 Task: Add a timeline in the project AgileFlow for the epic 'IT Change Management Process Improvement' from 2023/04/19 to 2024/12/02. Add a timeline in the project AgileFlow for the epic 'IT Release Management Process Improvement' from 2023/04/26 to 2024/11/15. Add a timeline in the project AgileFlow for the epic 'IT Configuration Management Process Improvement' from 2024/06/10 to 2024/08/07
Action: Mouse moved to (207, 282)
Screenshot: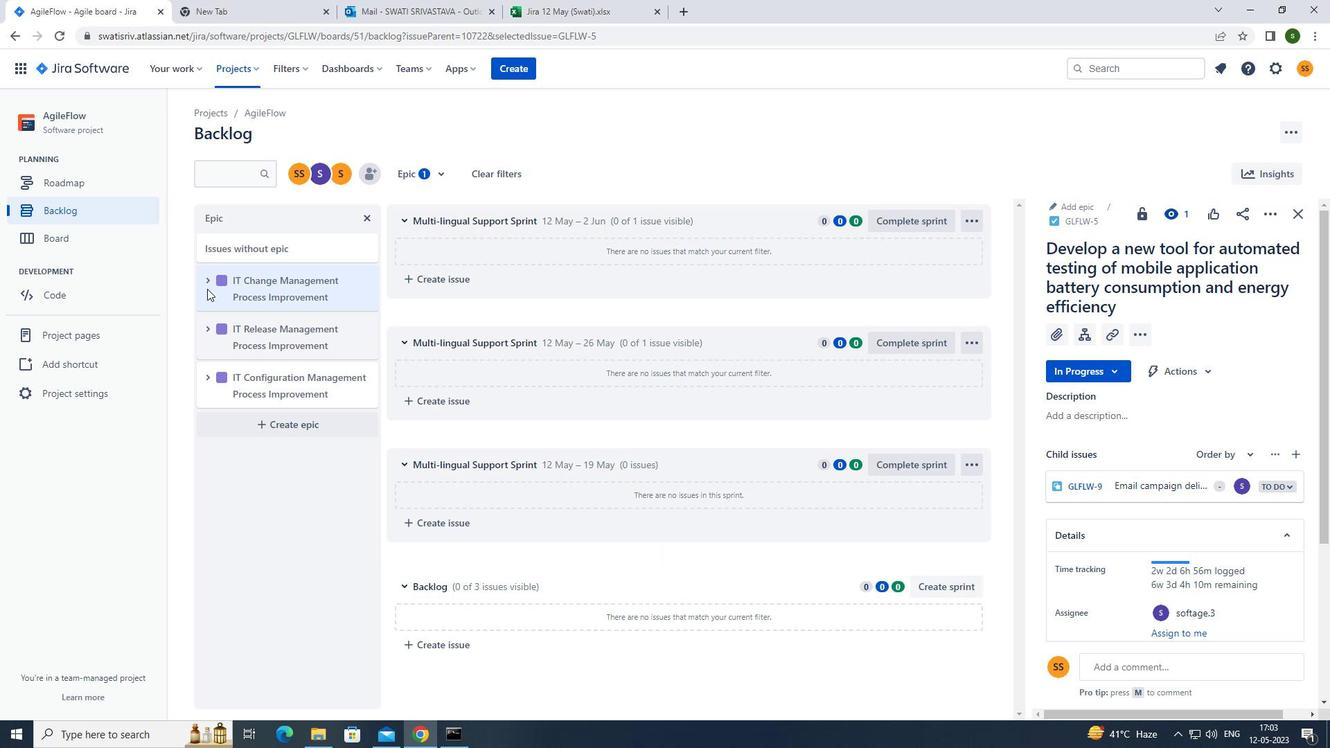 
Action: Mouse pressed left at (207, 282)
Screenshot: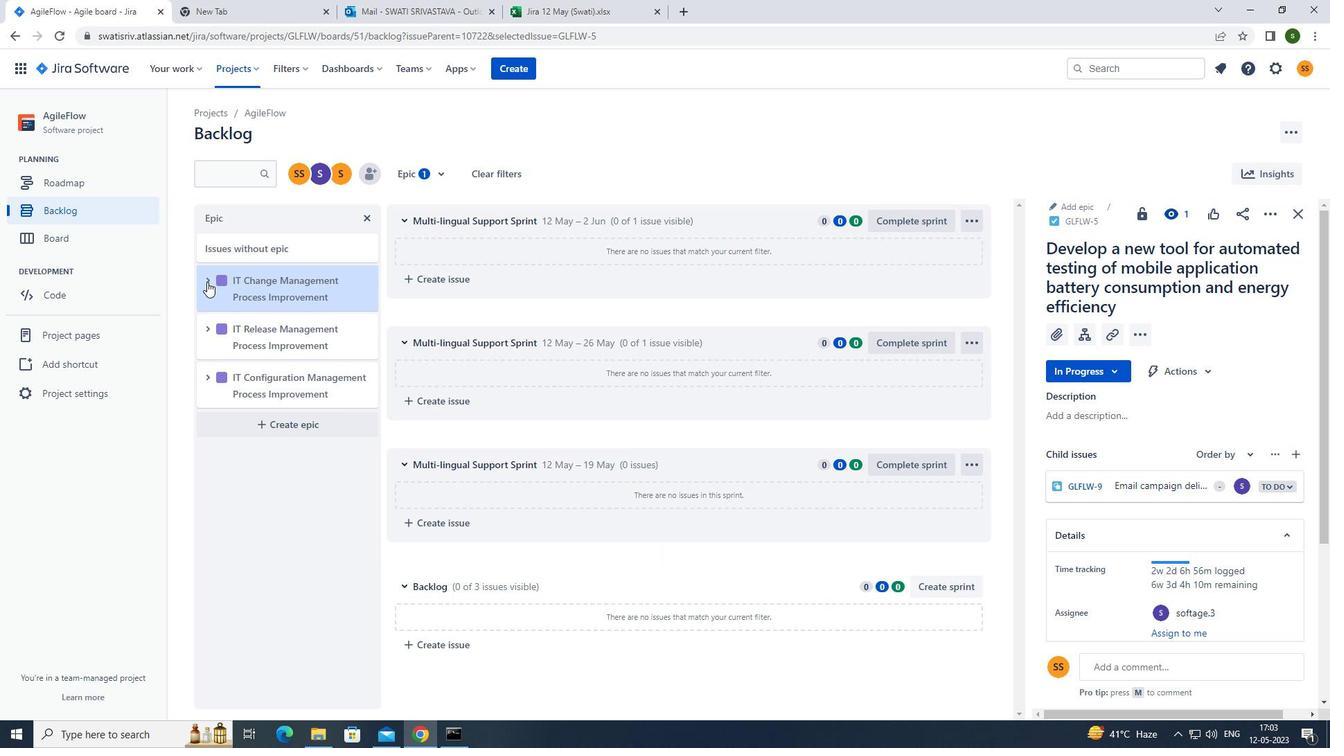 
Action: Mouse moved to (278, 411)
Screenshot: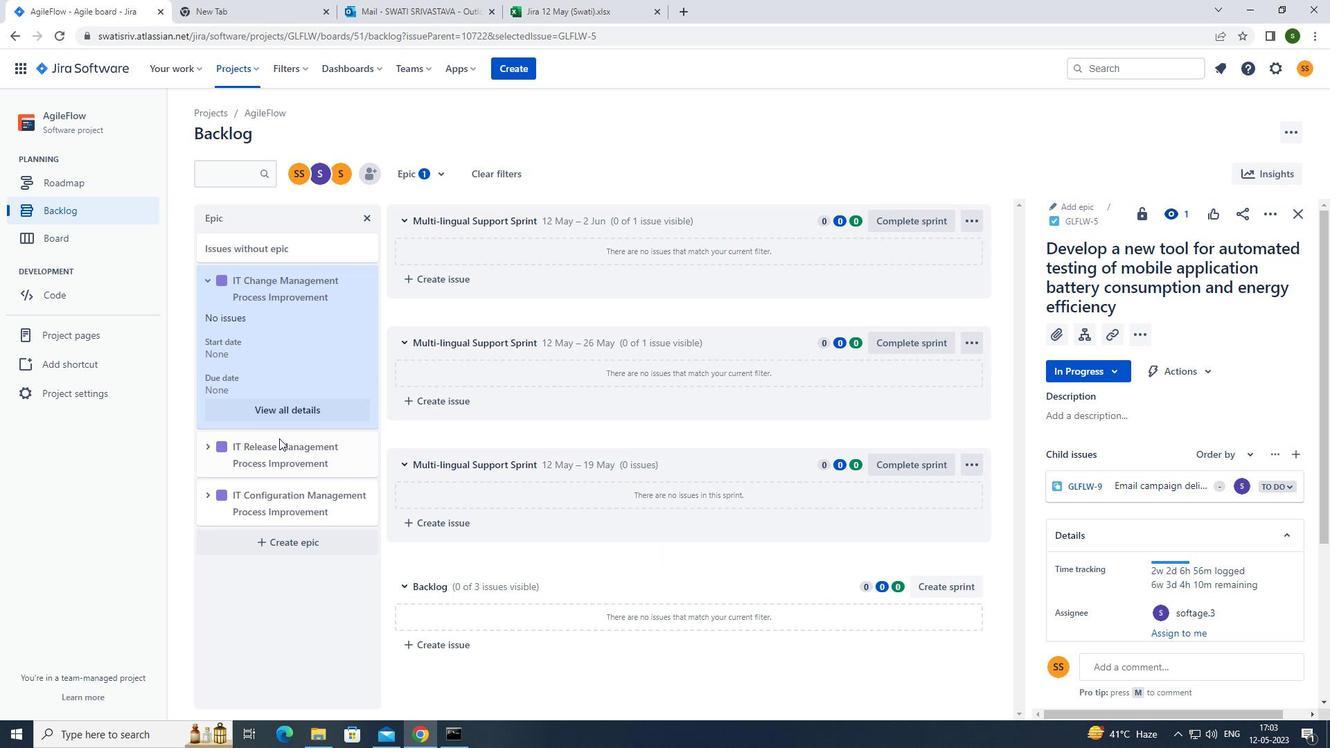 
Action: Mouse pressed left at (278, 411)
Screenshot: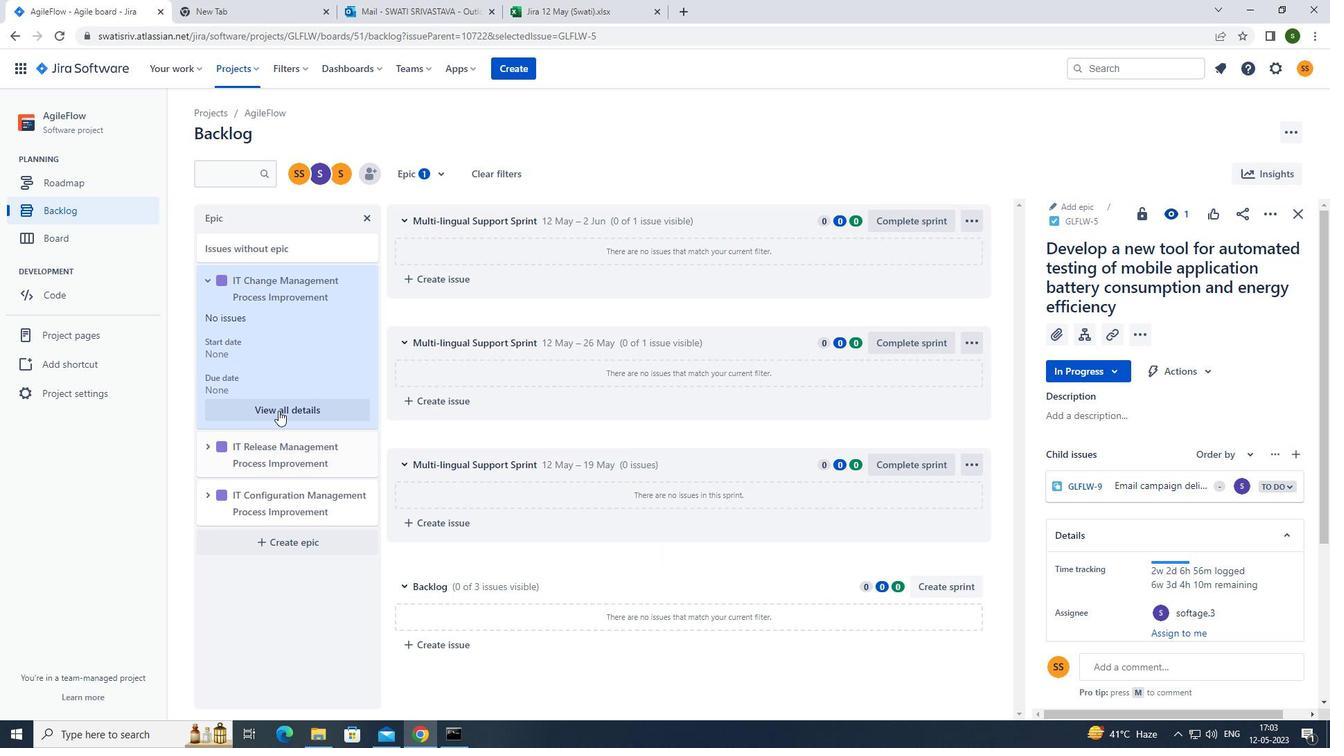 
Action: Mouse moved to (1163, 521)
Screenshot: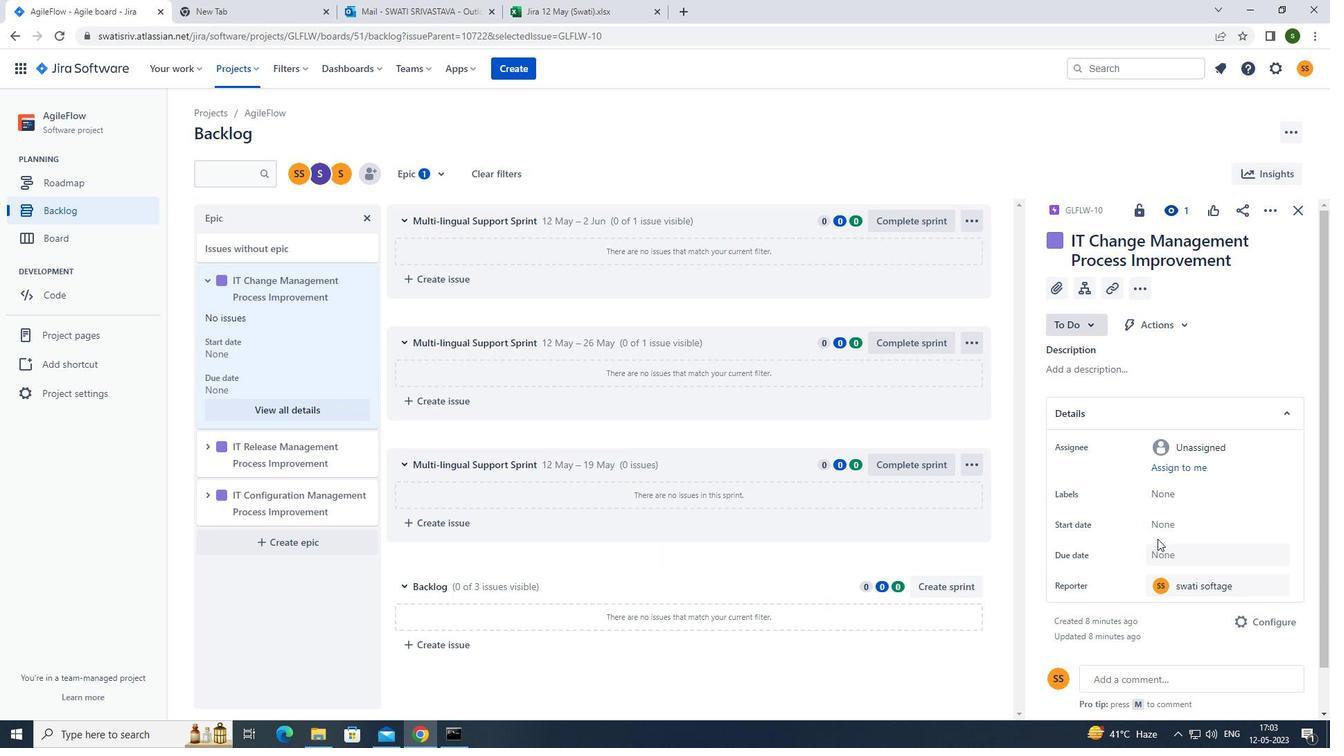
Action: Mouse pressed left at (1163, 521)
Screenshot: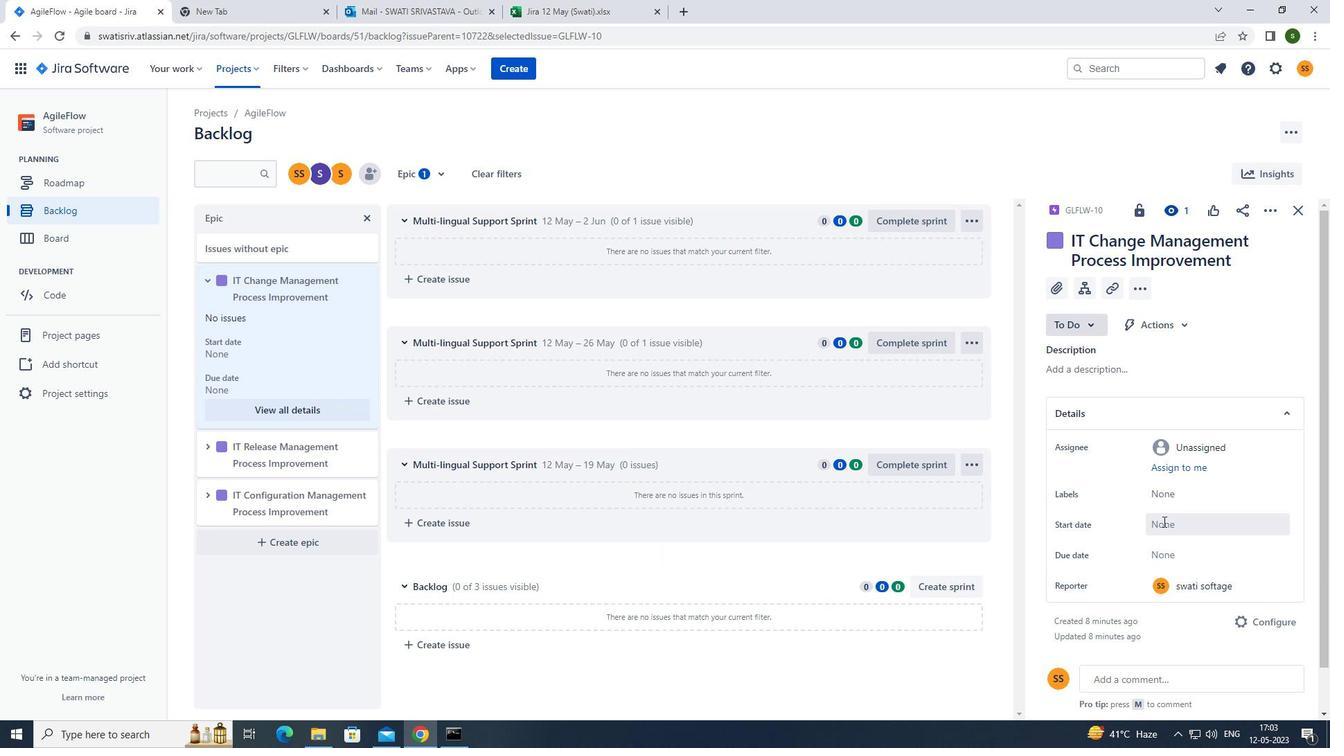 
Action: Mouse moved to (1113, 320)
Screenshot: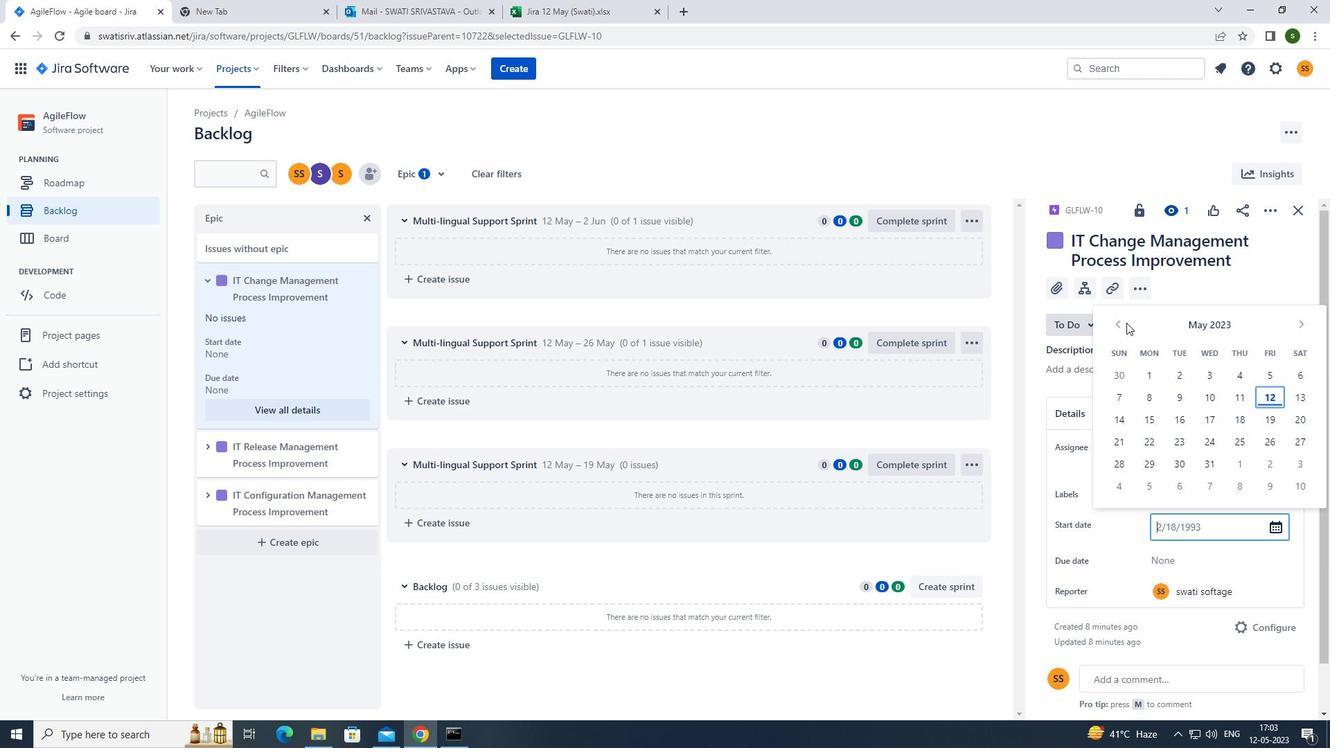 
Action: Mouse pressed left at (1113, 320)
Screenshot: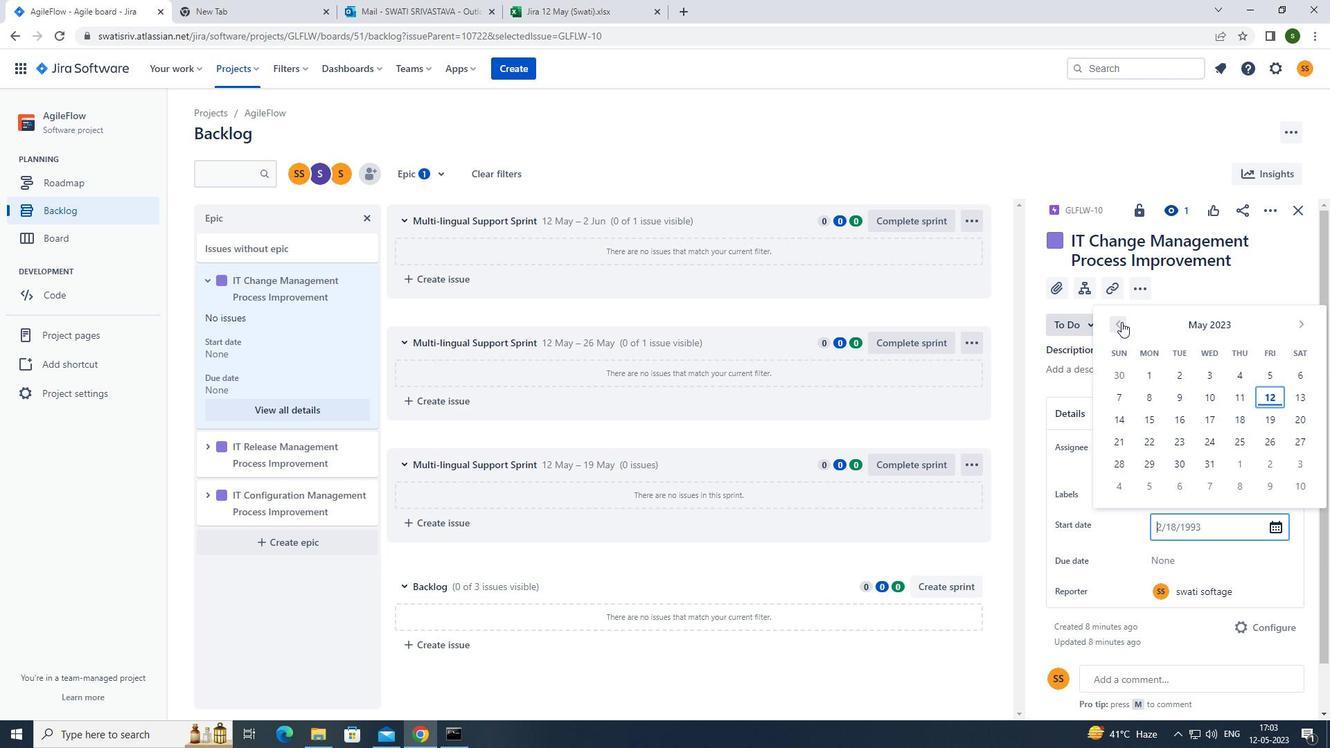 
Action: Mouse moved to (1217, 440)
Screenshot: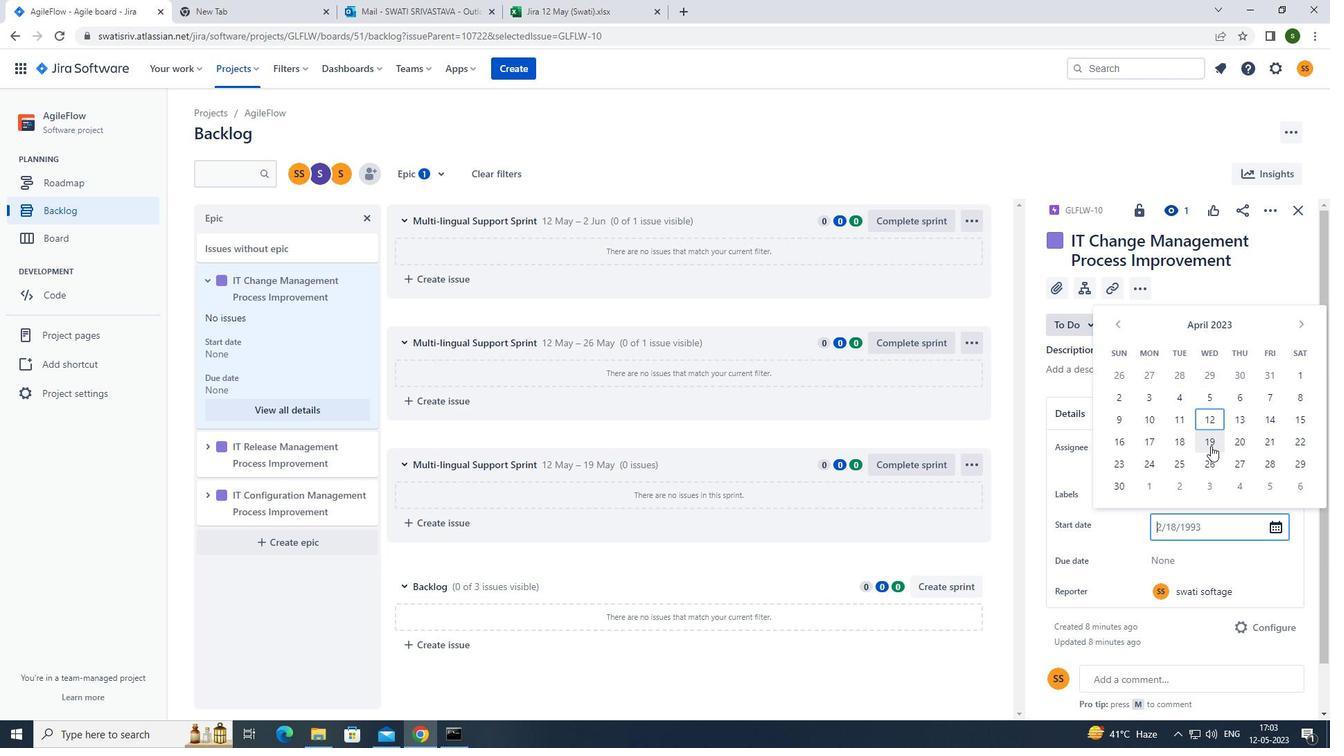 
Action: Mouse pressed left at (1217, 440)
Screenshot: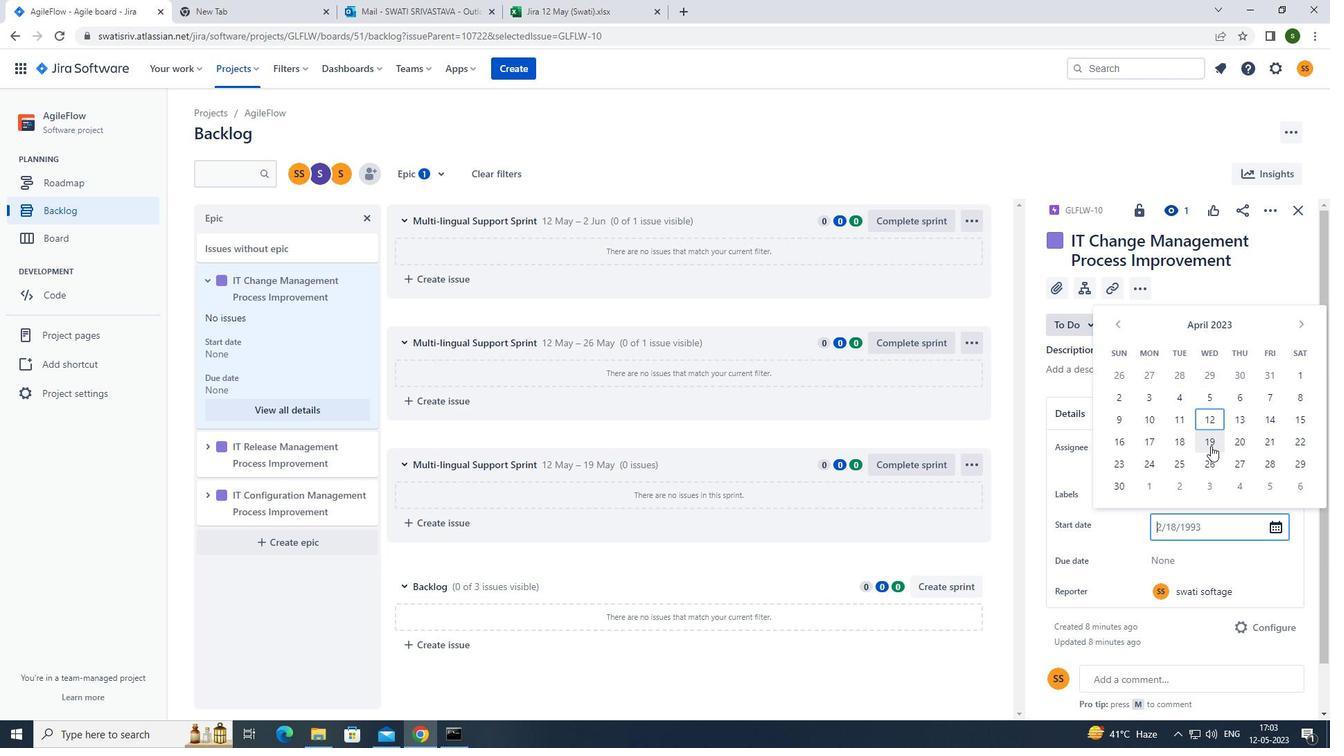 
Action: Mouse moved to (1172, 556)
Screenshot: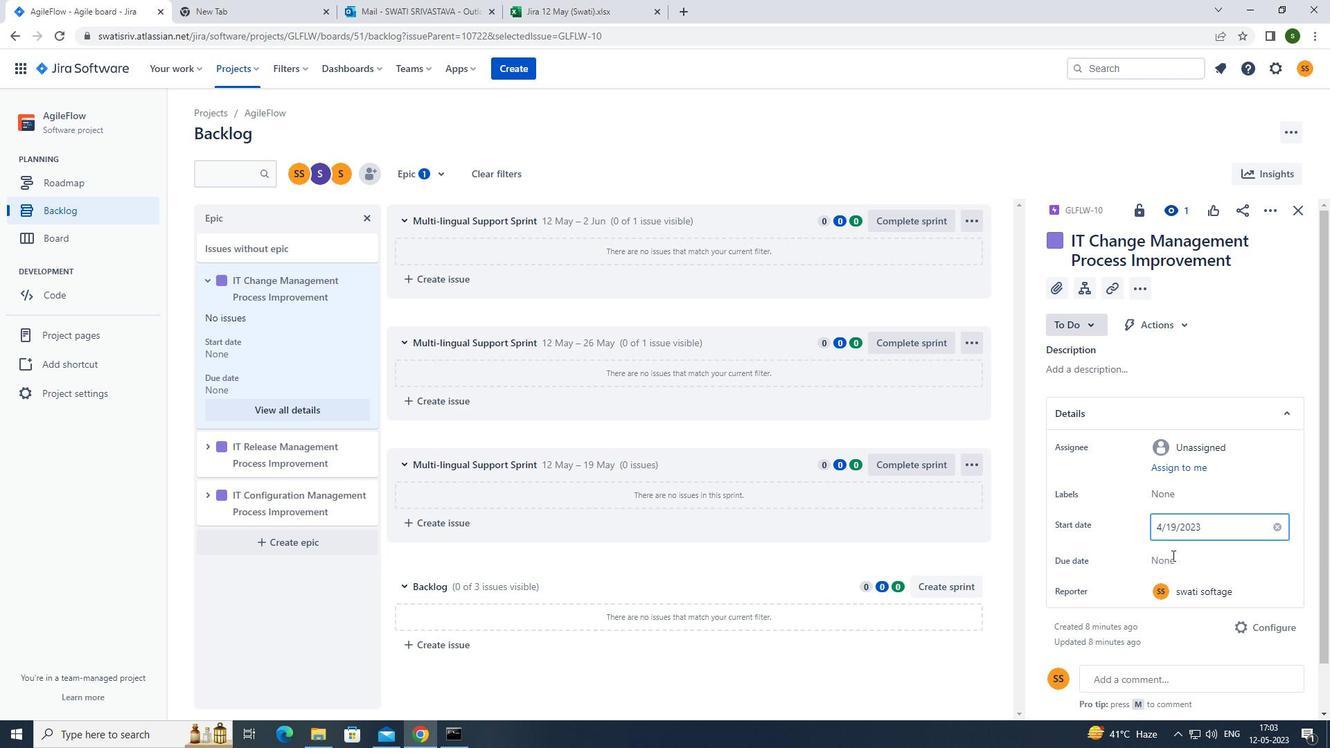 
Action: Mouse pressed left at (1172, 556)
Screenshot: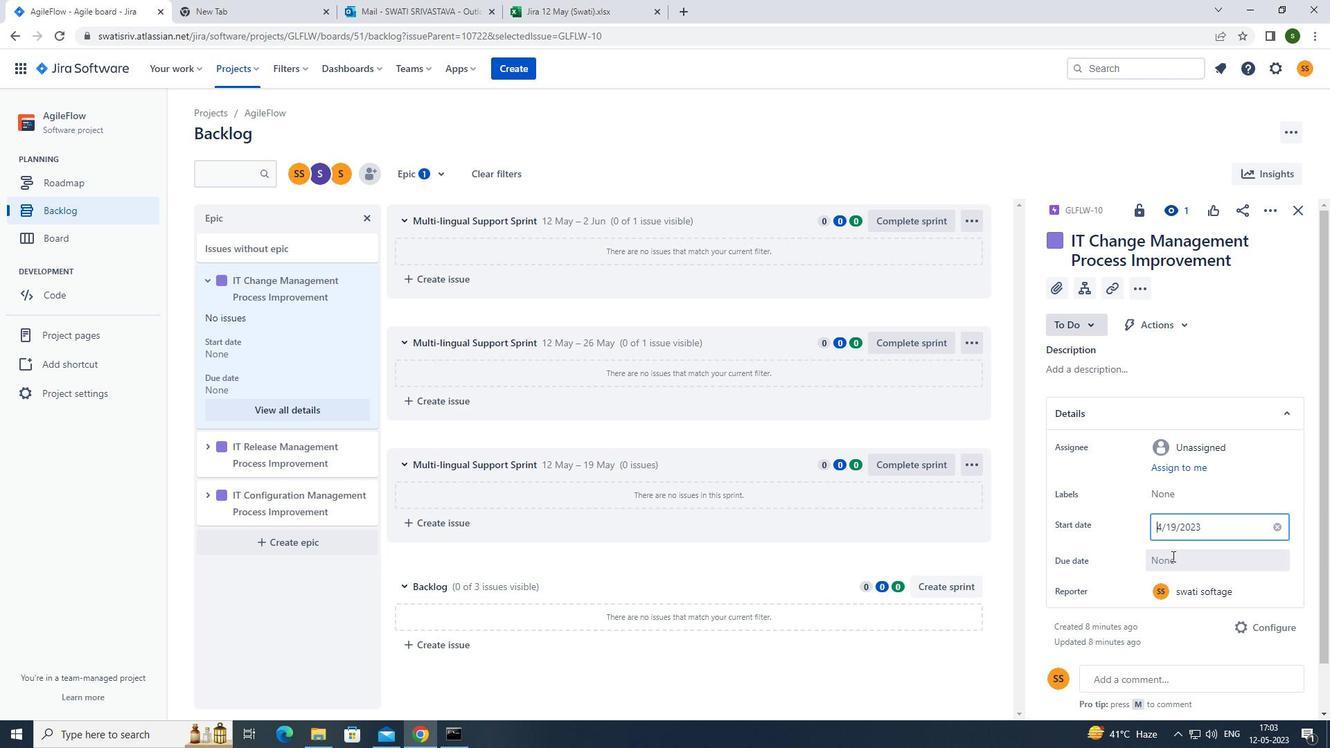
Action: Mouse moved to (1301, 359)
Screenshot: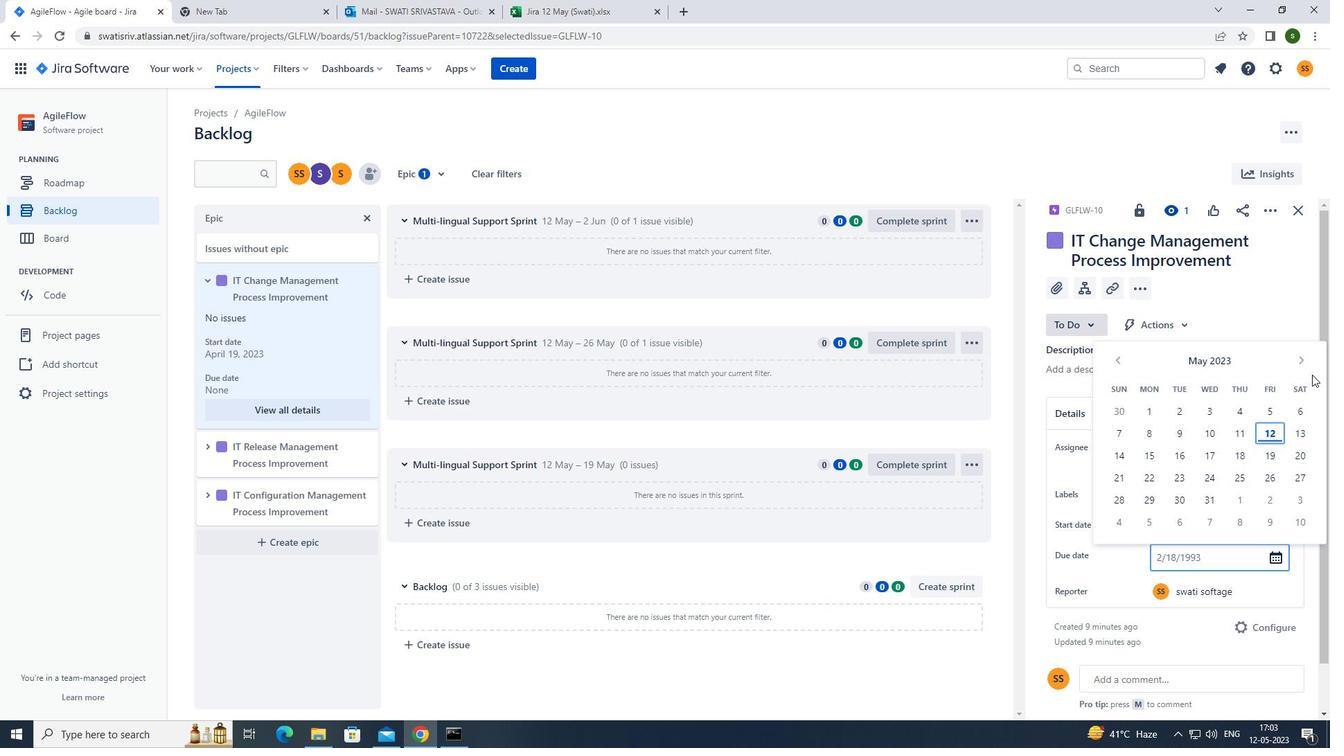 
Action: Mouse pressed left at (1301, 359)
Screenshot: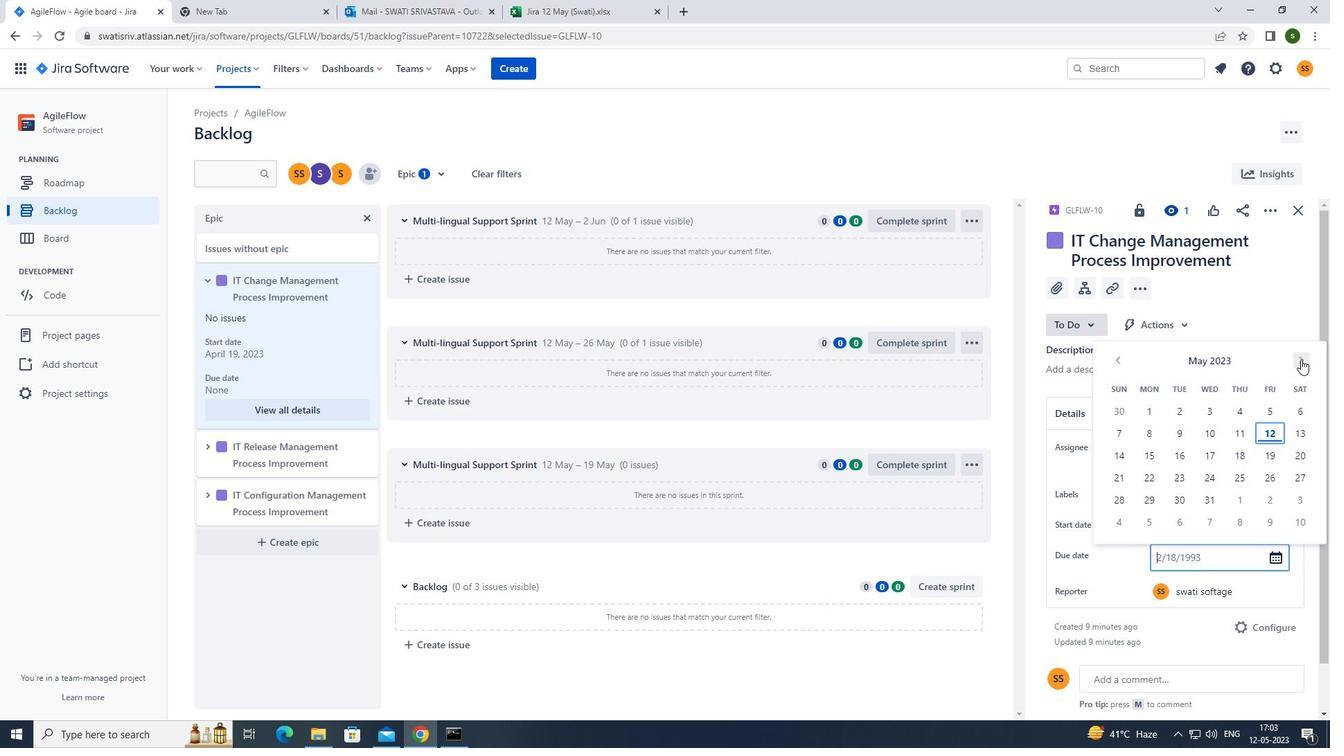 
Action: Mouse pressed left at (1301, 359)
Screenshot: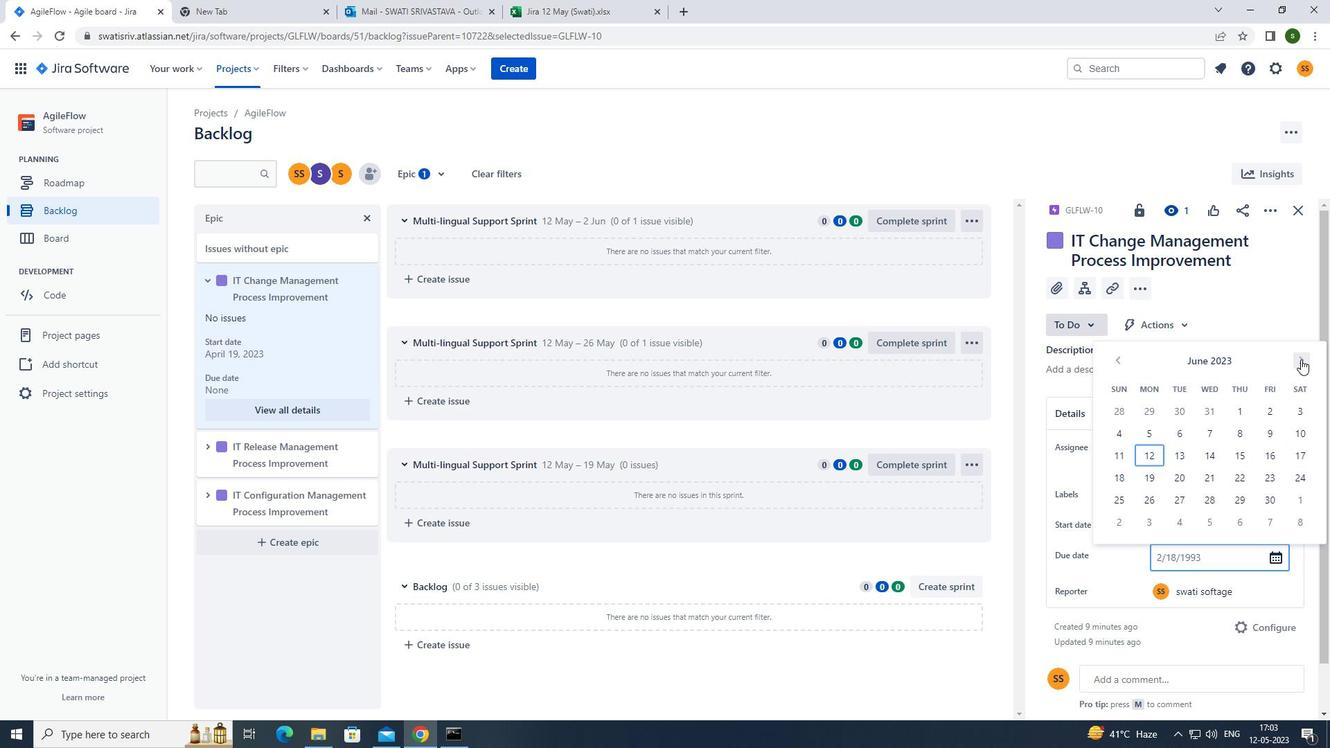 
Action: Mouse pressed left at (1301, 359)
Screenshot: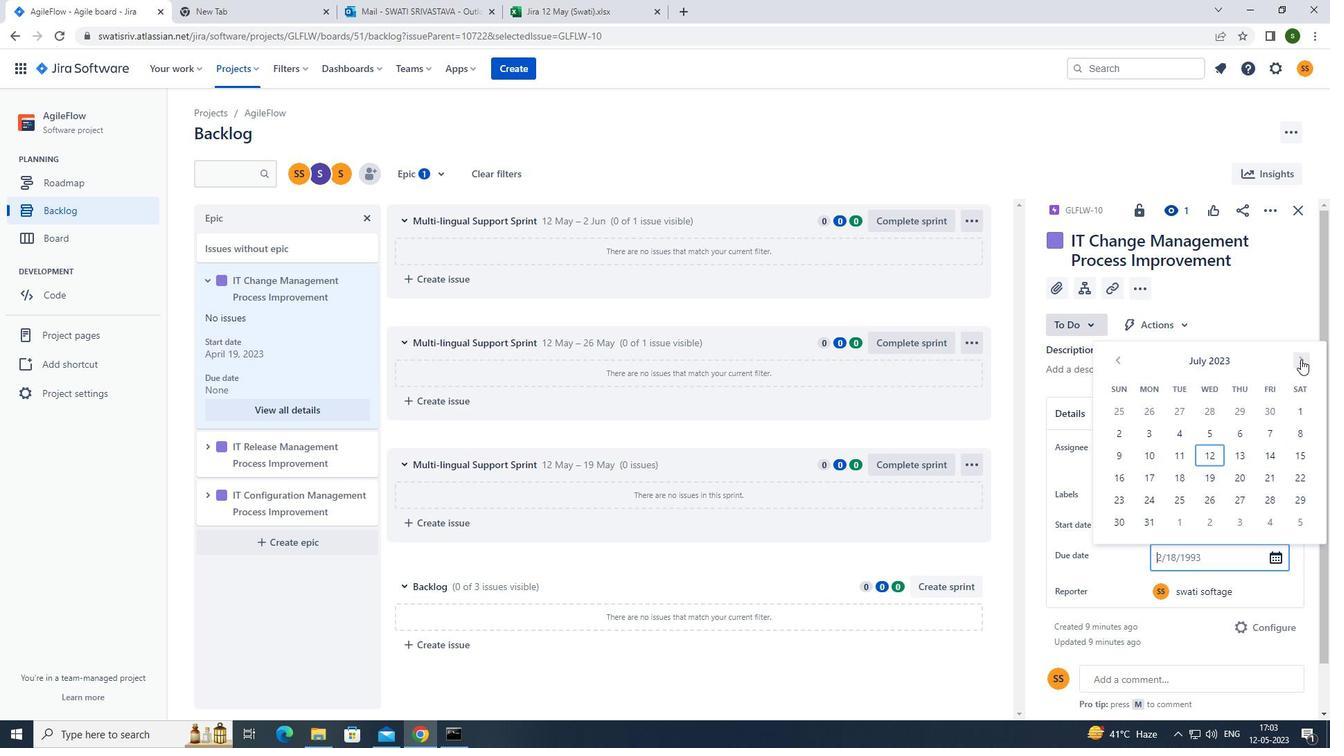 
Action: Mouse pressed left at (1301, 359)
Screenshot: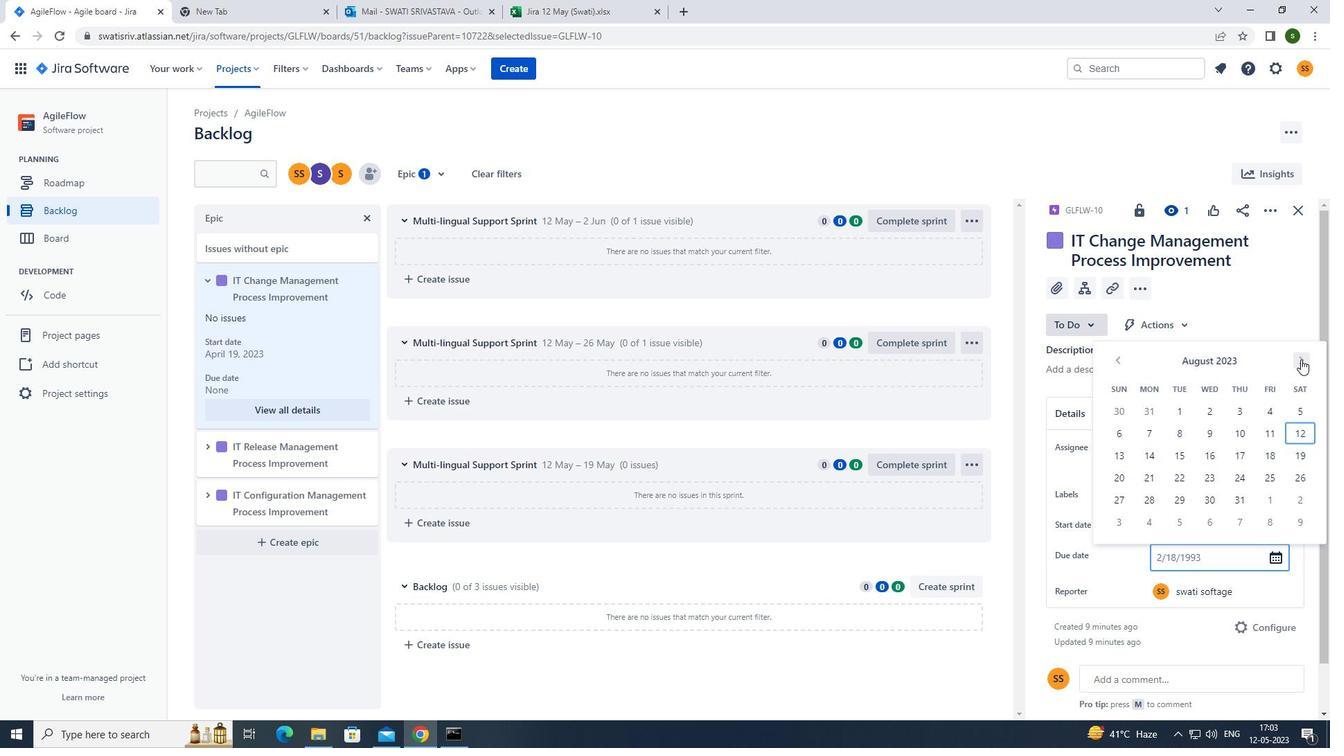 
Action: Mouse pressed left at (1301, 359)
Screenshot: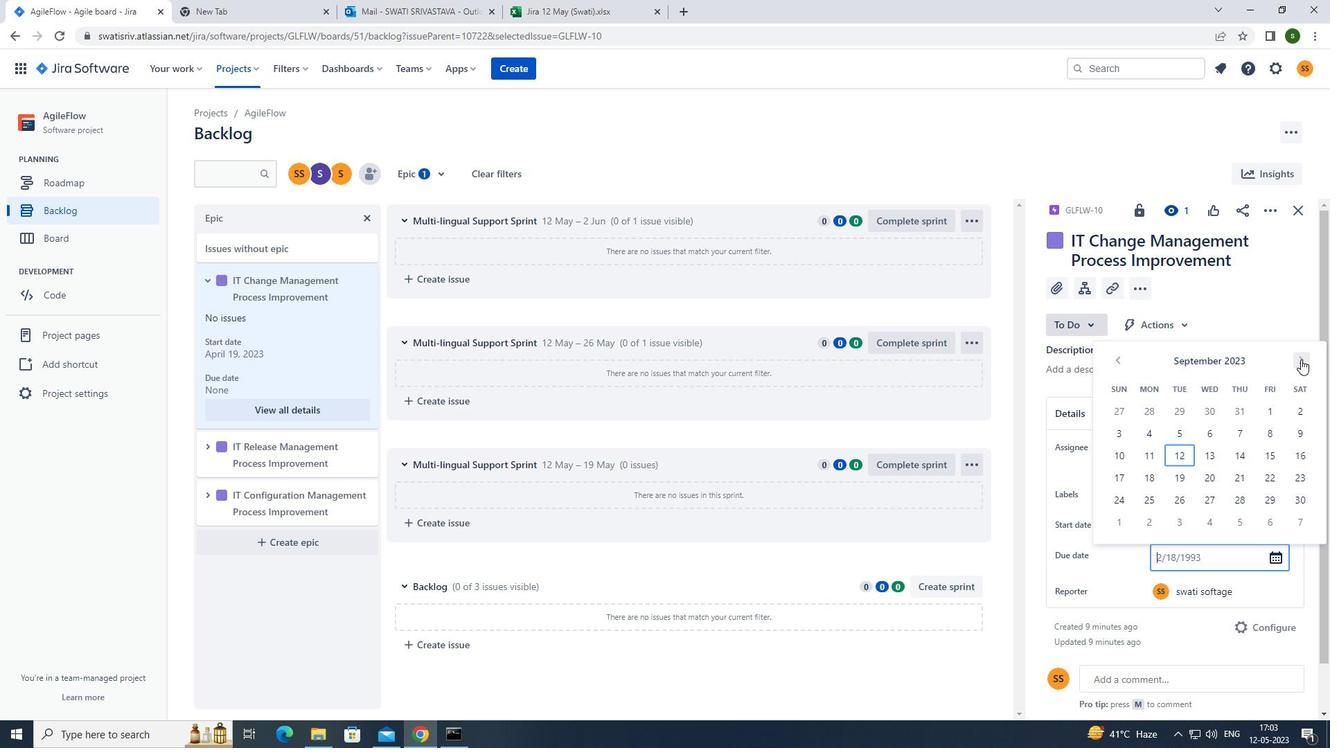 
Action: Mouse pressed left at (1301, 359)
Screenshot: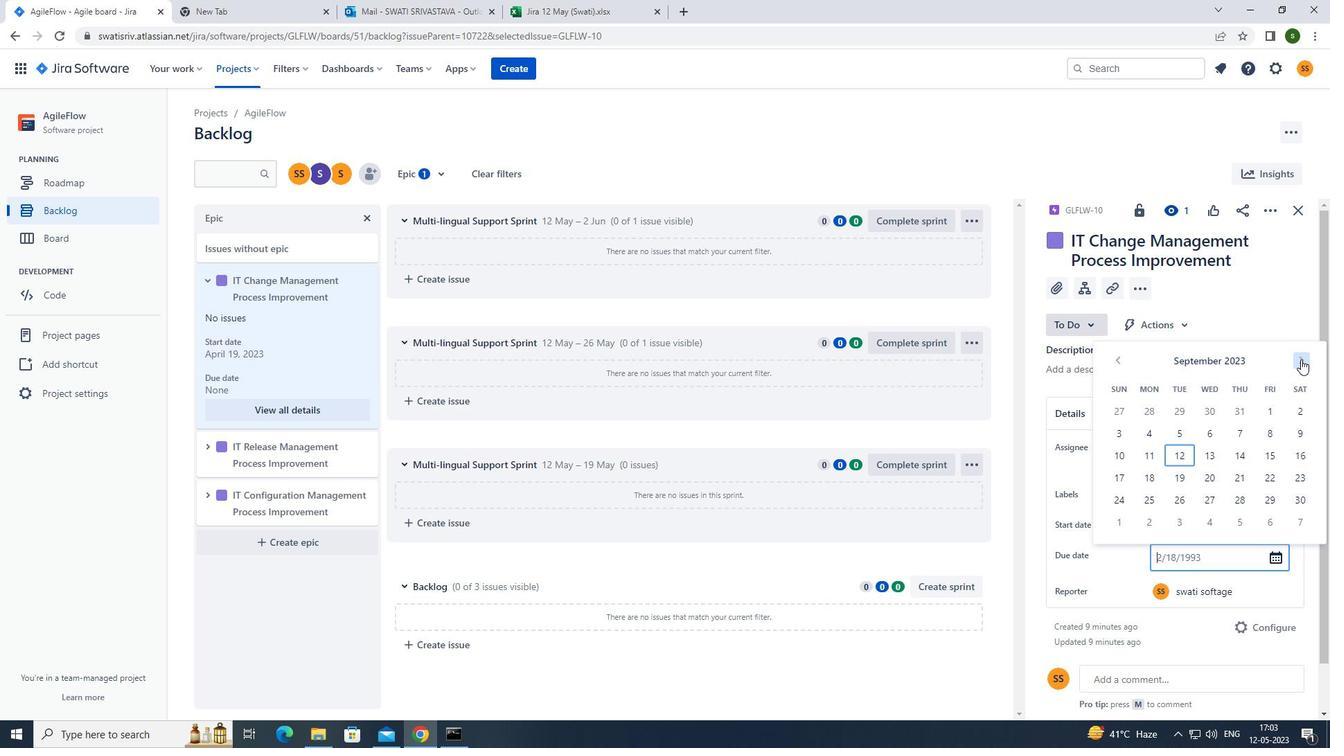 
Action: Mouse pressed left at (1301, 359)
Screenshot: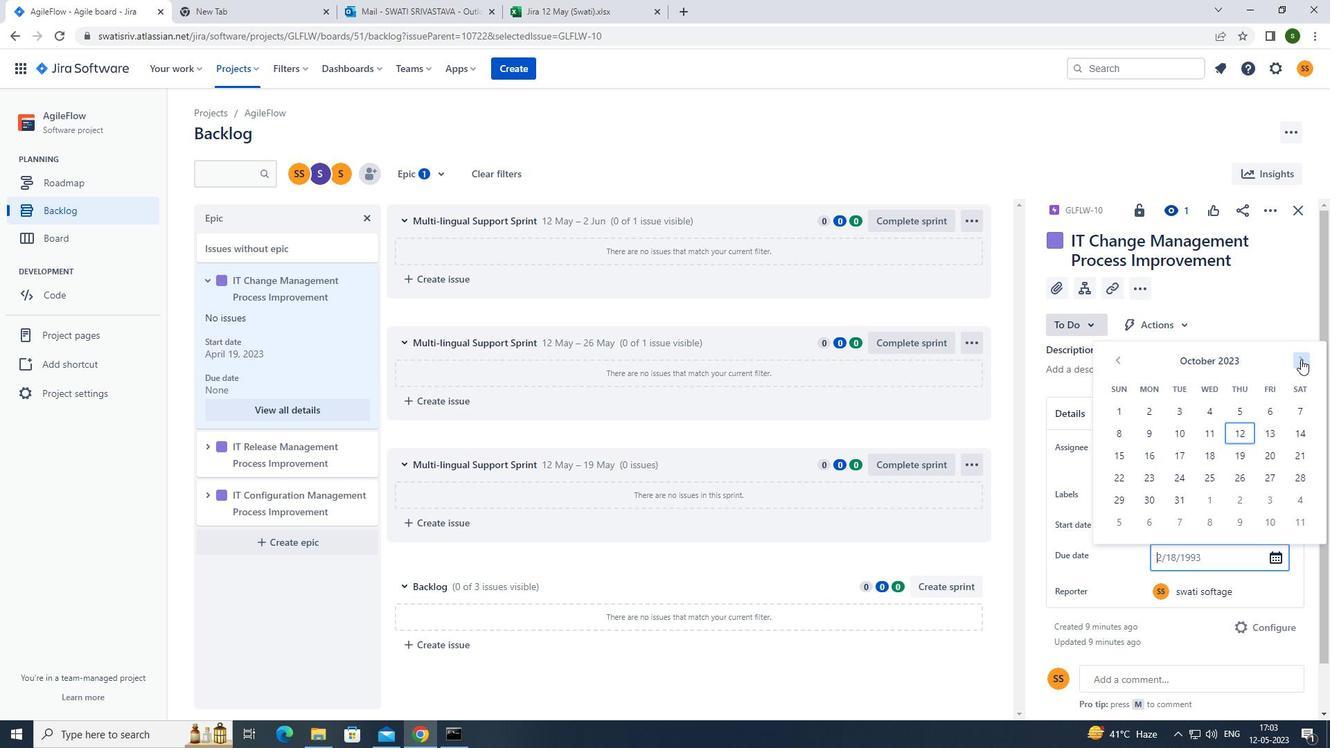 
Action: Mouse pressed left at (1301, 359)
Screenshot: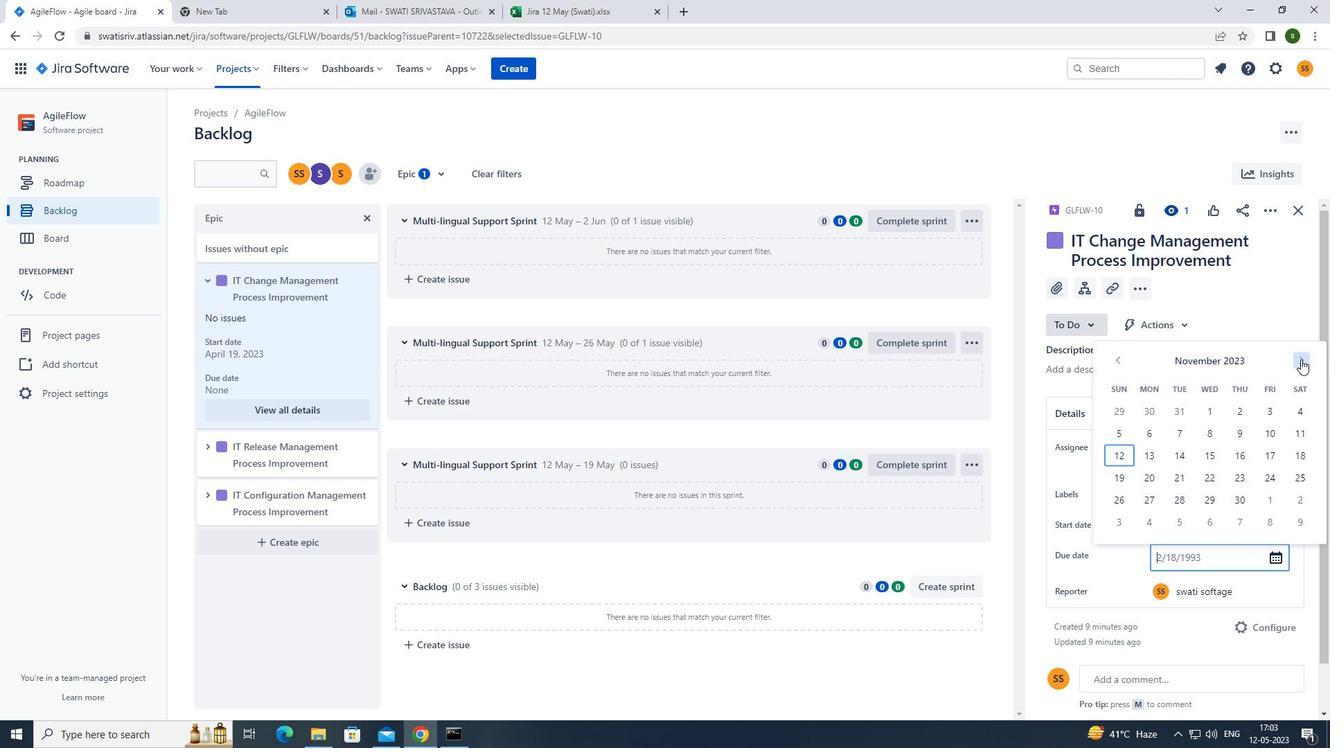 
Action: Mouse pressed left at (1301, 359)
Screenshot: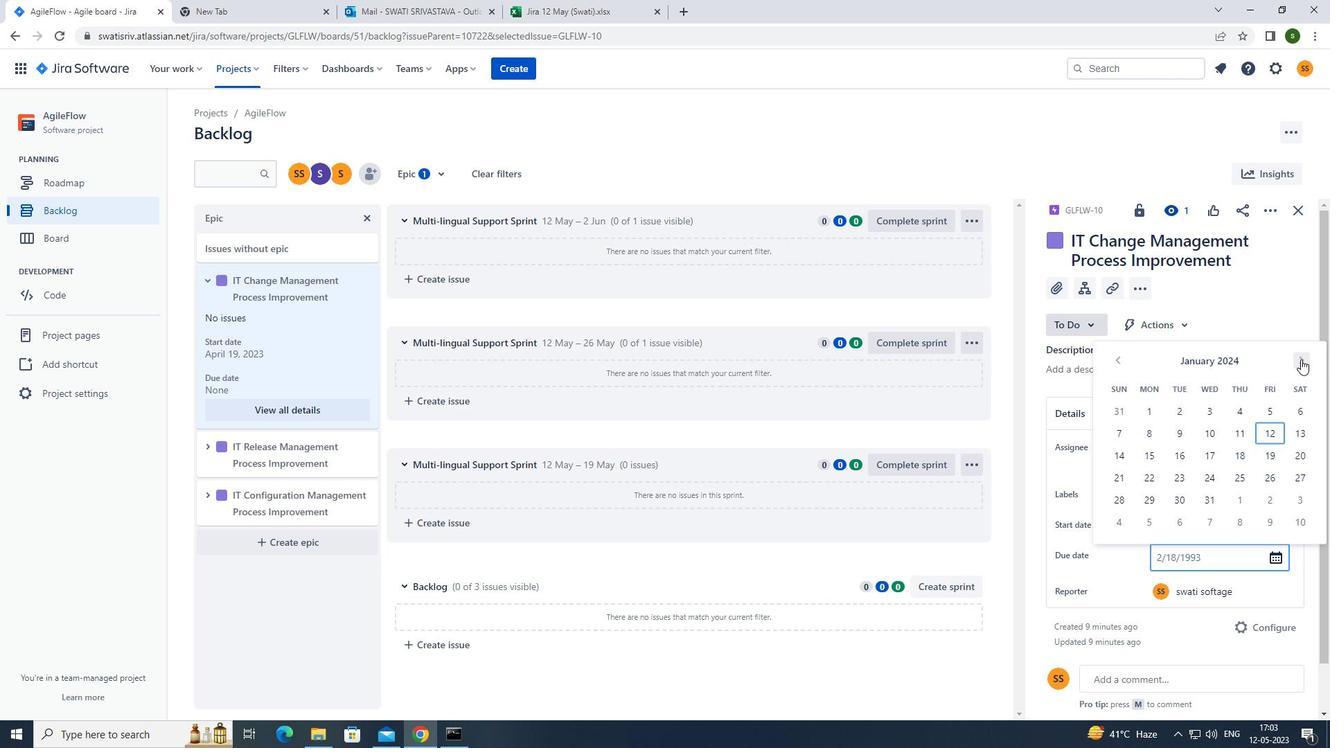 
Action: Mouse pressed left at (1301, 359)
Screenshot: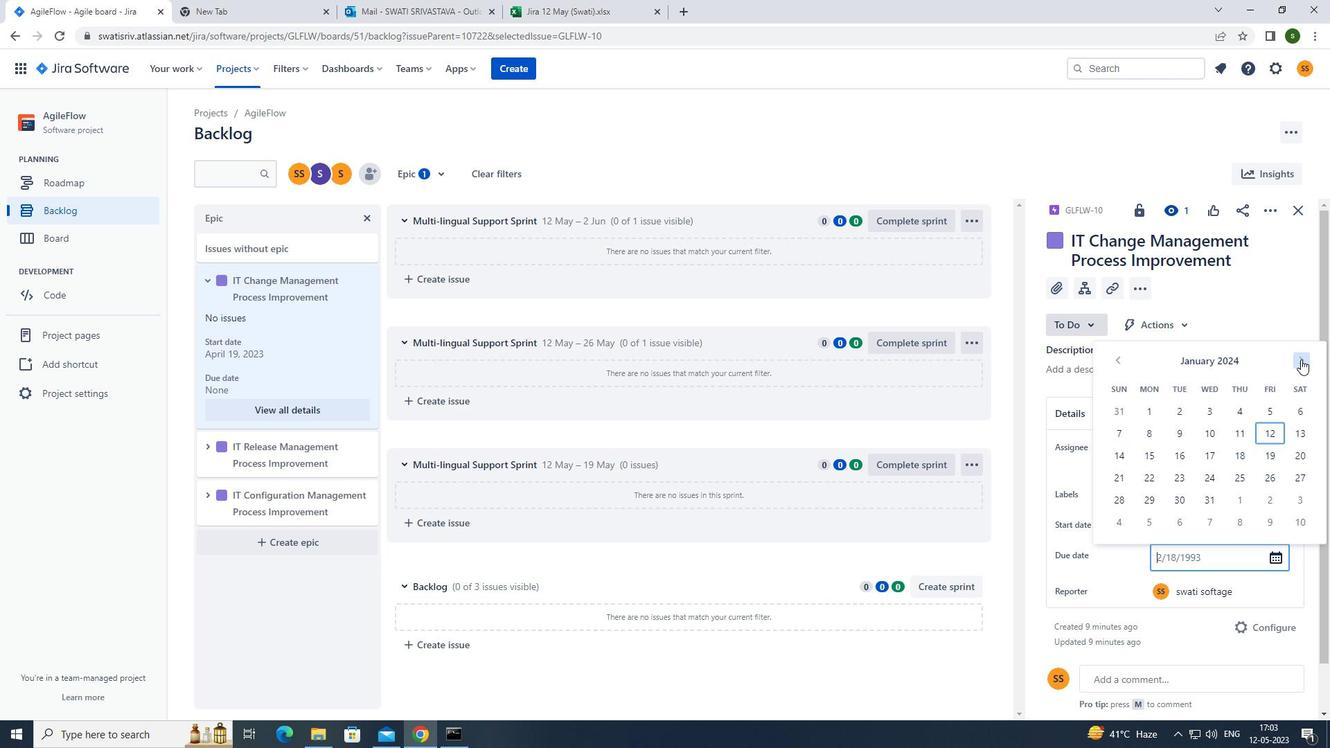 
Action: Mouse pressed left at (1301, 359)
Screenshot: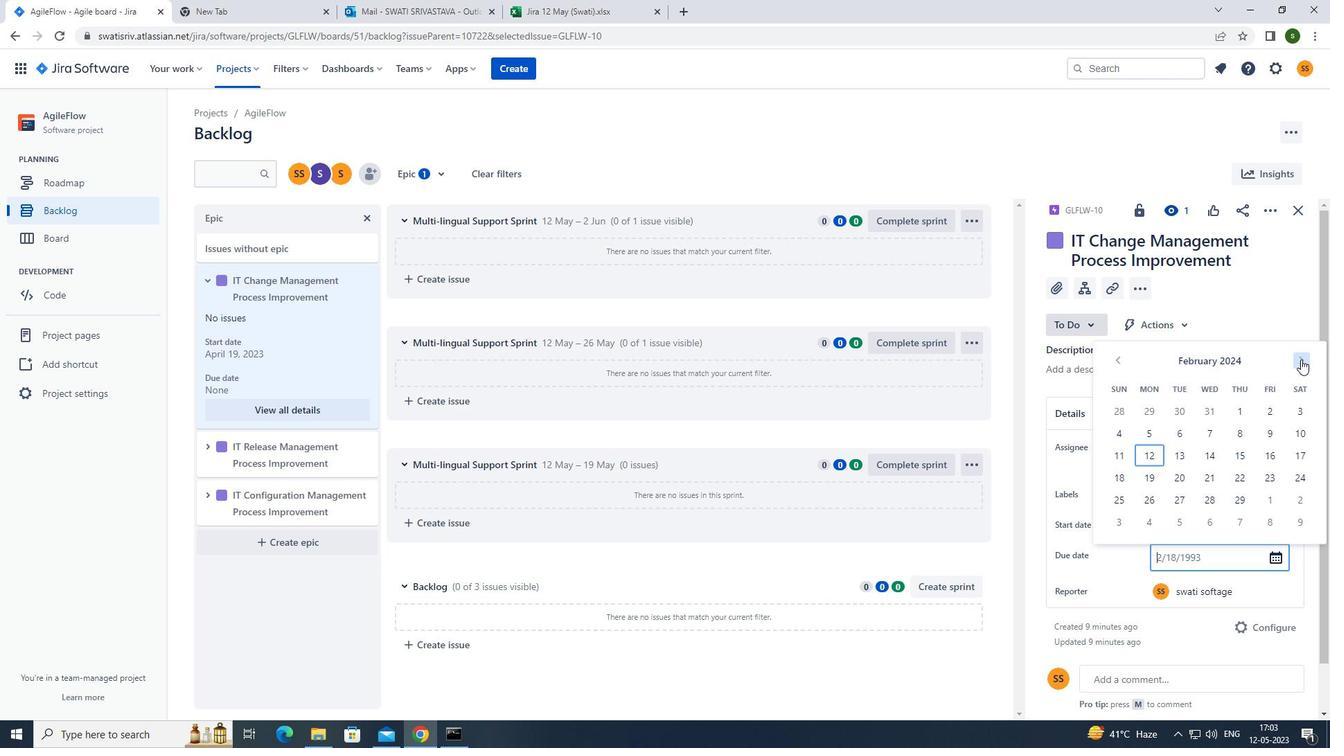 
Action: Mouse pressed left at (1301, 359)
Screenshot: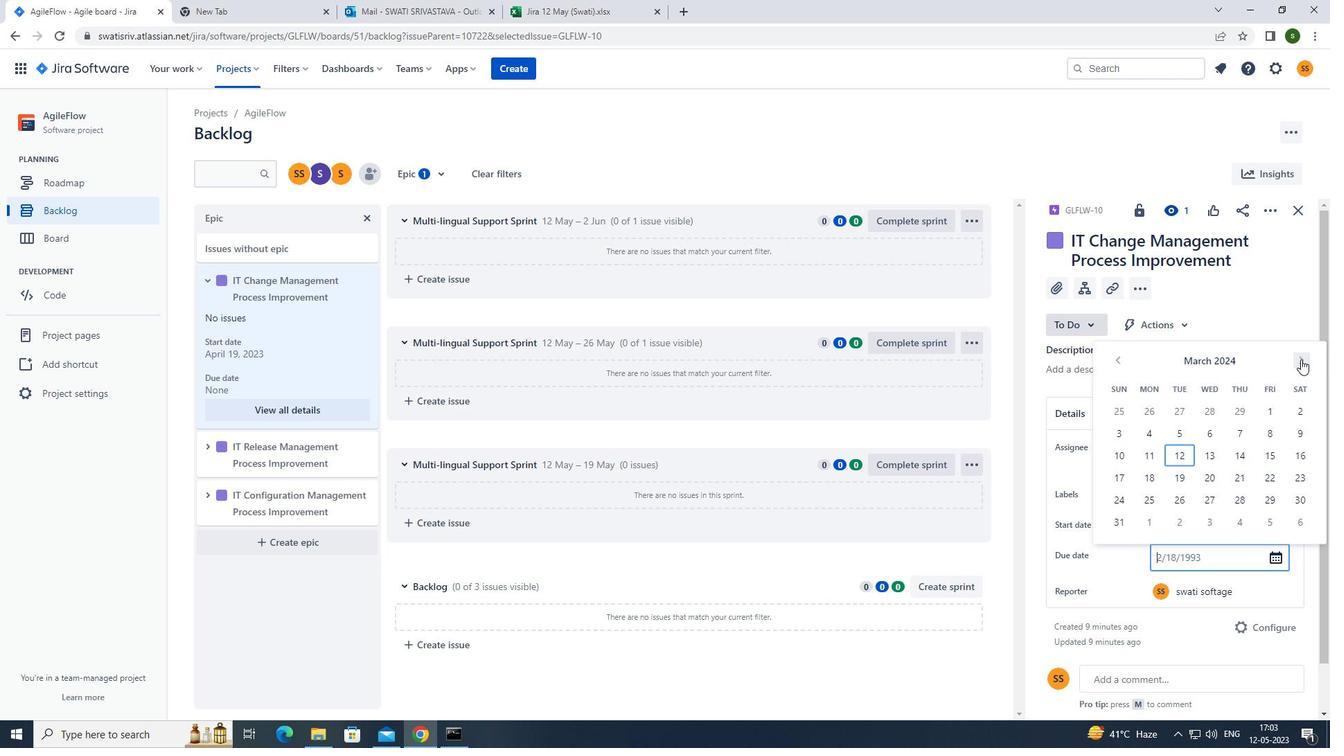 
Action: Mouse pressed left at (1301, 359)
Screenshot: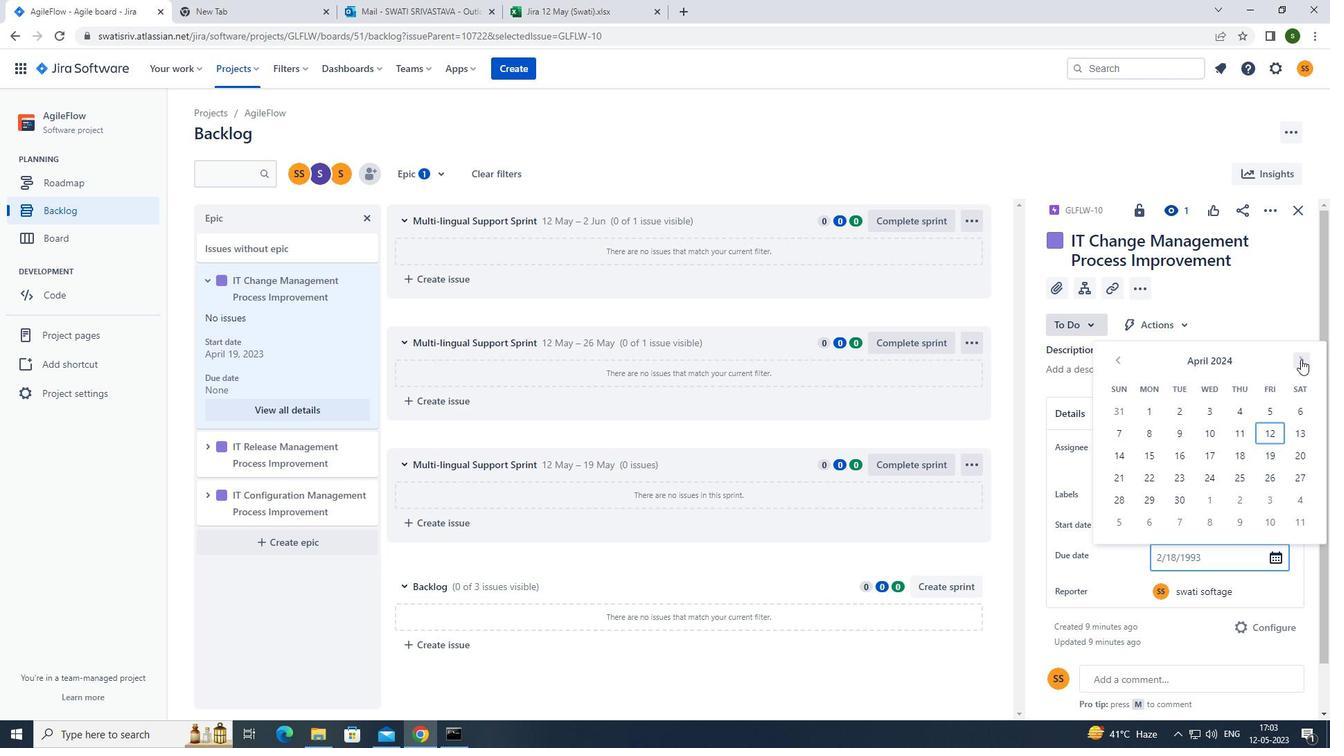 
Action: Mouse pressed left at (1301, 359)
Screenshot: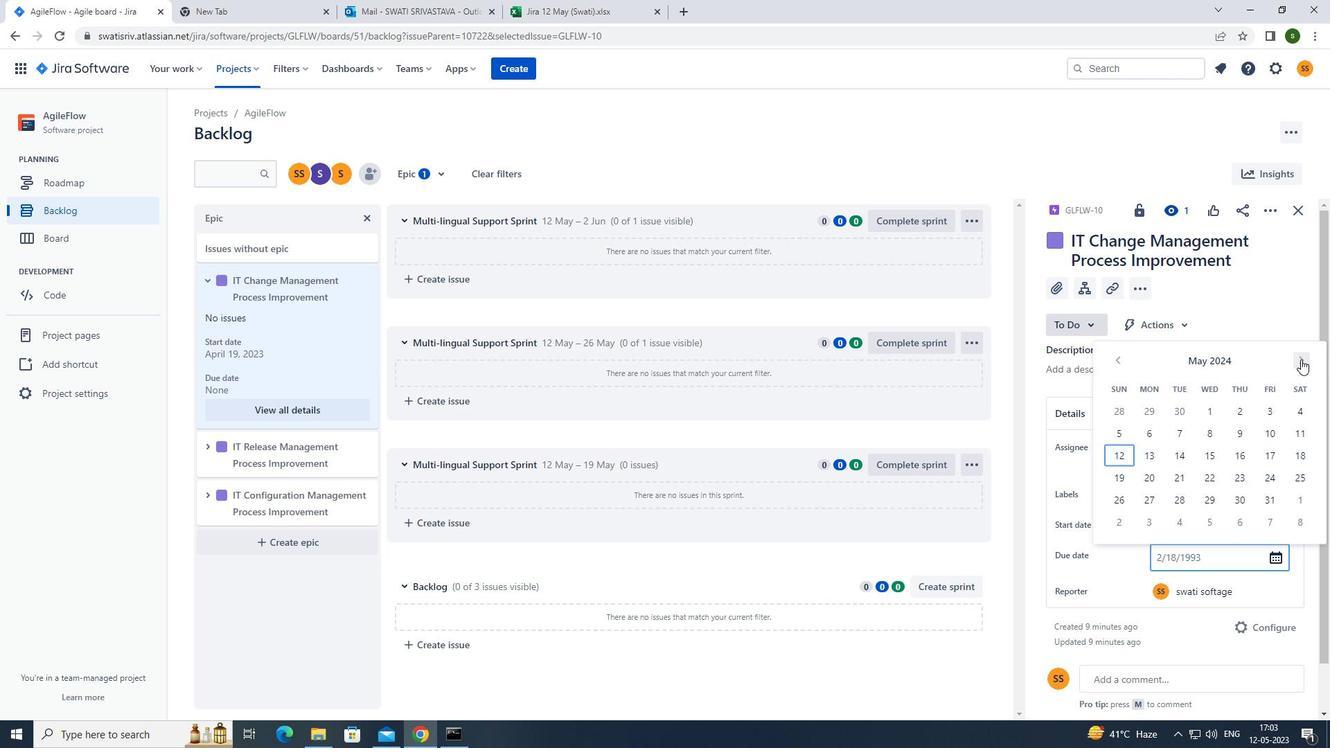 
Action: Mouse pressed left at (1301, 359)
Screenshot: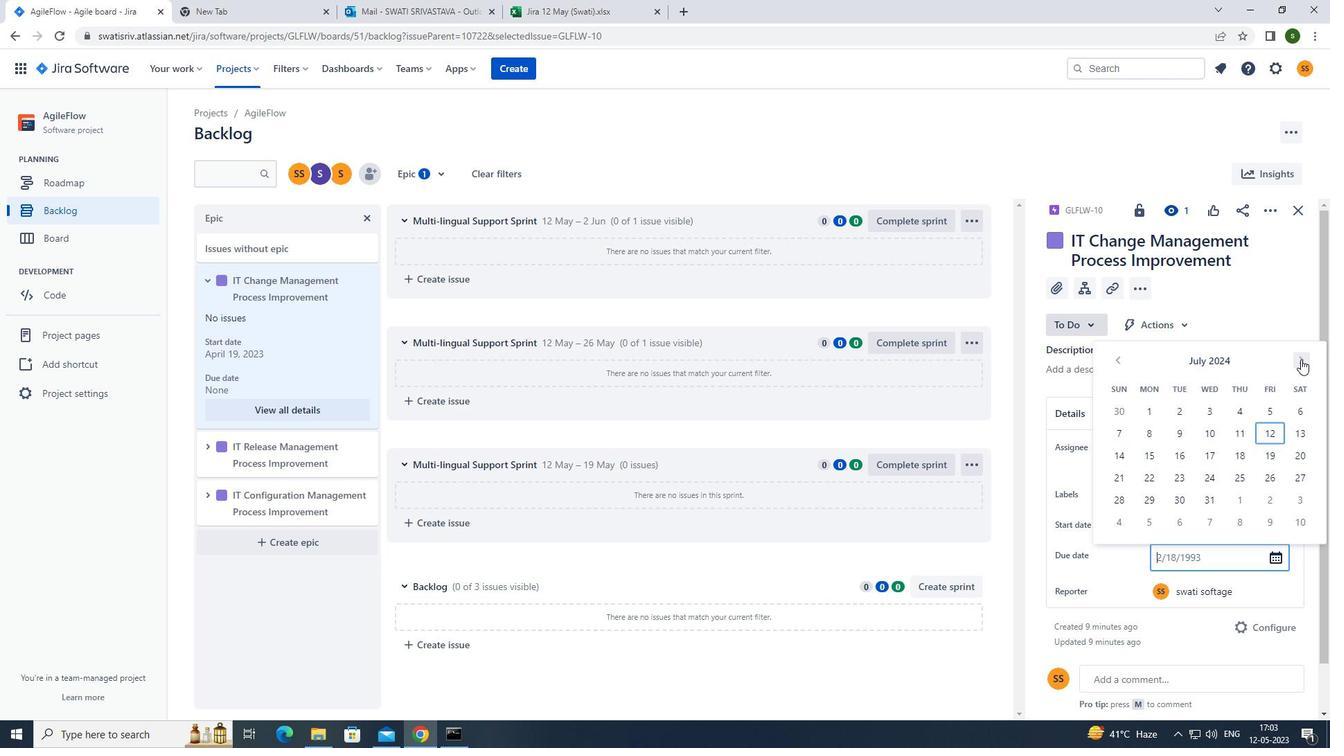 
Action: Mouse pressed left at (1301, 359)
Screenshot: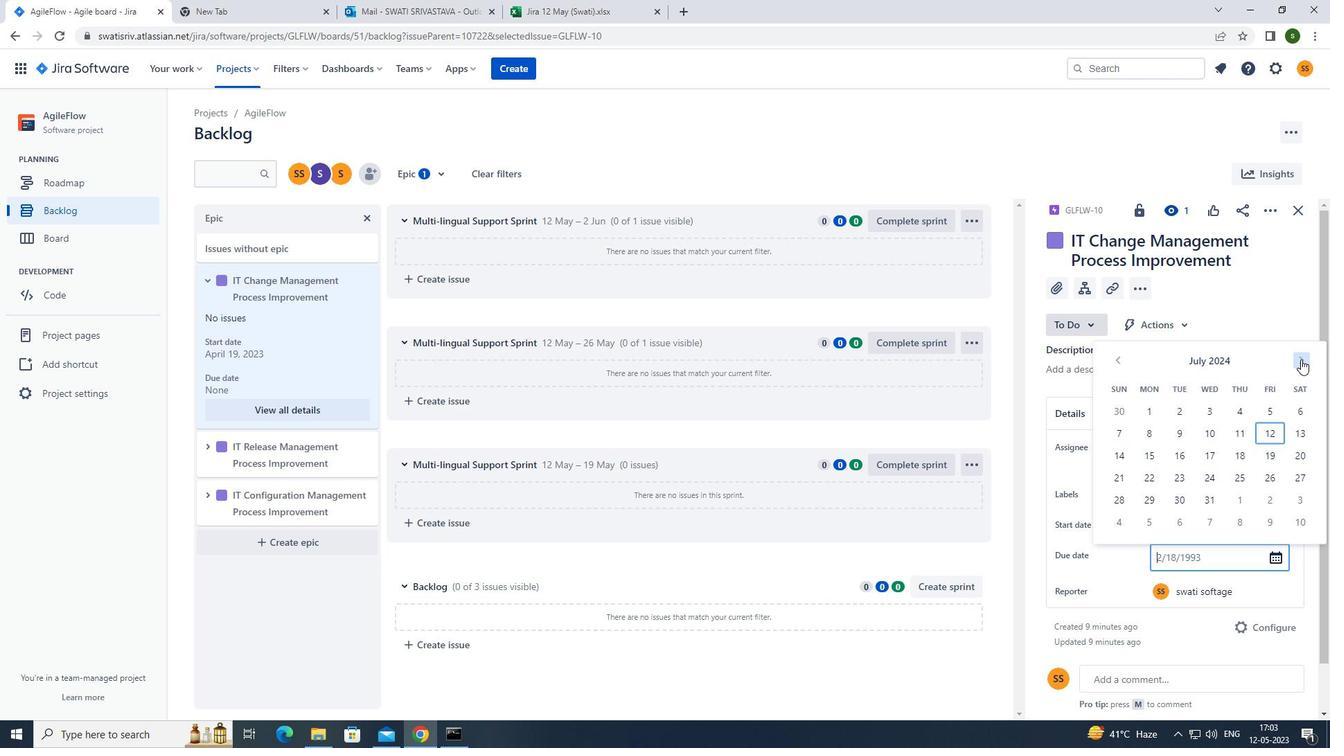 
Action: Mouse pressed left at (1301, 359)
Screenshot: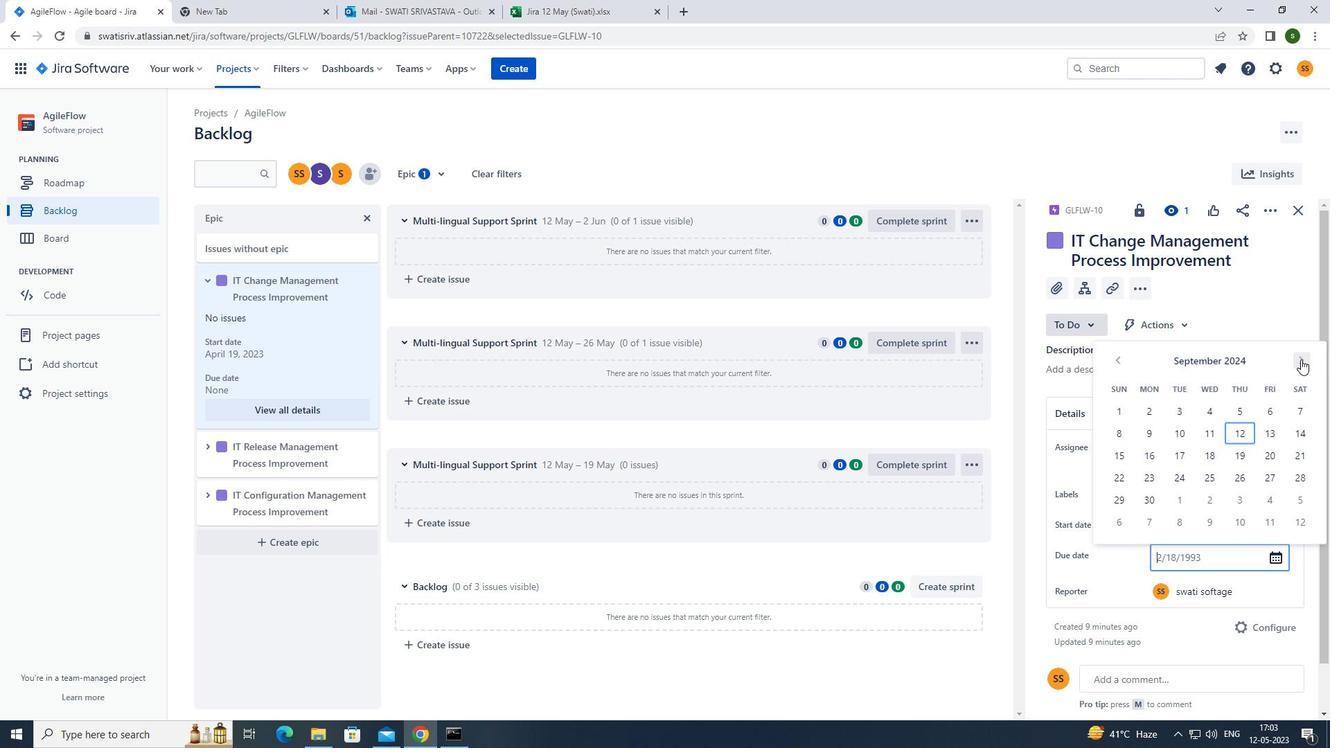 
Action: Mouse pressed left at (1301, 359)
Screenshot: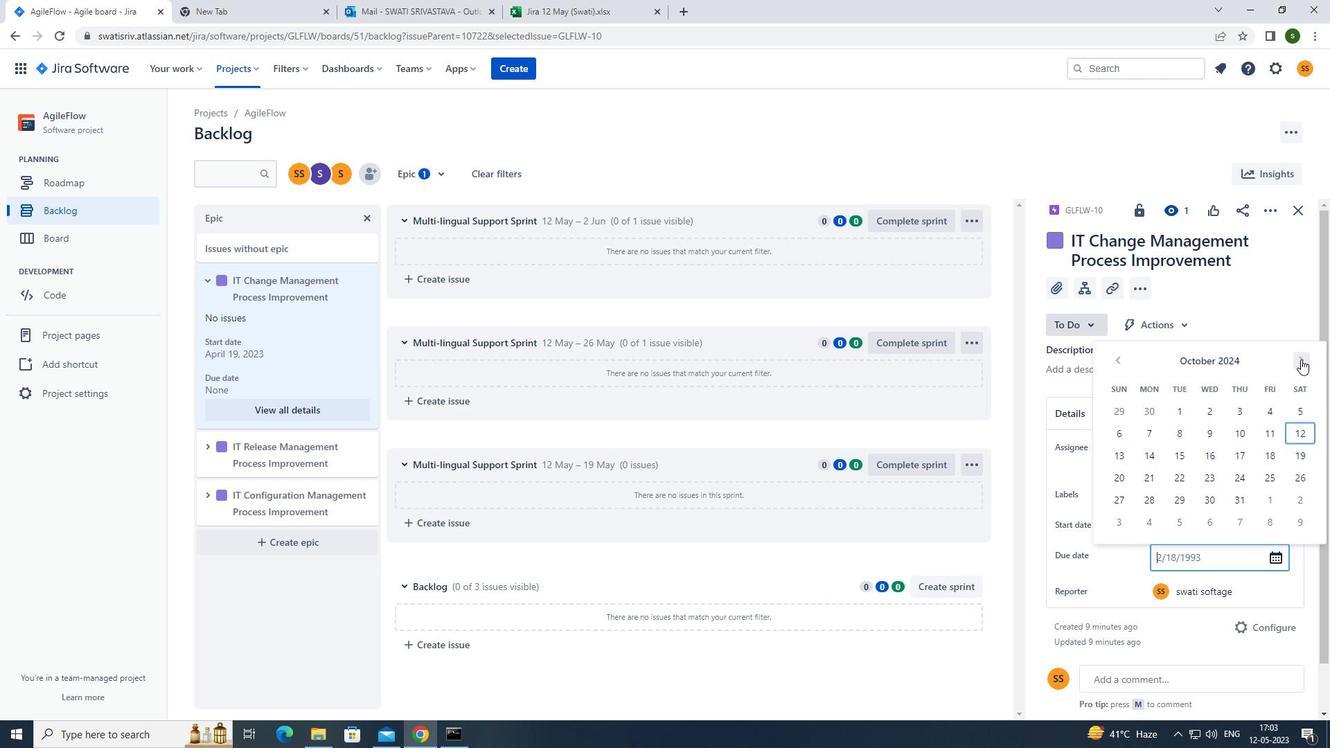 
Action: Mouse pressed left at (1301, 359)
Screenshot: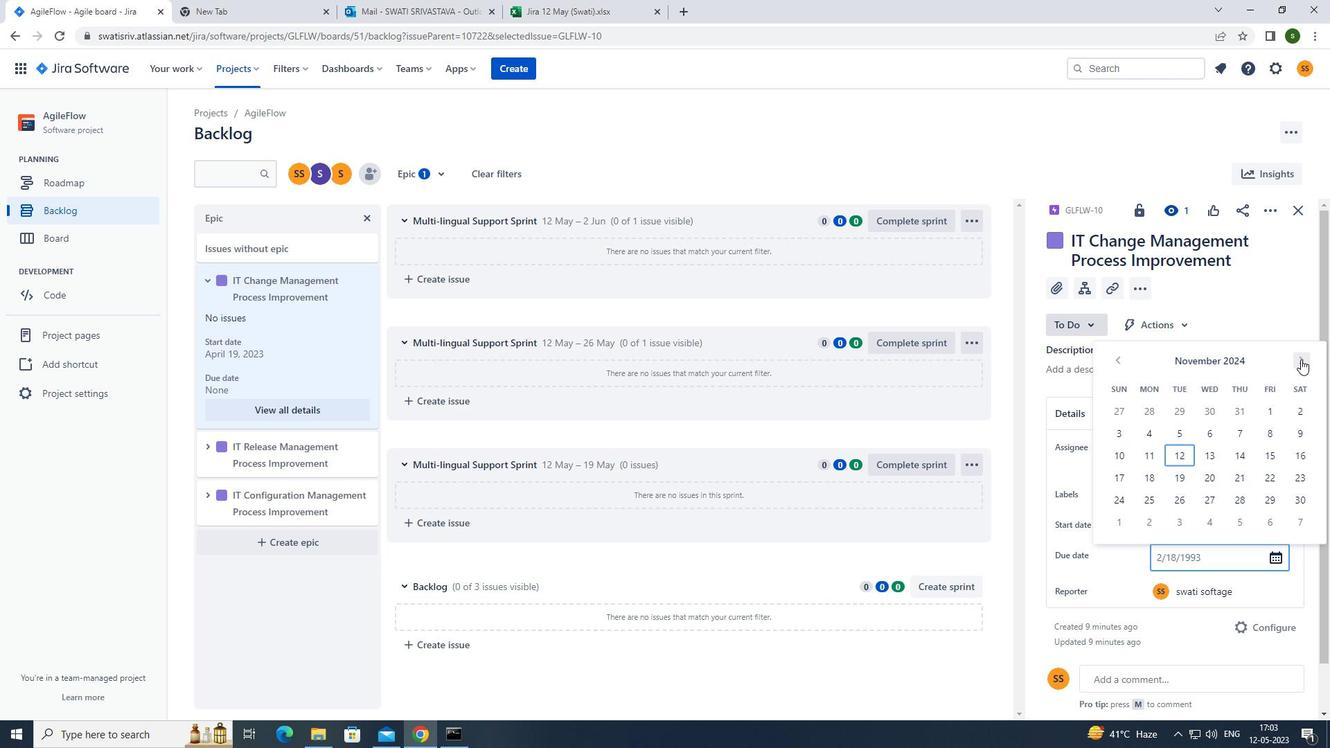 
Action: Mouse moved to (1158, 413)
Screenshot: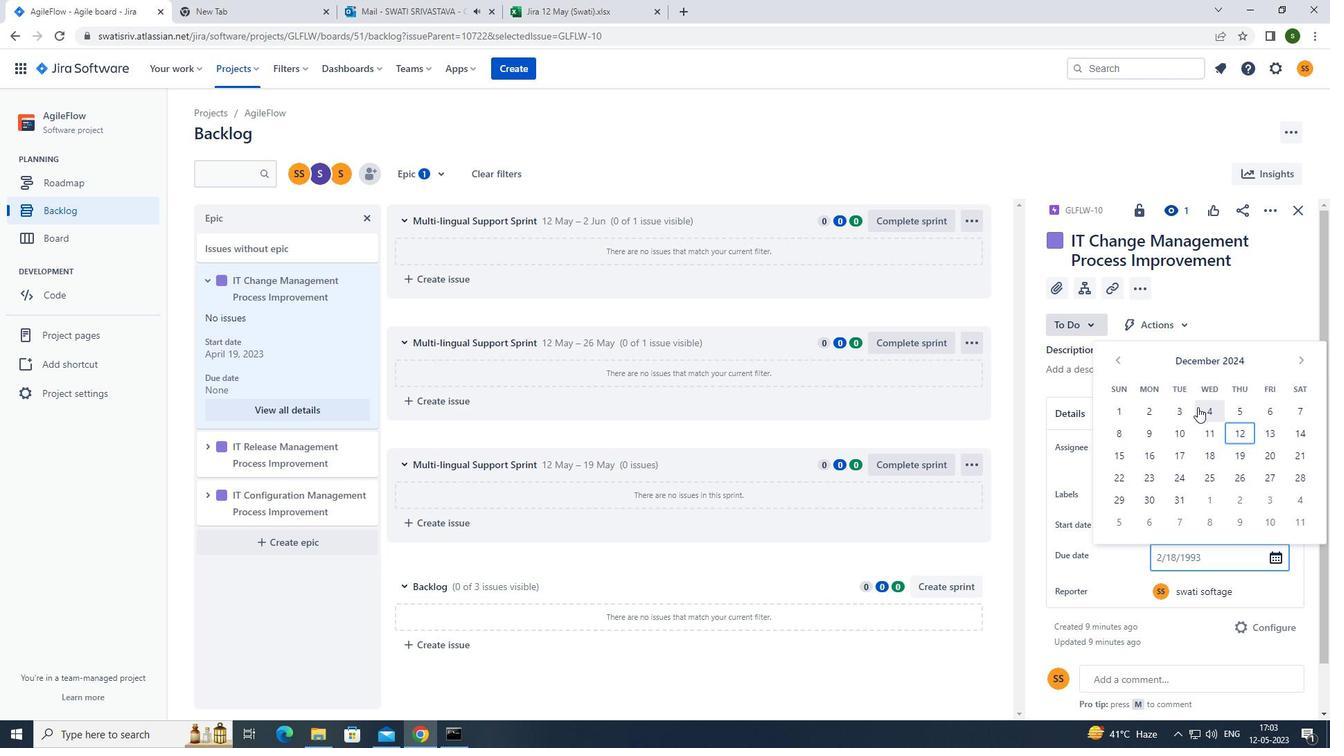 
Action: Mouse pressed left at (1158, 413)
Screenshot: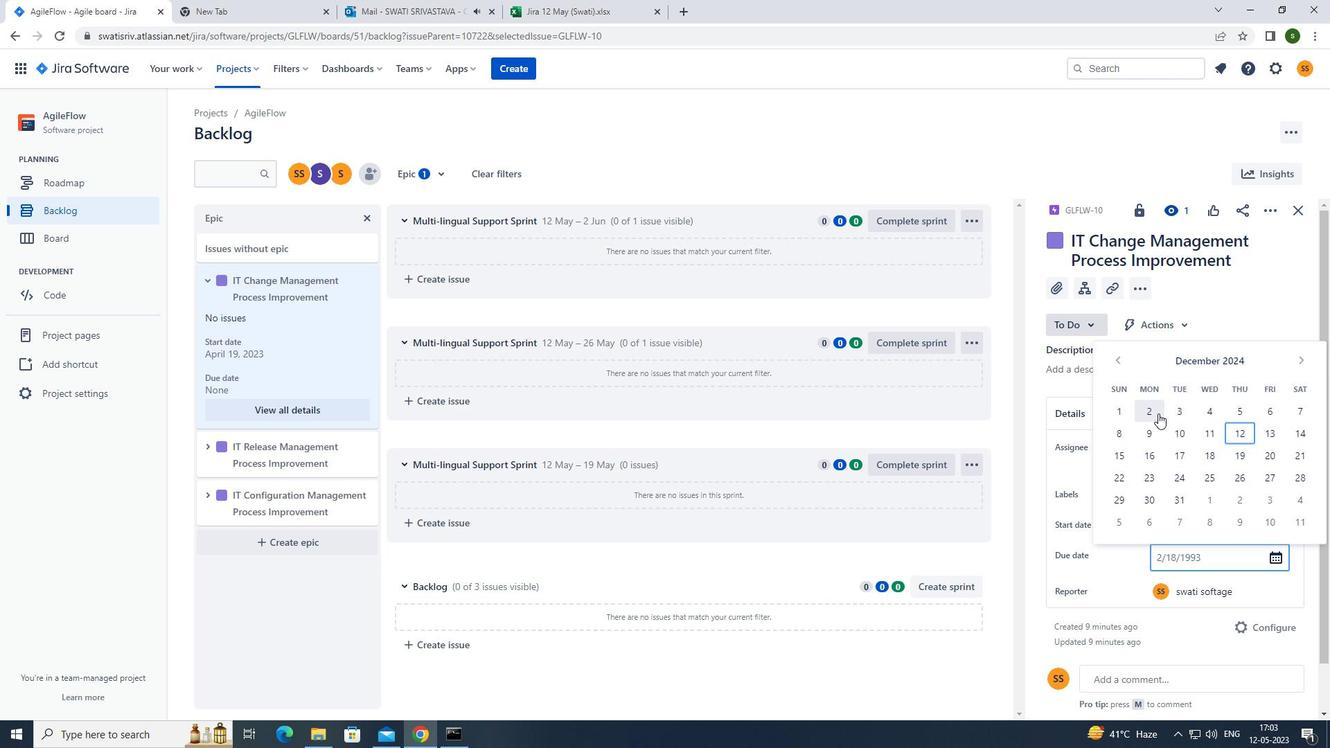 
Action: Mouse moved to (209, 446)
Screenshot: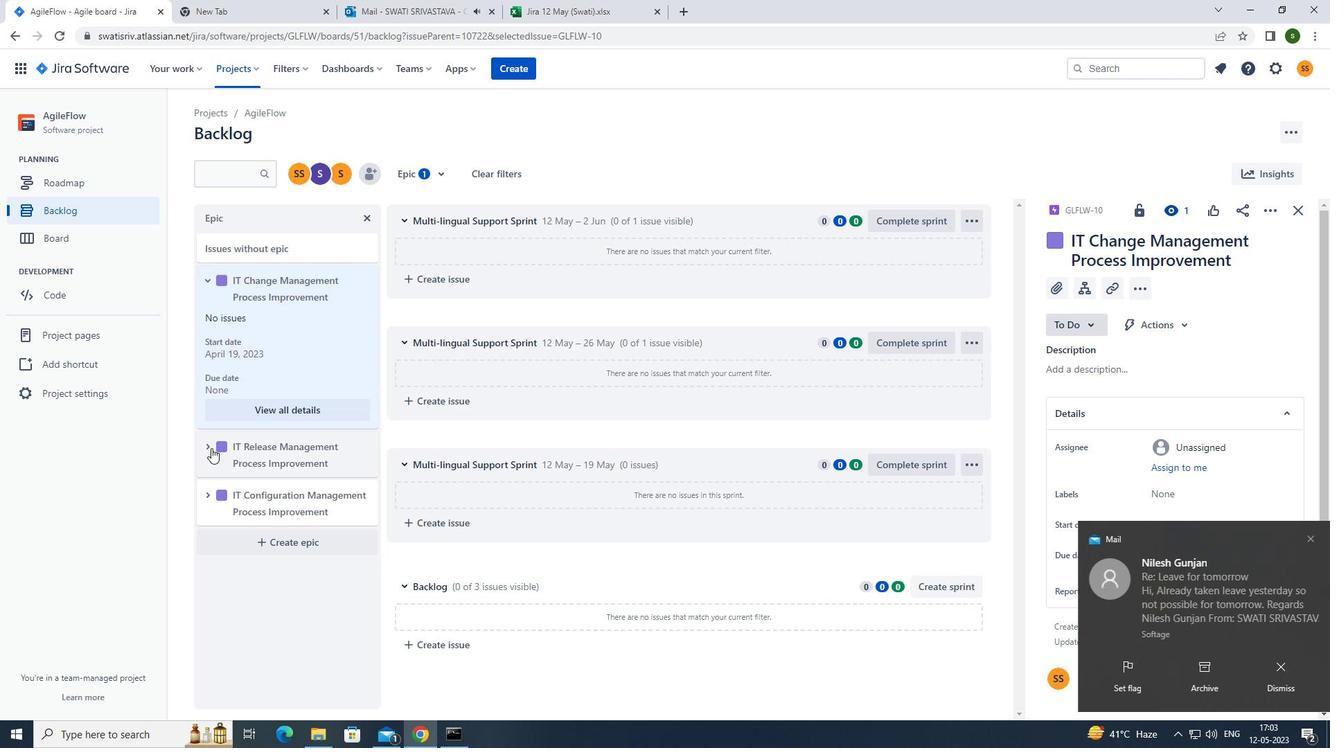 
Action: Mouse pressed left at (209, 446)
Screenshot: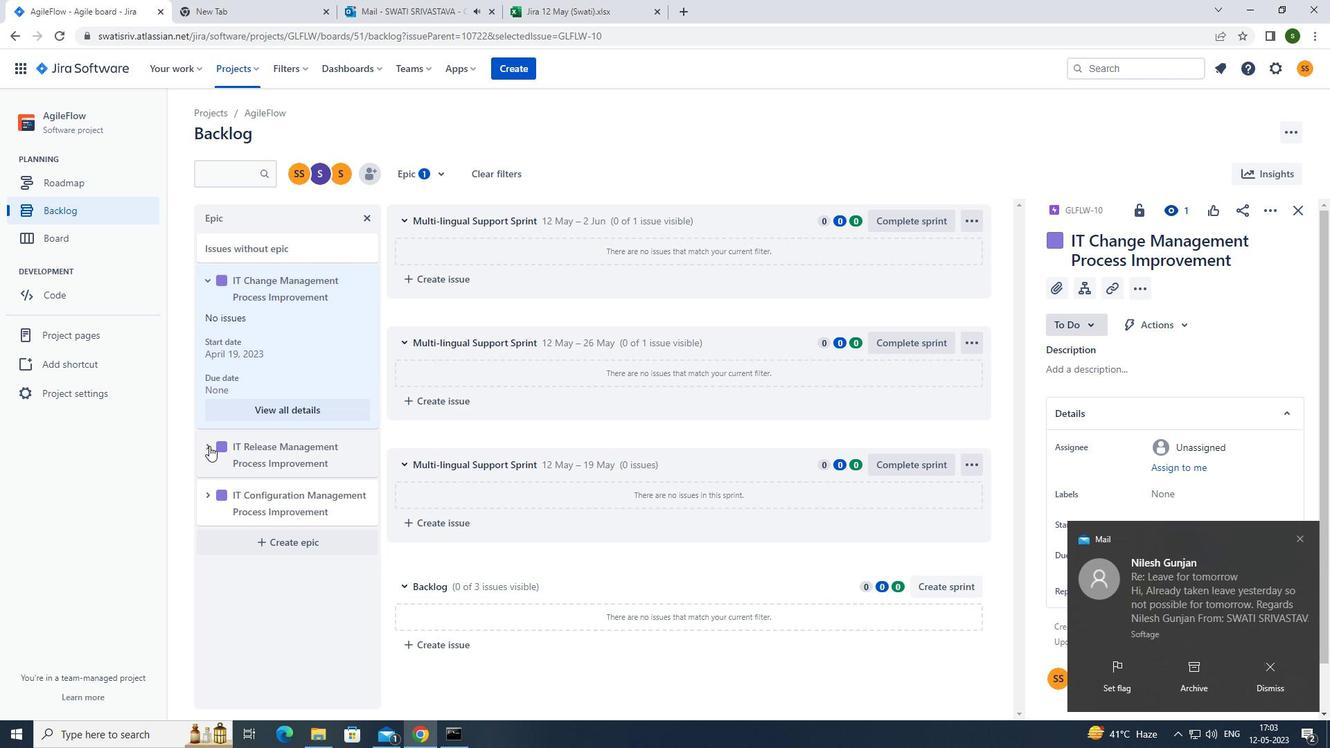 
Action: Mouse moved to (262, 575)
Screenshot: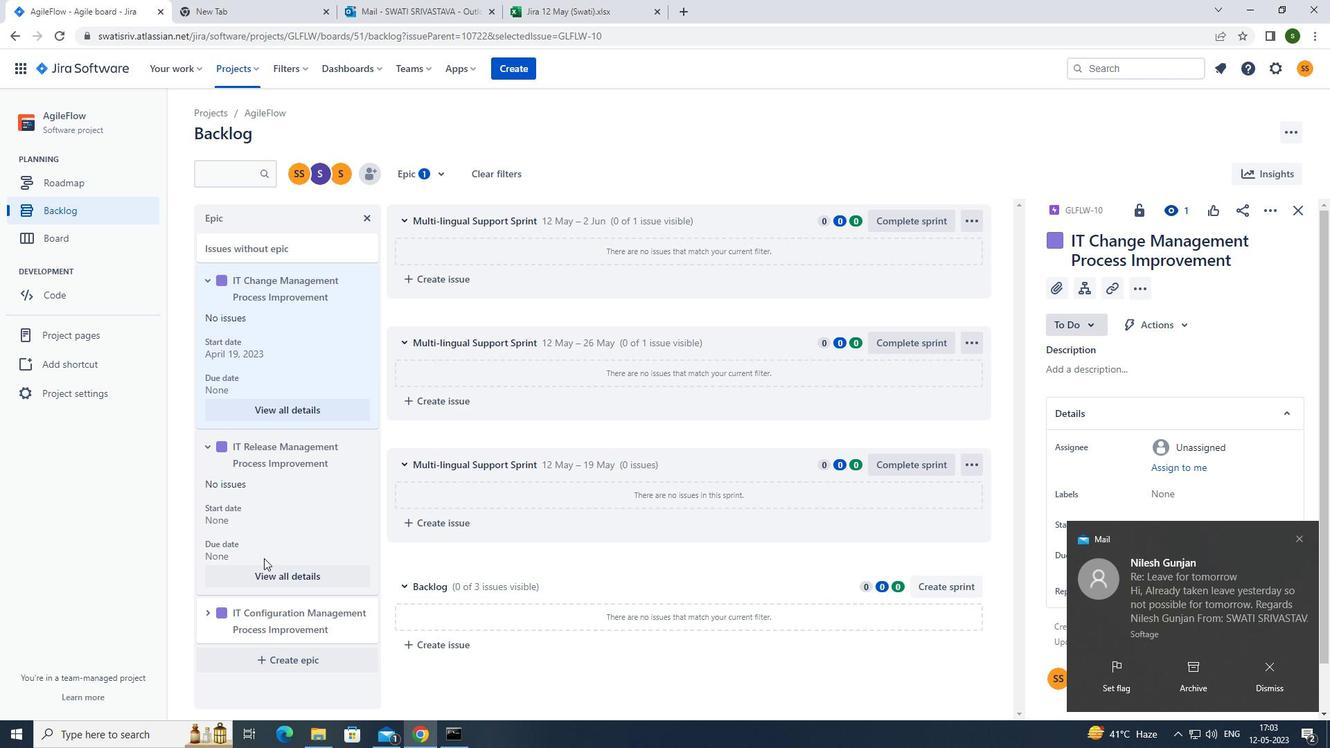
Action: Mouse pressed left at (262, 575)
Screenshot: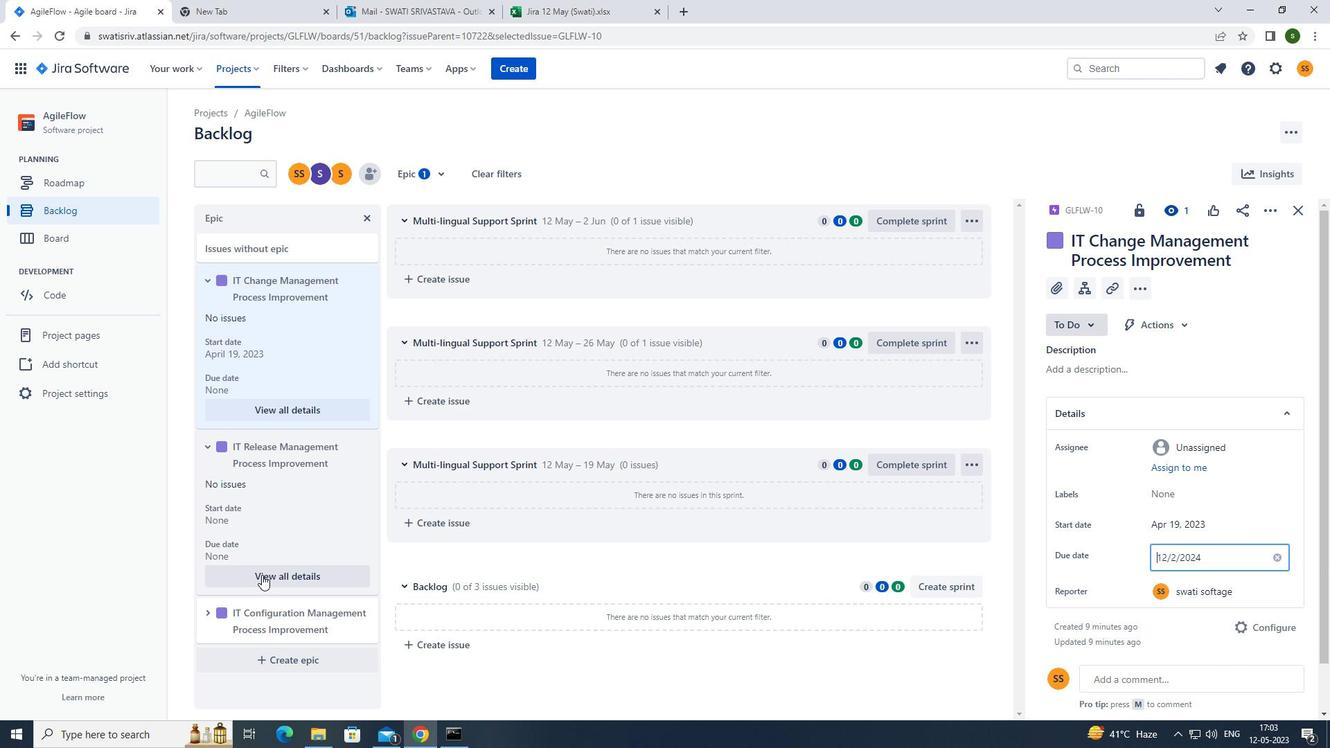 
Action: Mouse moved to (1180, 523)
Screenshot: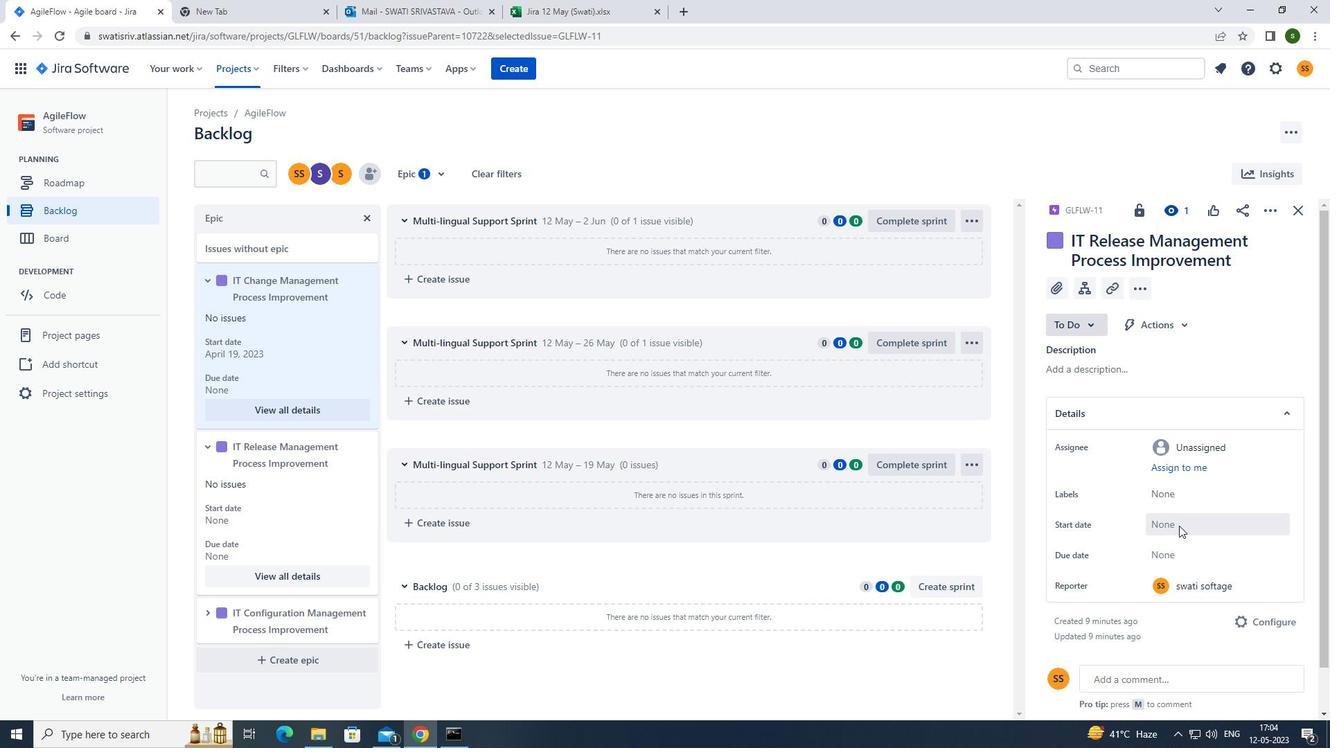 
Action: Mouse pressed left at (1180, 523)
Screenshot: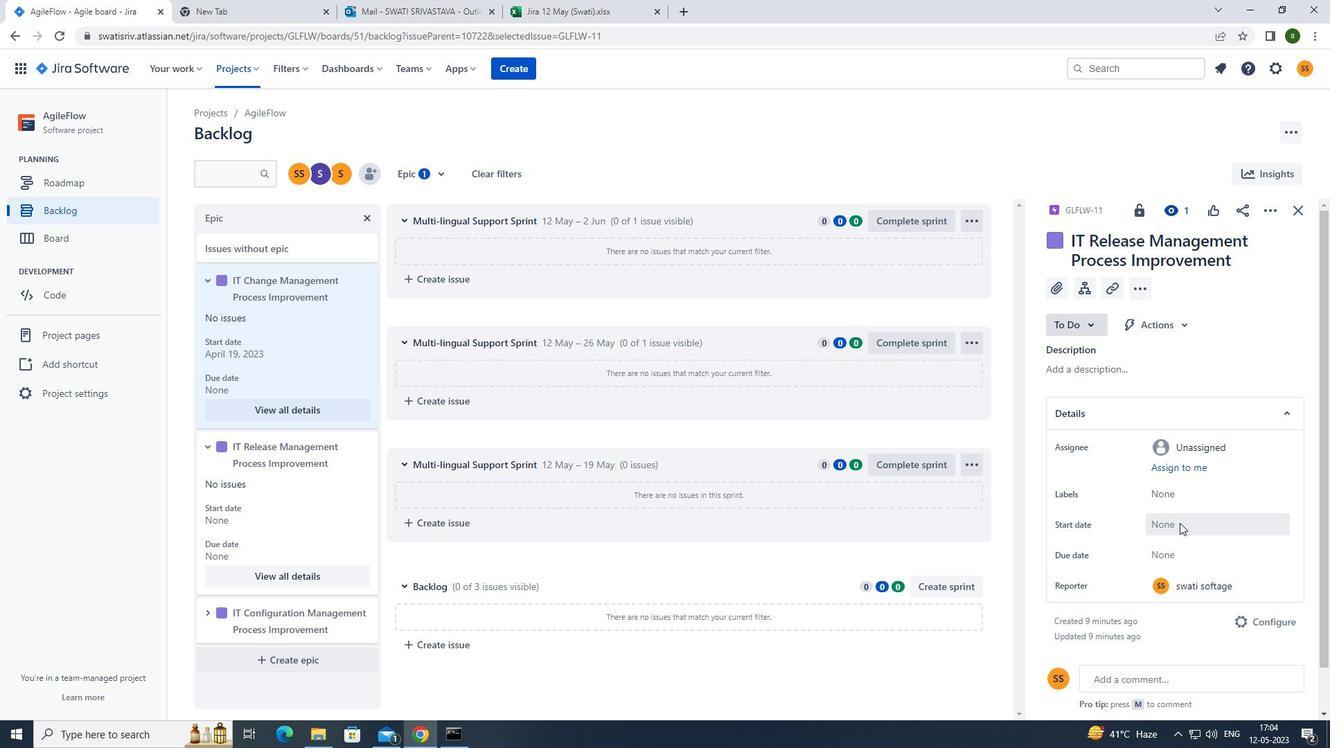 
Action: Mouse moved to (1116, 322)
Screenshot: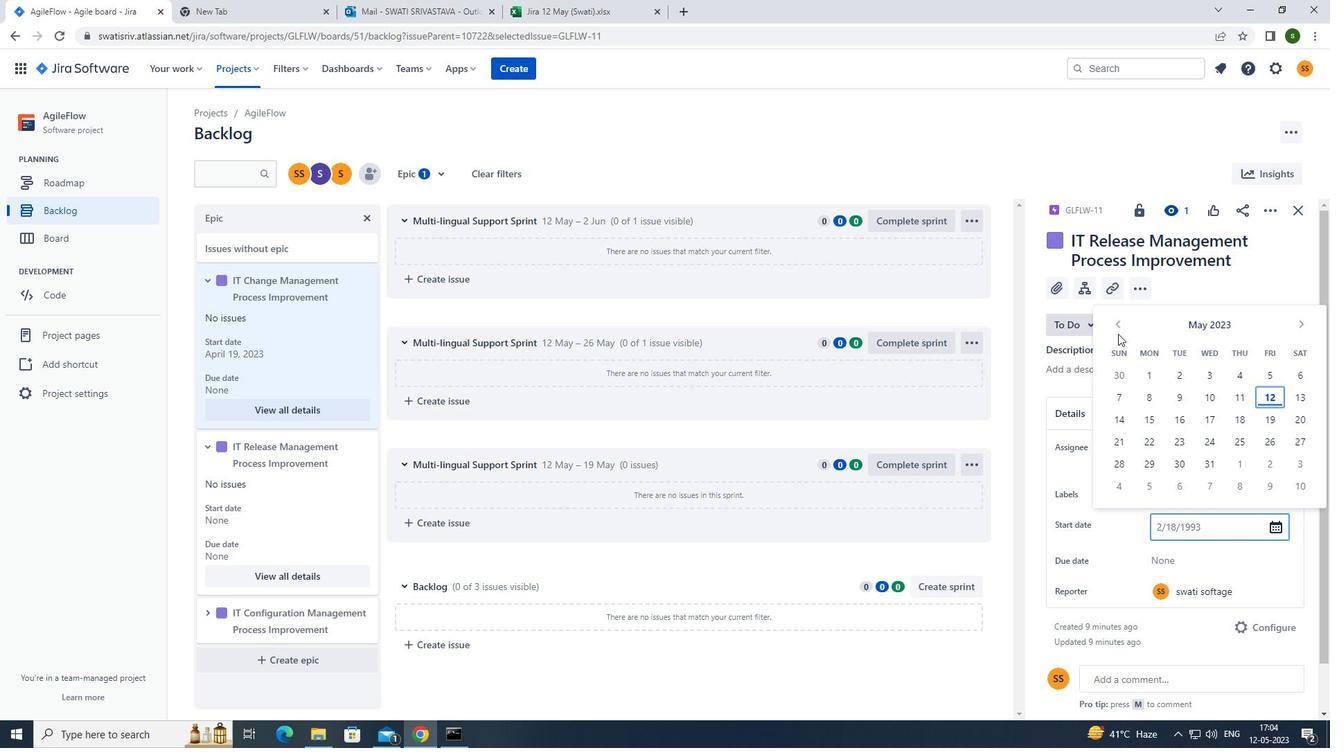 
Action: Mouse pressed left at (1116, 322)
Screenshot: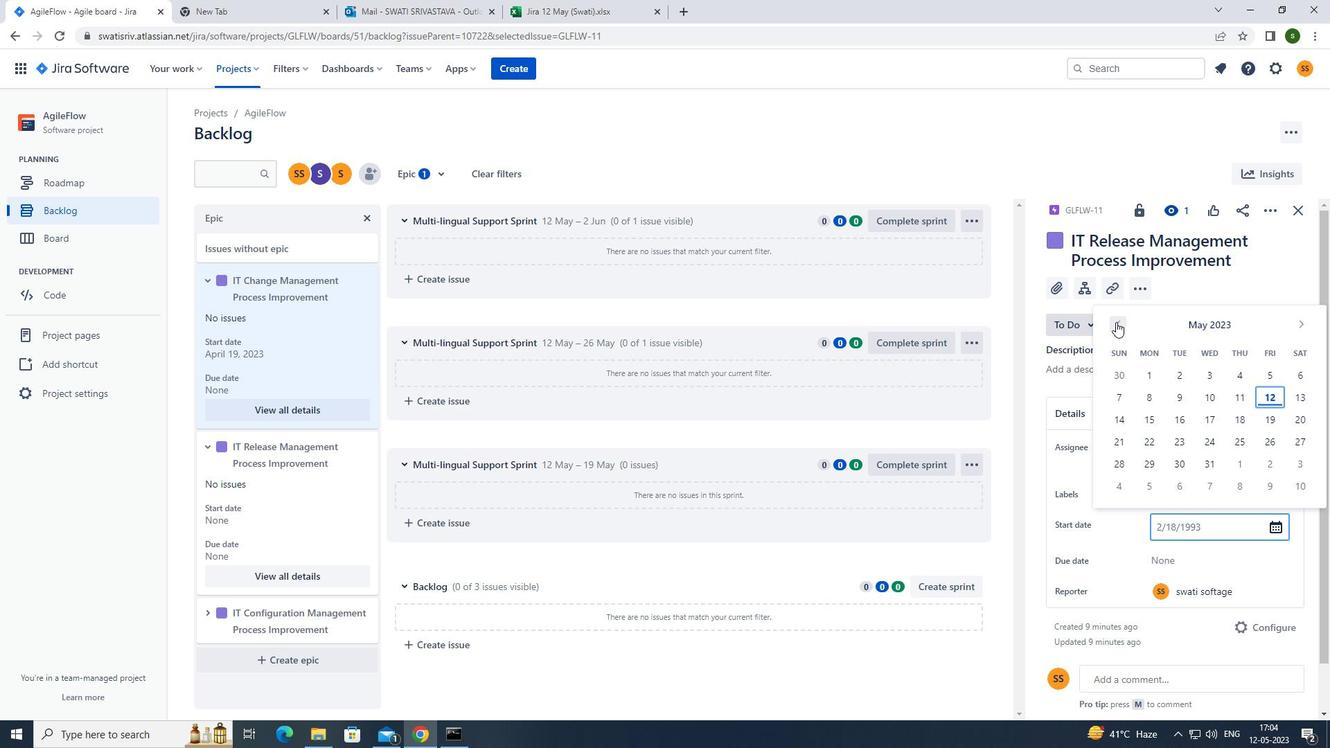
Action: Mouse moved to (1212, 458)
Screenshot: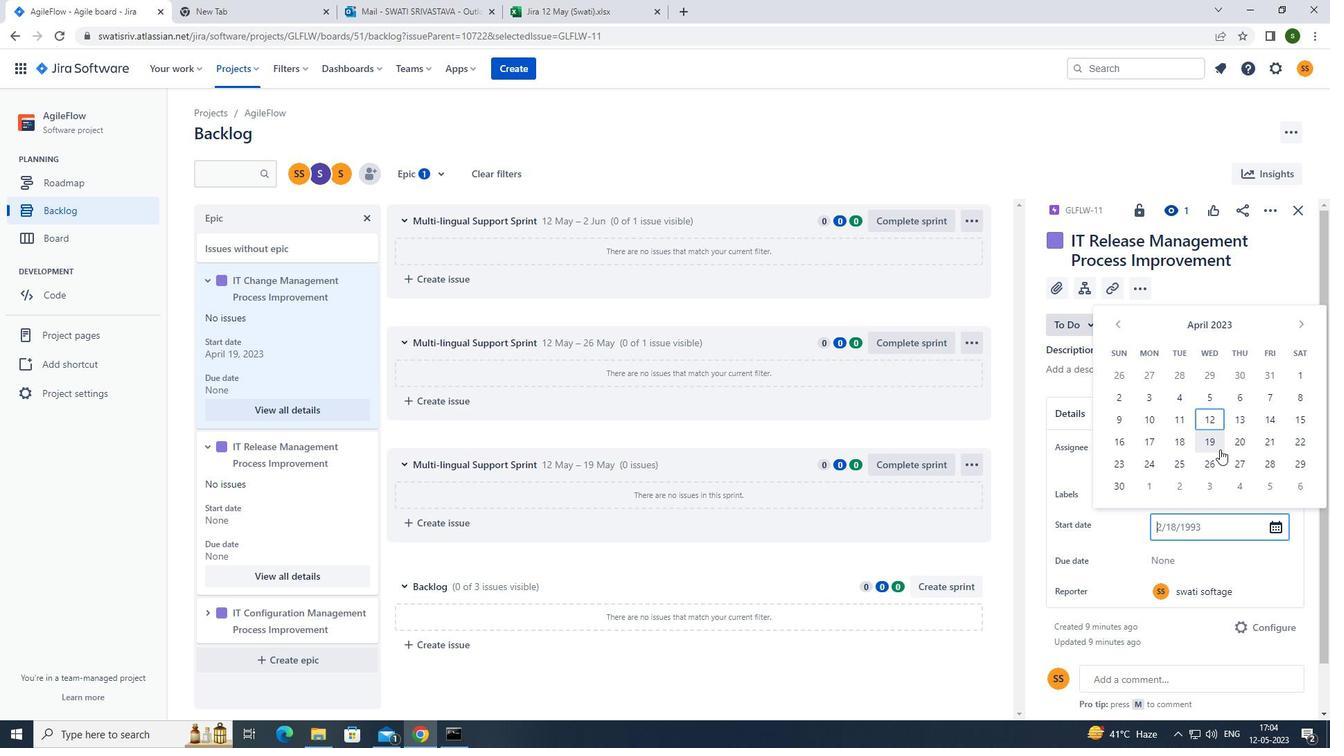 
Action: Mouse pressed left at (1212, 458)
Screenshot: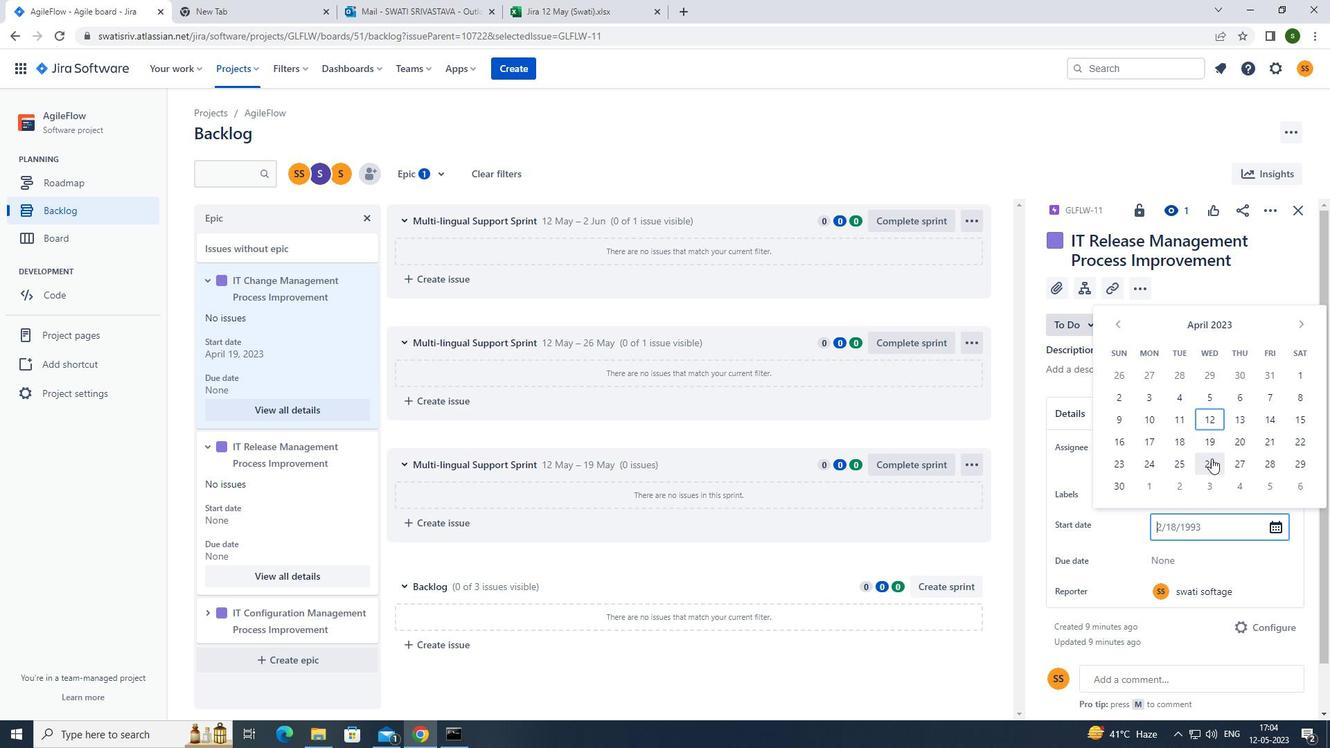 
Action: Mouse moved to (1184, 562)
Screenshot: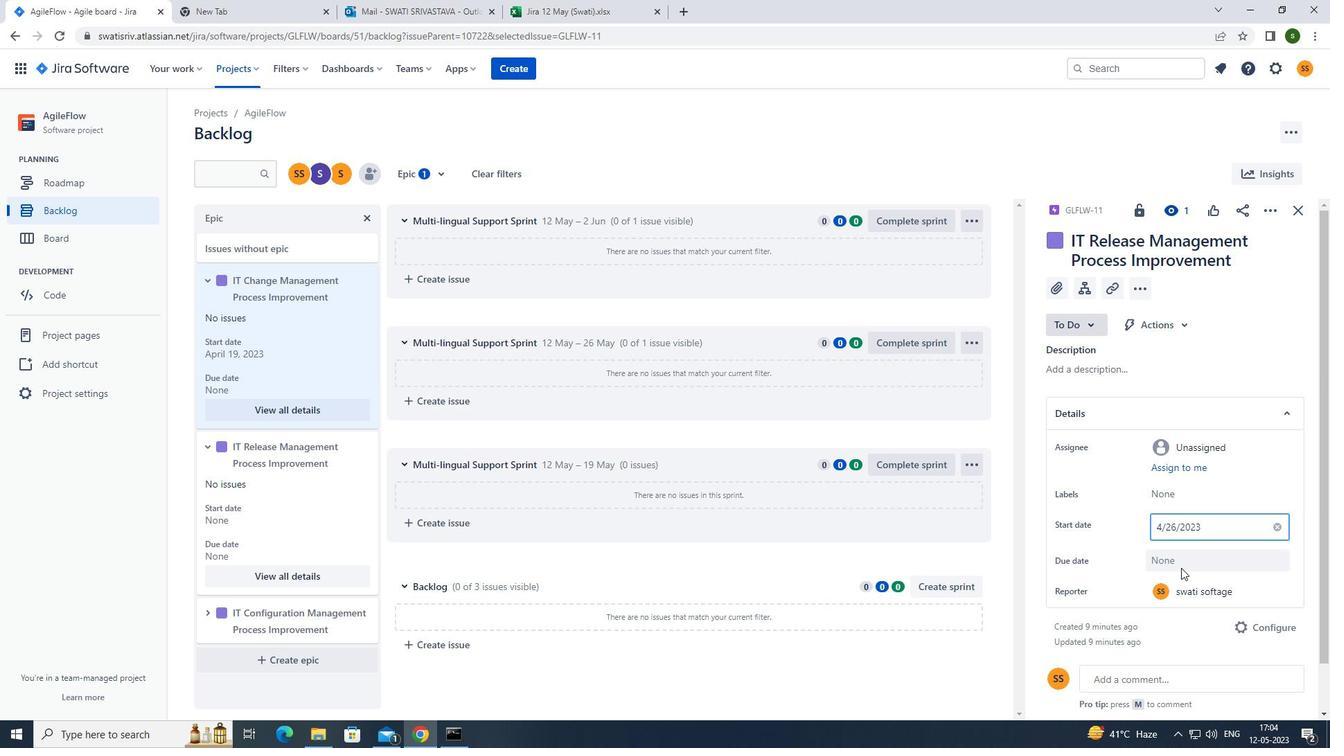 
Action: Mouse pressed left at (1184, 562)
Screenshot: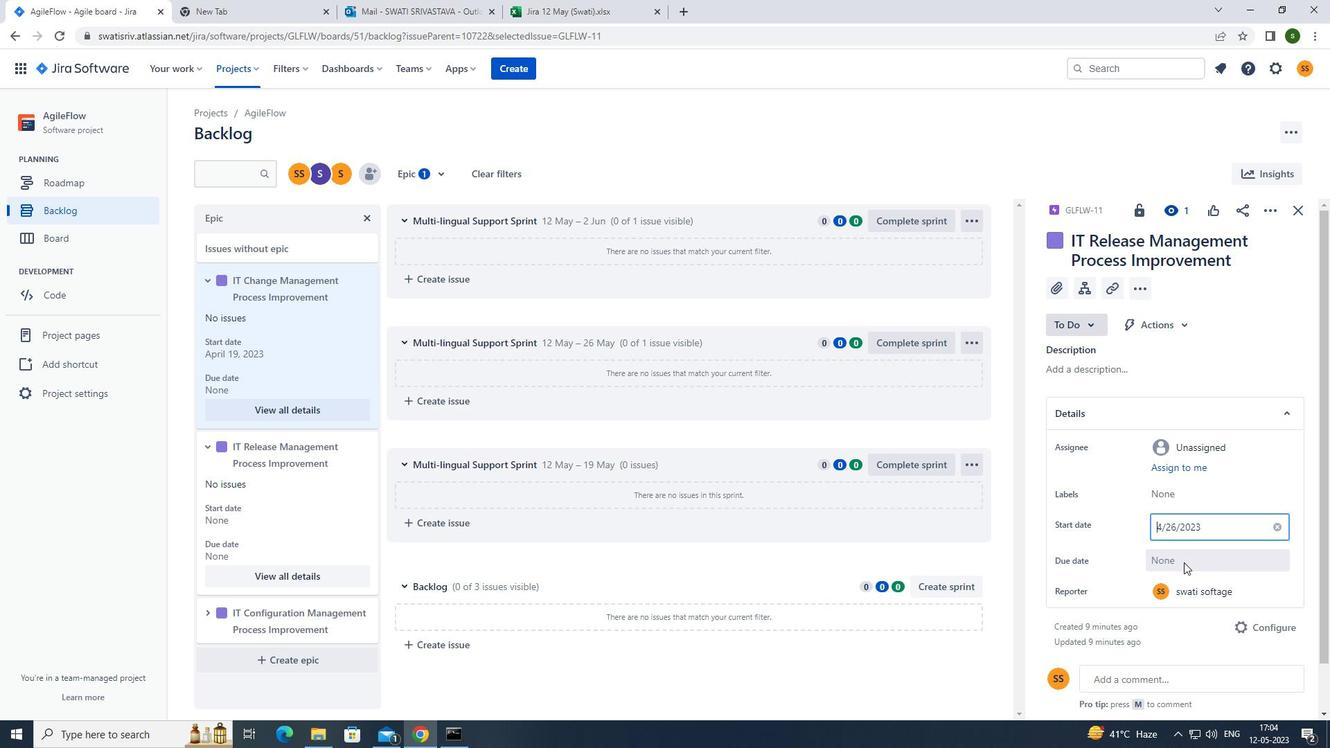 
Action: Mouse moved to (1308, 359)
Screenshot: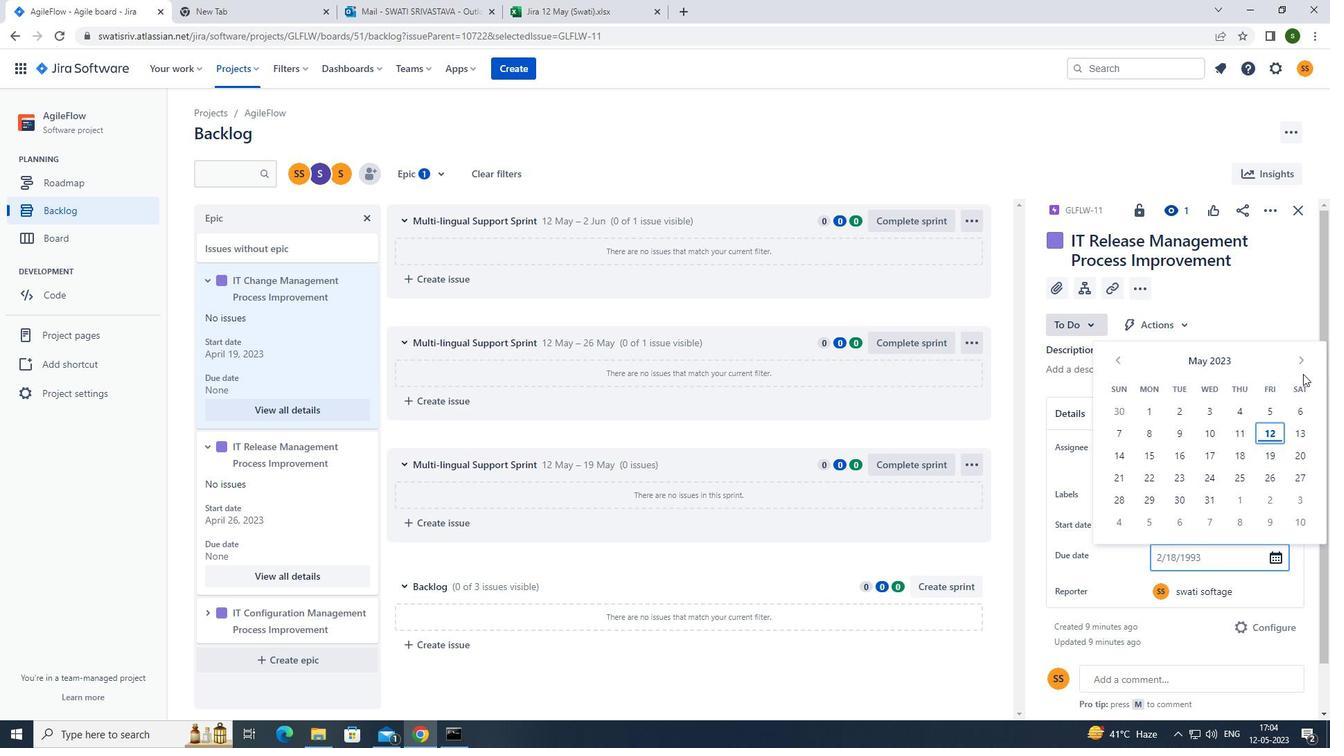 
Action: Mouse pressed left at (1308, 359)
Screenshot: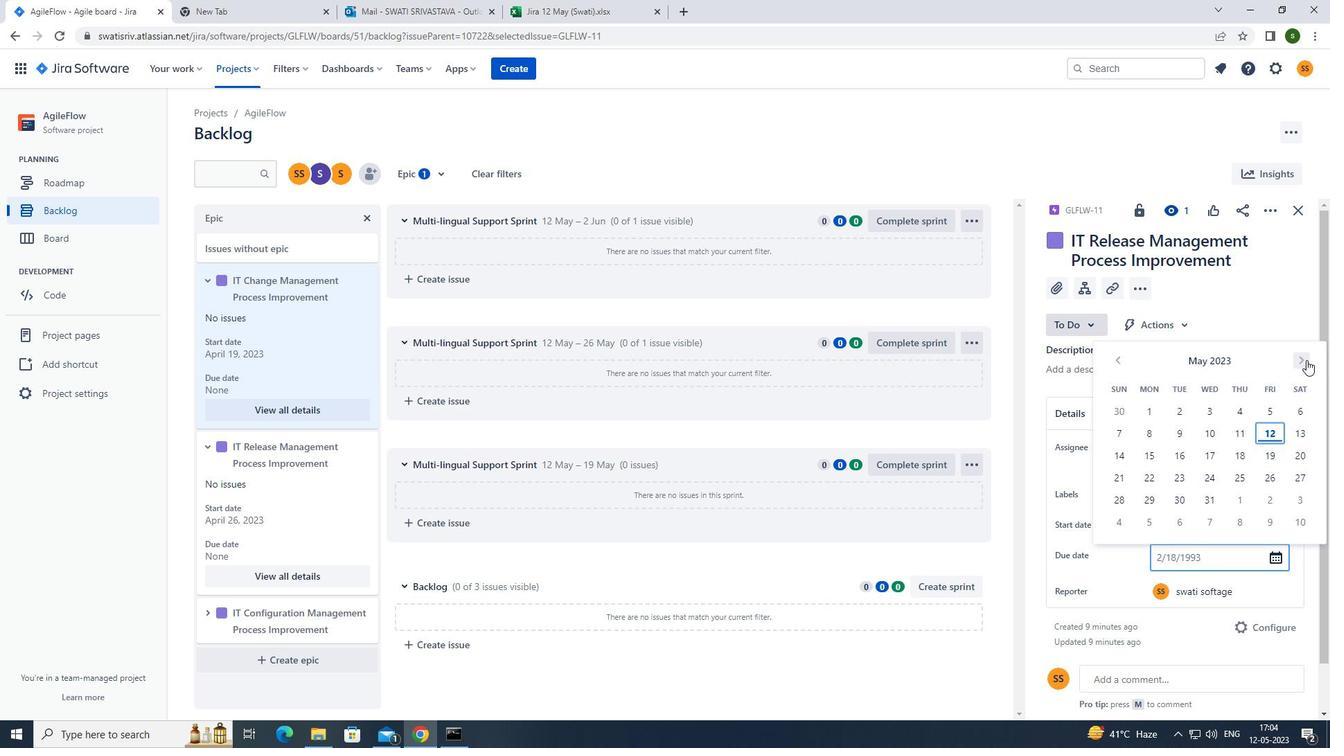 
Action: Mouse pressed left at (1308, 359)
Screenshot: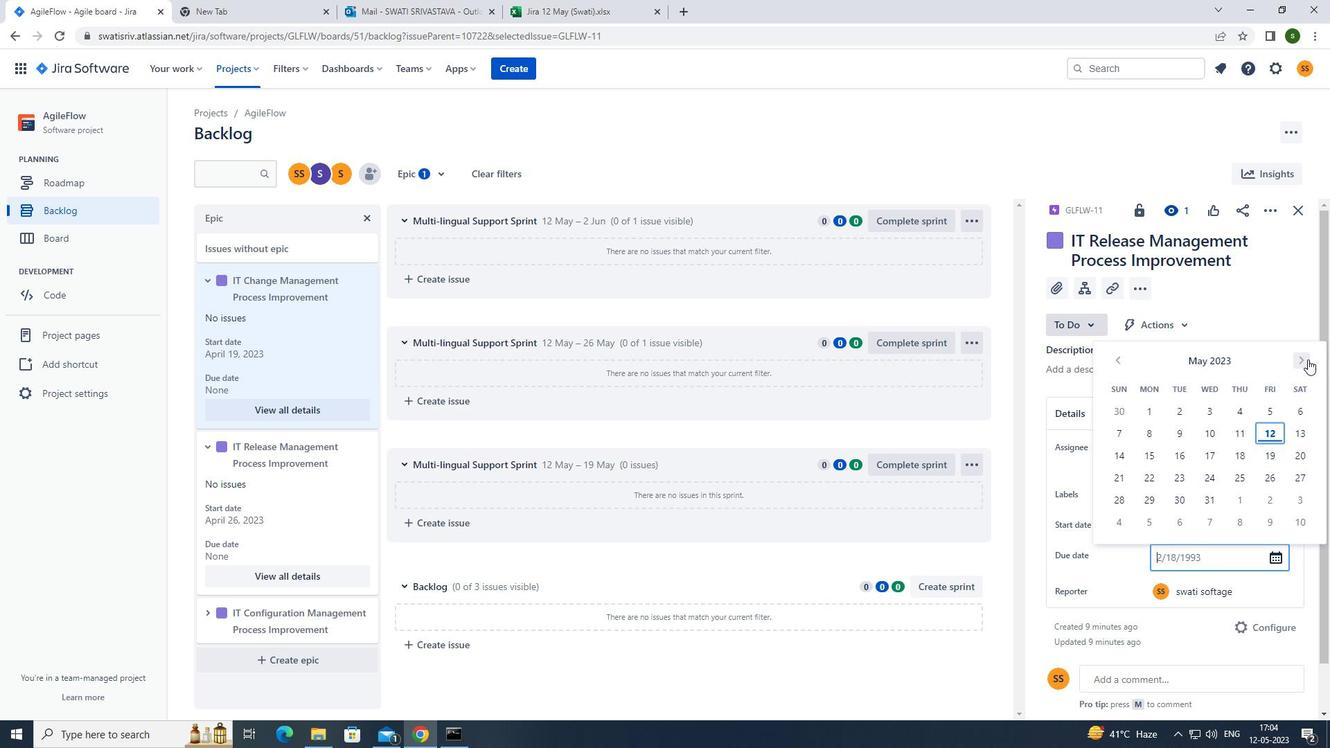 
Action: Mouse pressed left at (1308, 359)
Screenshot: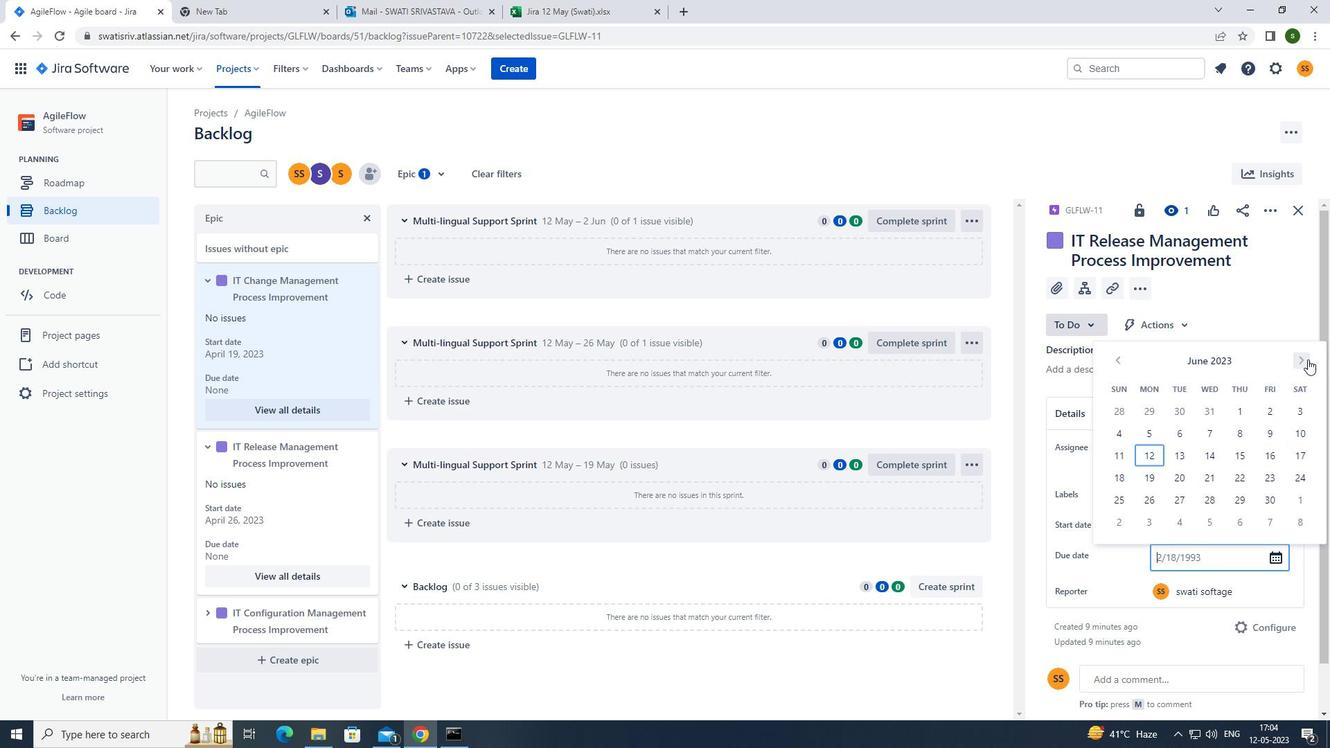 
Action: Mouse pressed left at (1308, 359)
Screenshot: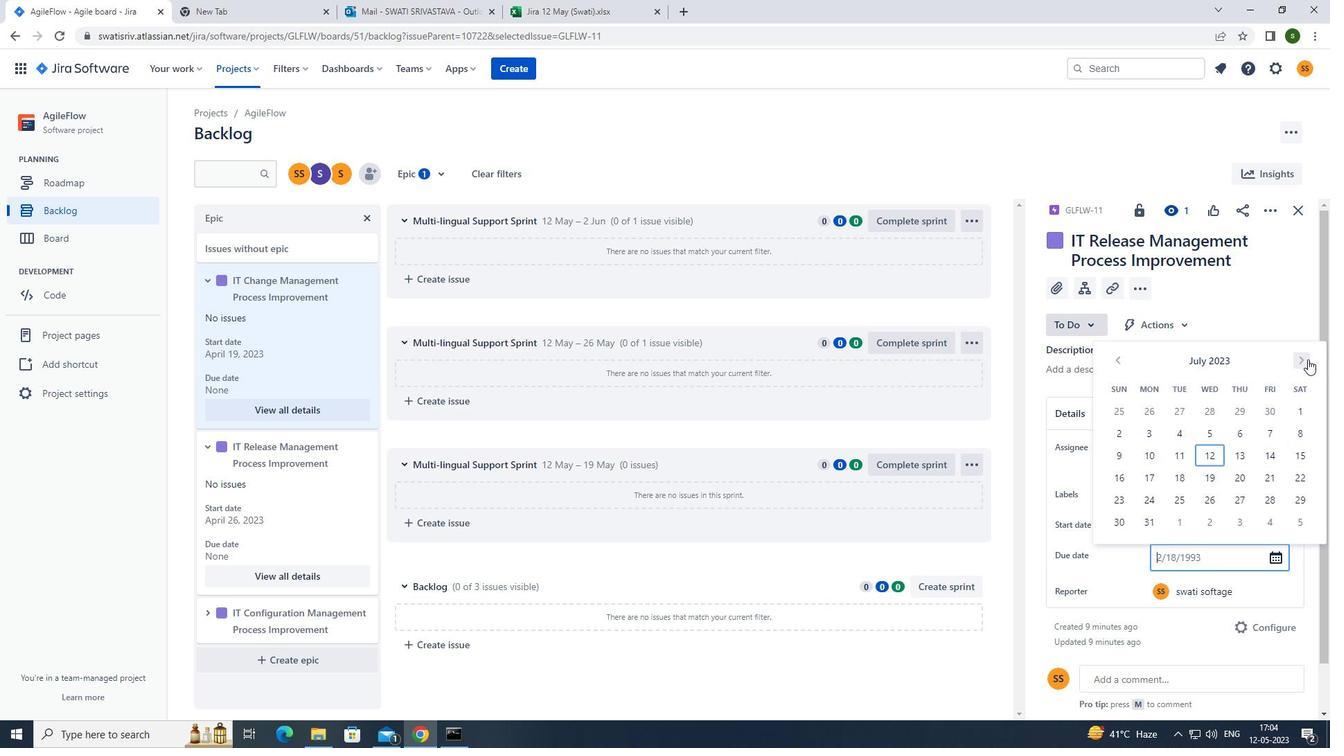 
Action: Mouse pressed left at (1308, 359)
Screenshot: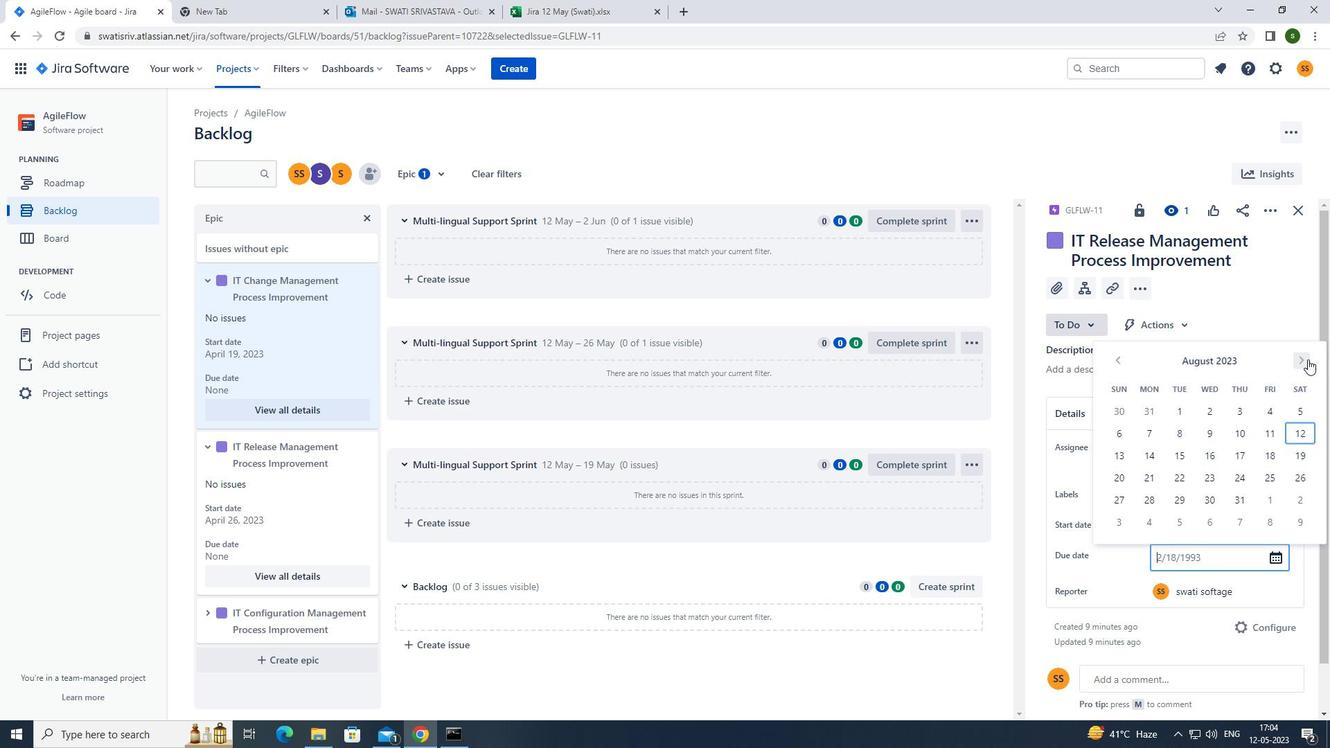 
Action: Mouse pressed left at (1308, 359)
Screenshot: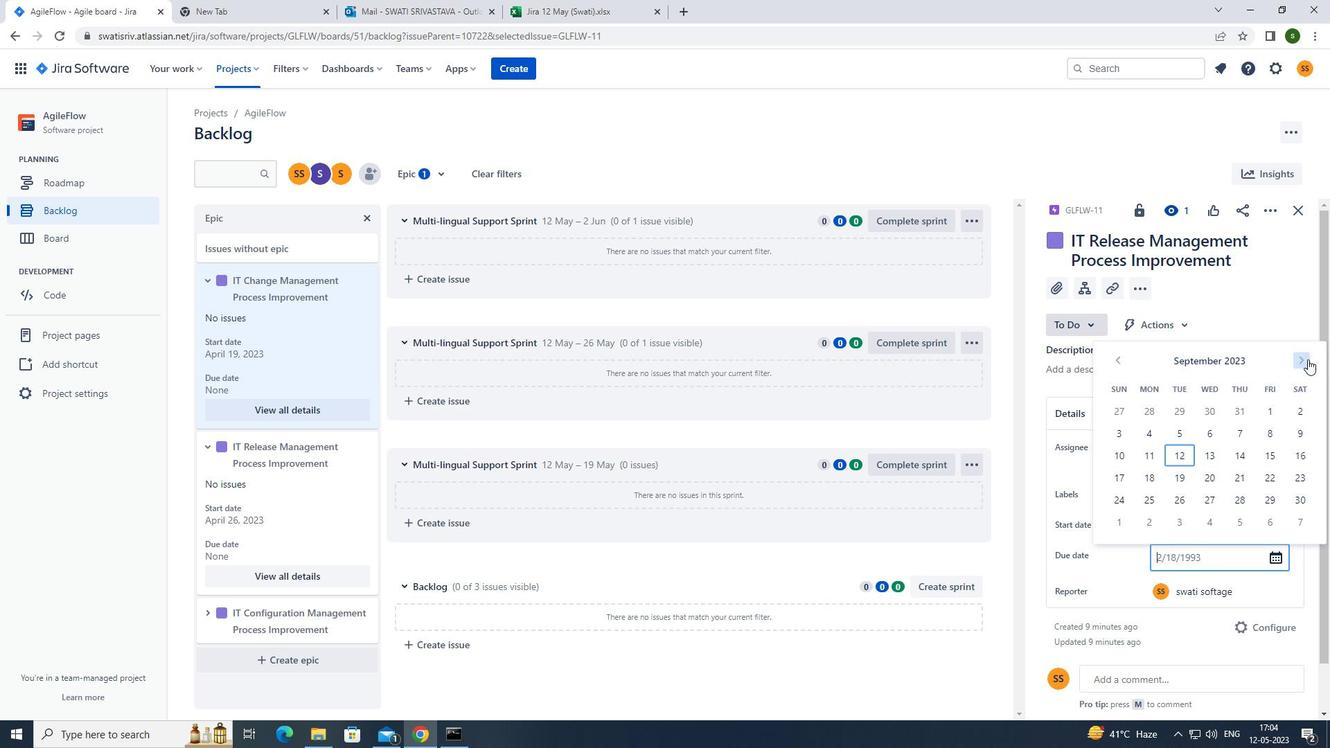 
Action: Mouse pressed left at (1308, 359)
Screenshot: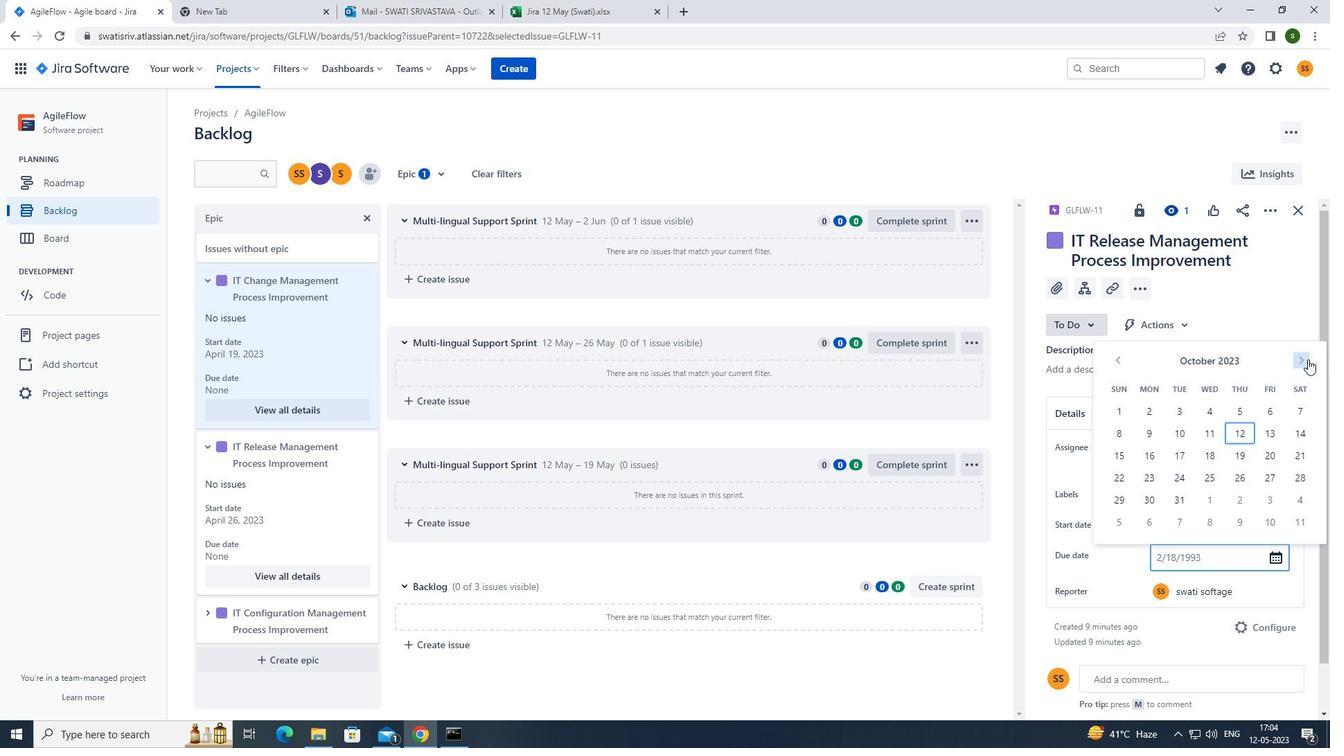 
Action: Mouse pressed left at (1308, 359)
Screenshot: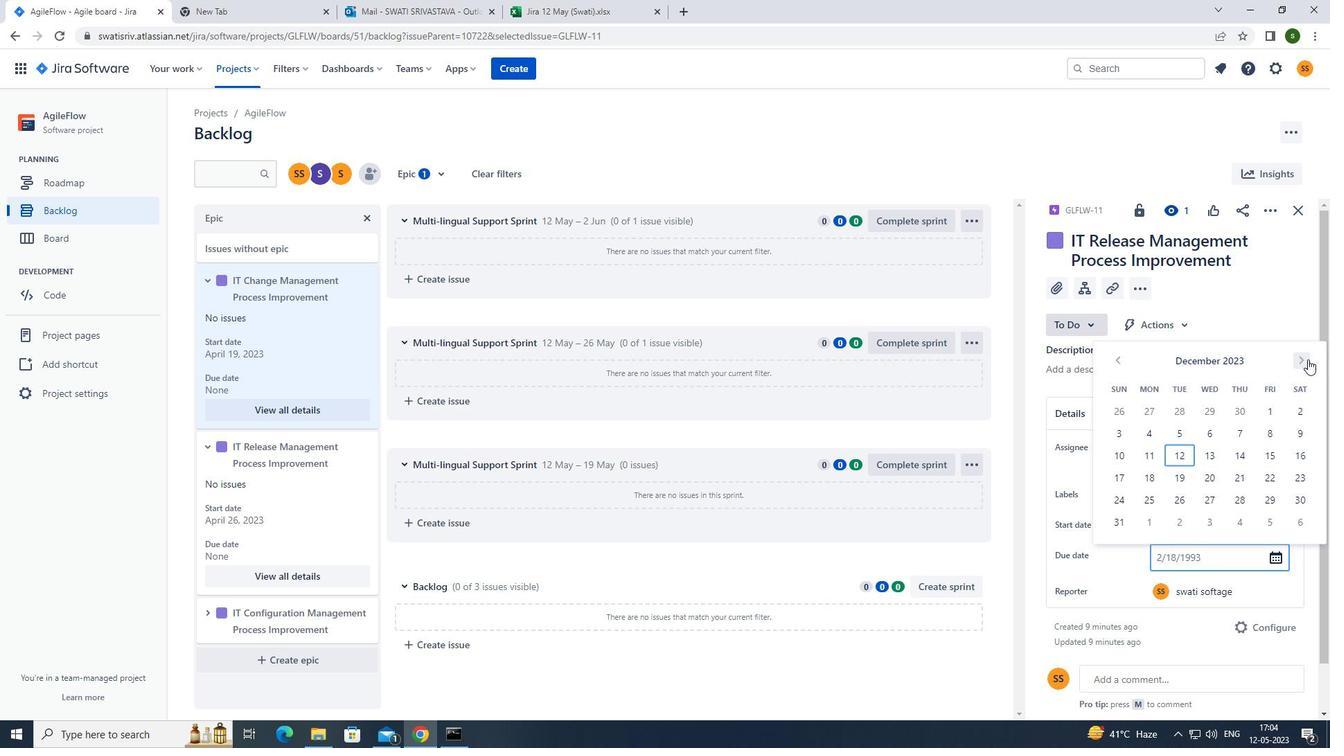 
Action: Mouse pressed left at (1308, 359)
Screenshot: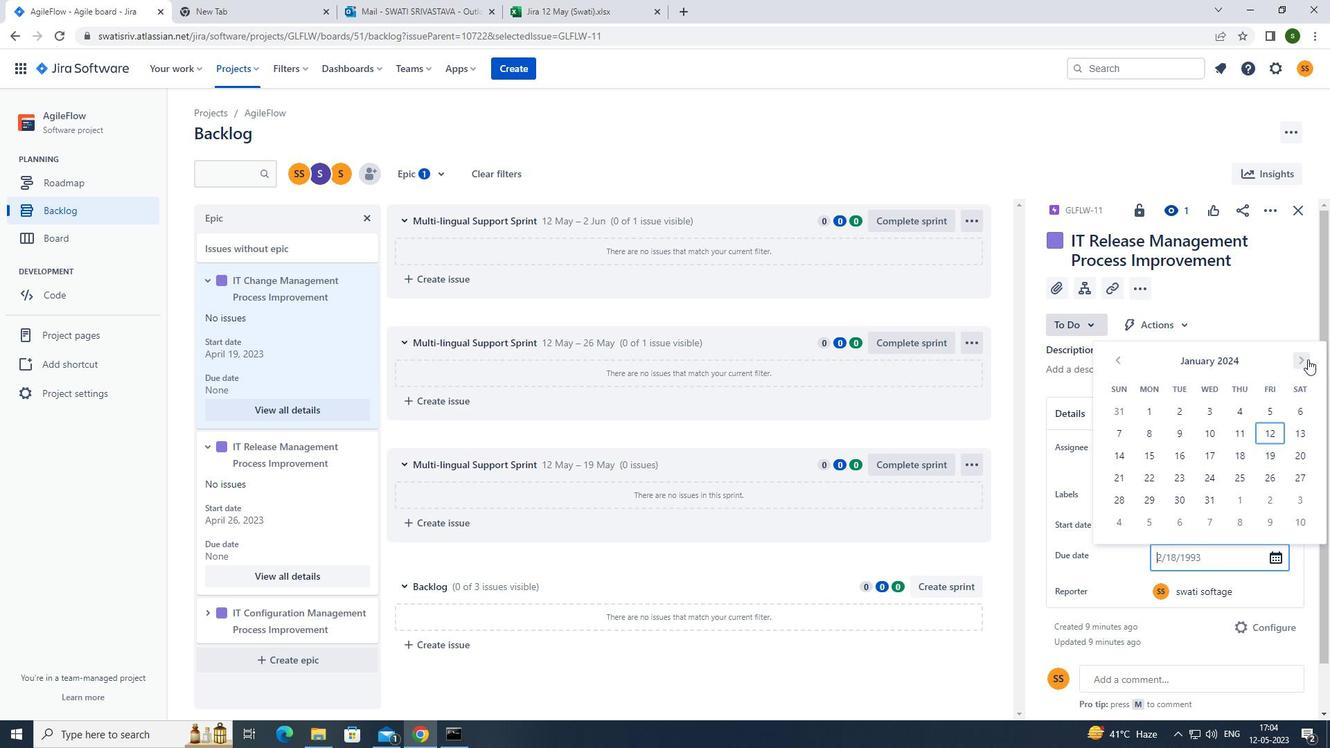
Action: Mouse pressed left at (1308, 359)
Screenshot: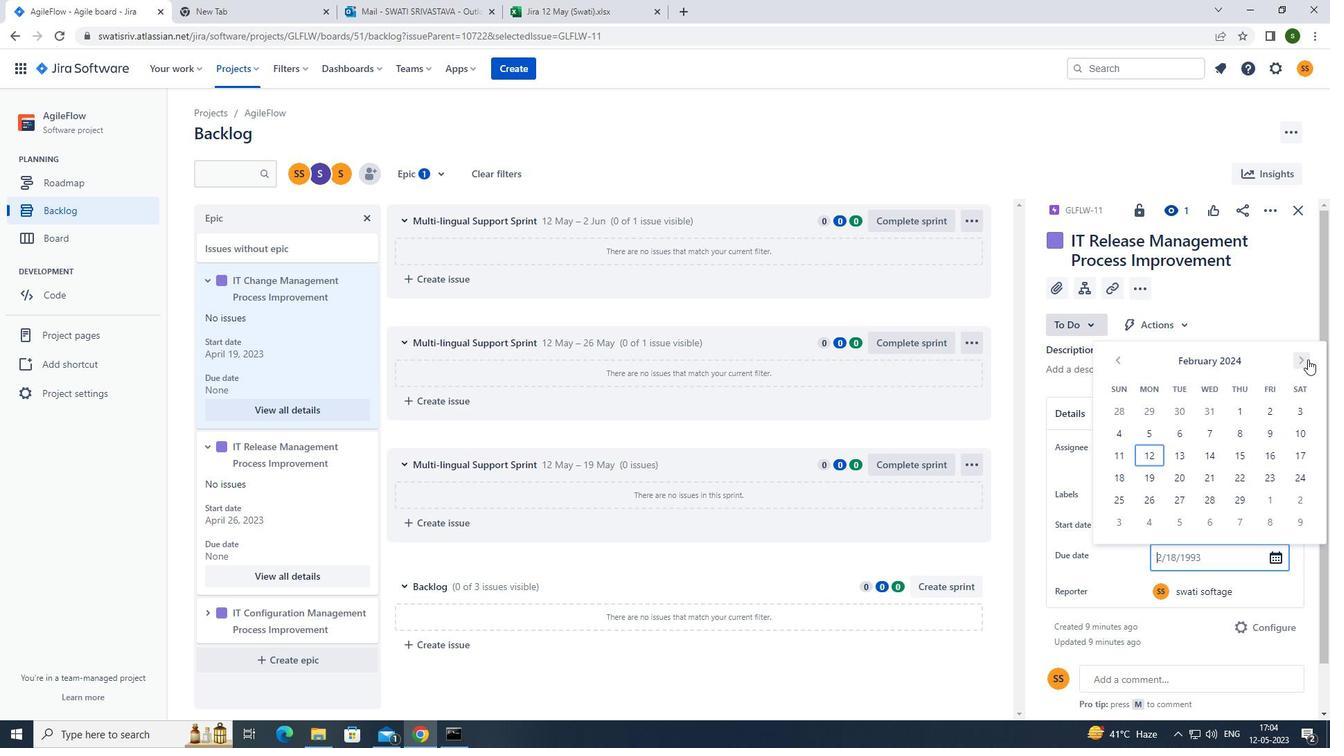 
Action: Mouse pressed left at (1308, 359)
Screenshot: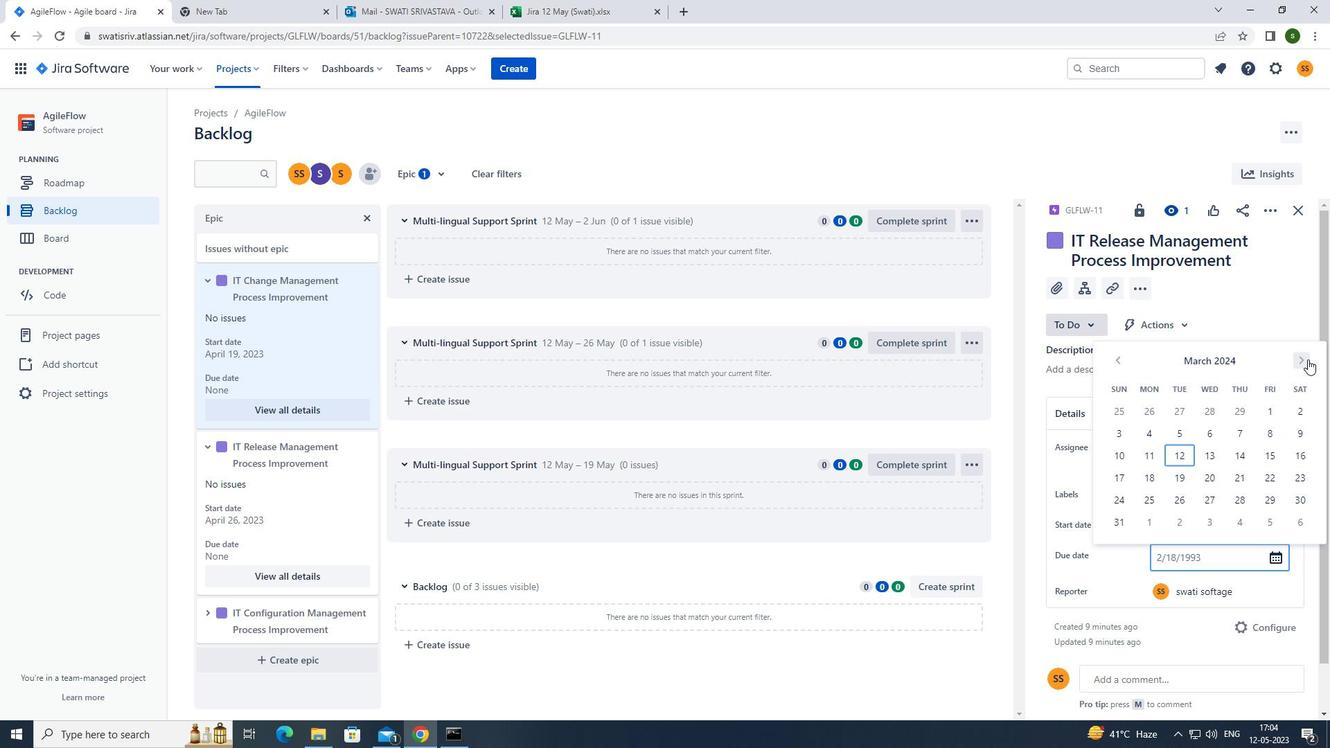 
Action: Mouse pressed left at (1308, 359)
Screenshot: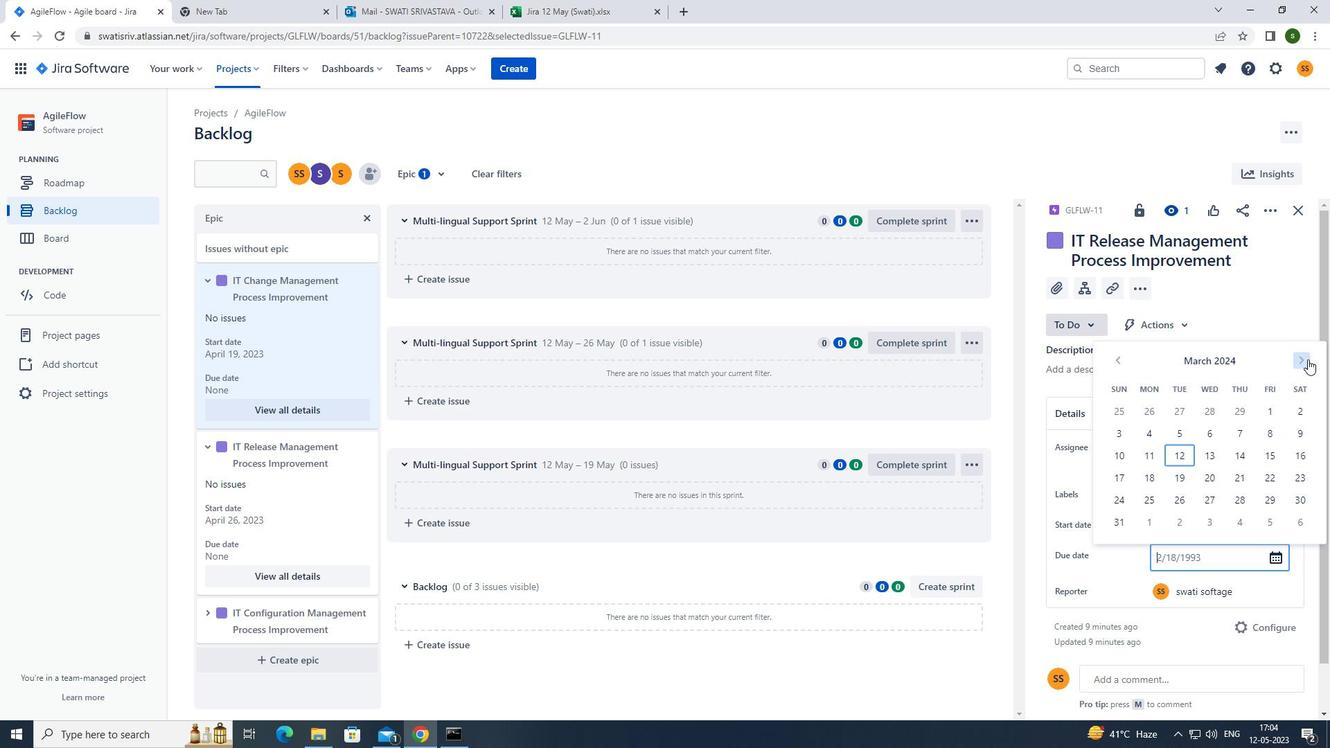 
Action: Mouse pressed left at (1308, 359)
Screenshot: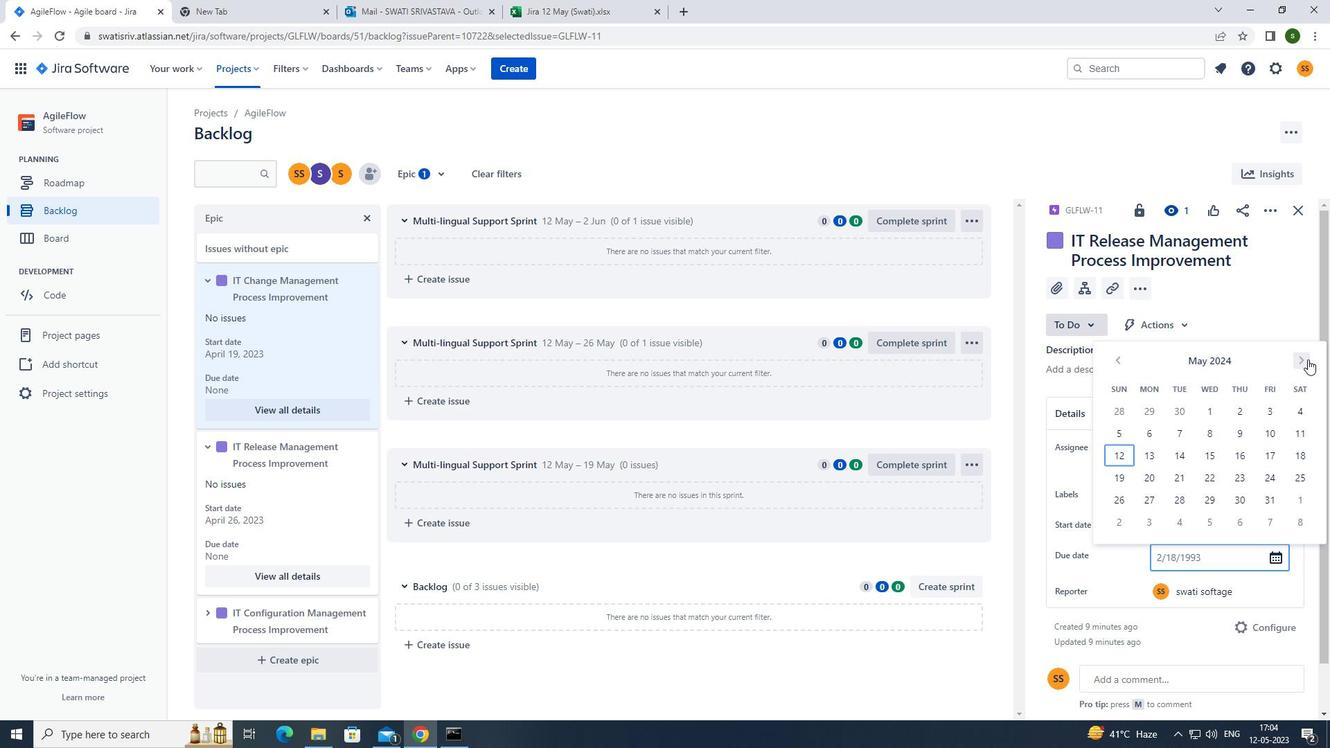 
Action: Mouse pressed left at (1308, 359)
Screenshot: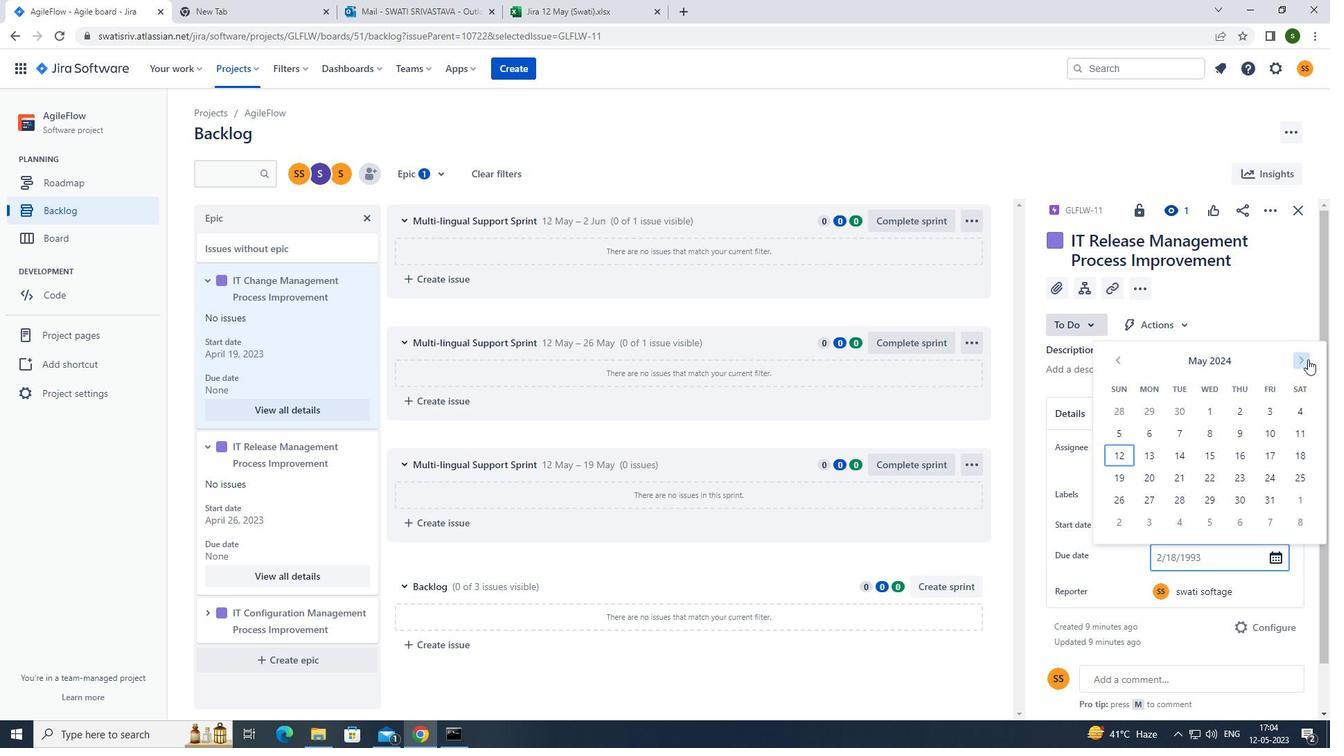 
Action: Mouse pressed left at (1308, 359)
Screenshot: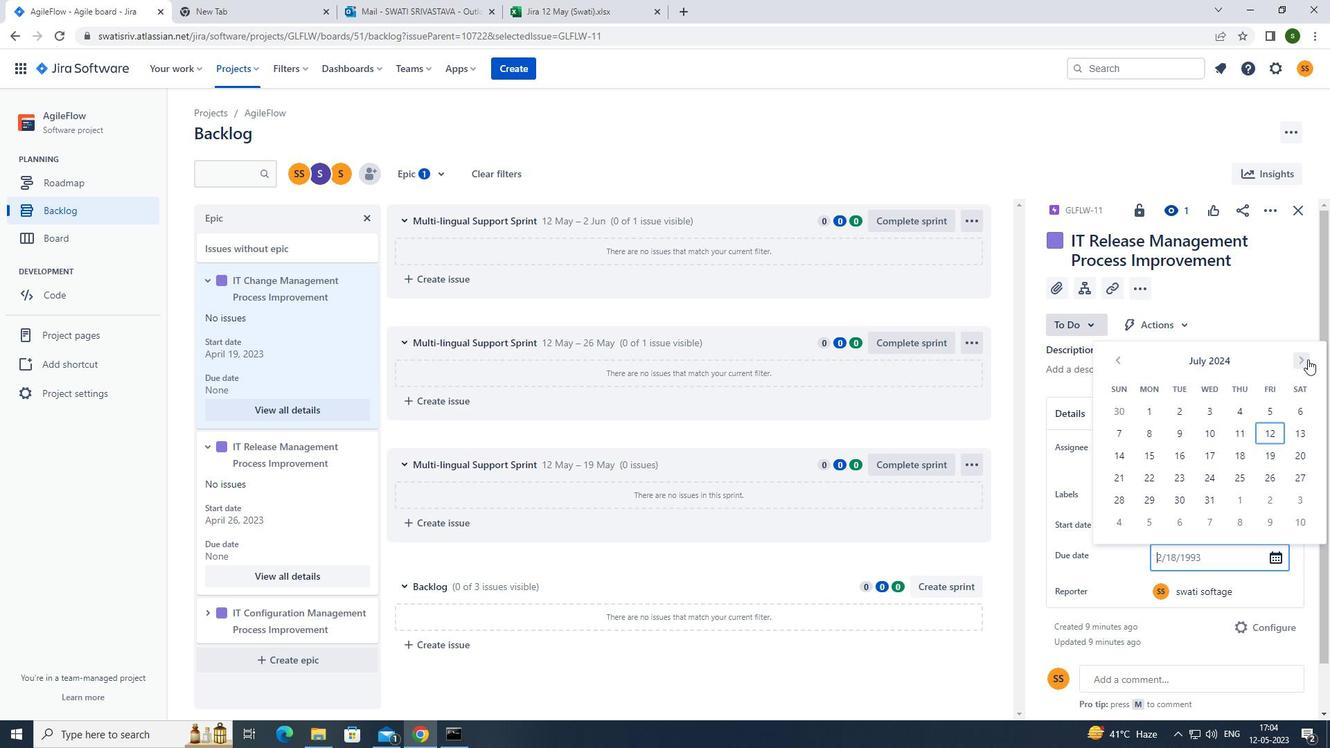 
Action: Mouse pressed left at (1308, 359)
Screenshot: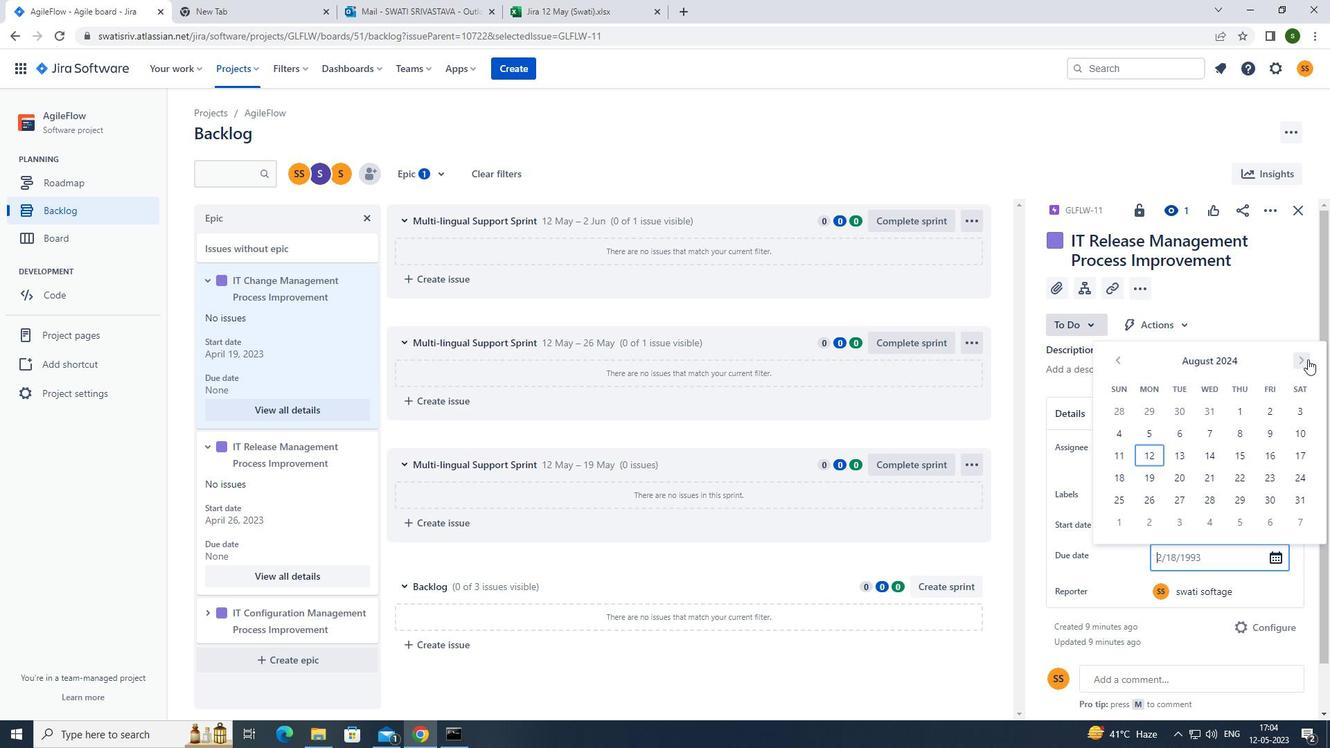 
Action: Mouse pressed left at (1308, 359)
Screenshot: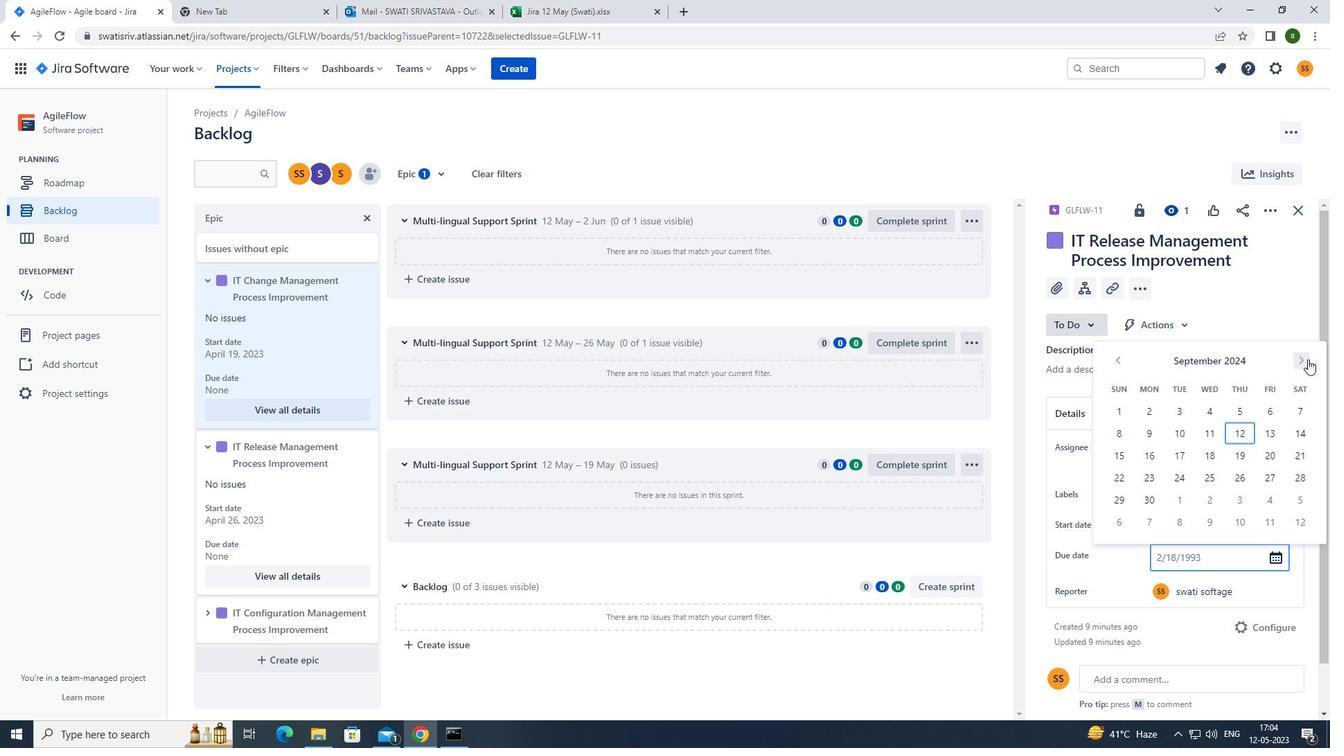 
Action: Mouse pressed left at (1308, 359)
Screenshot: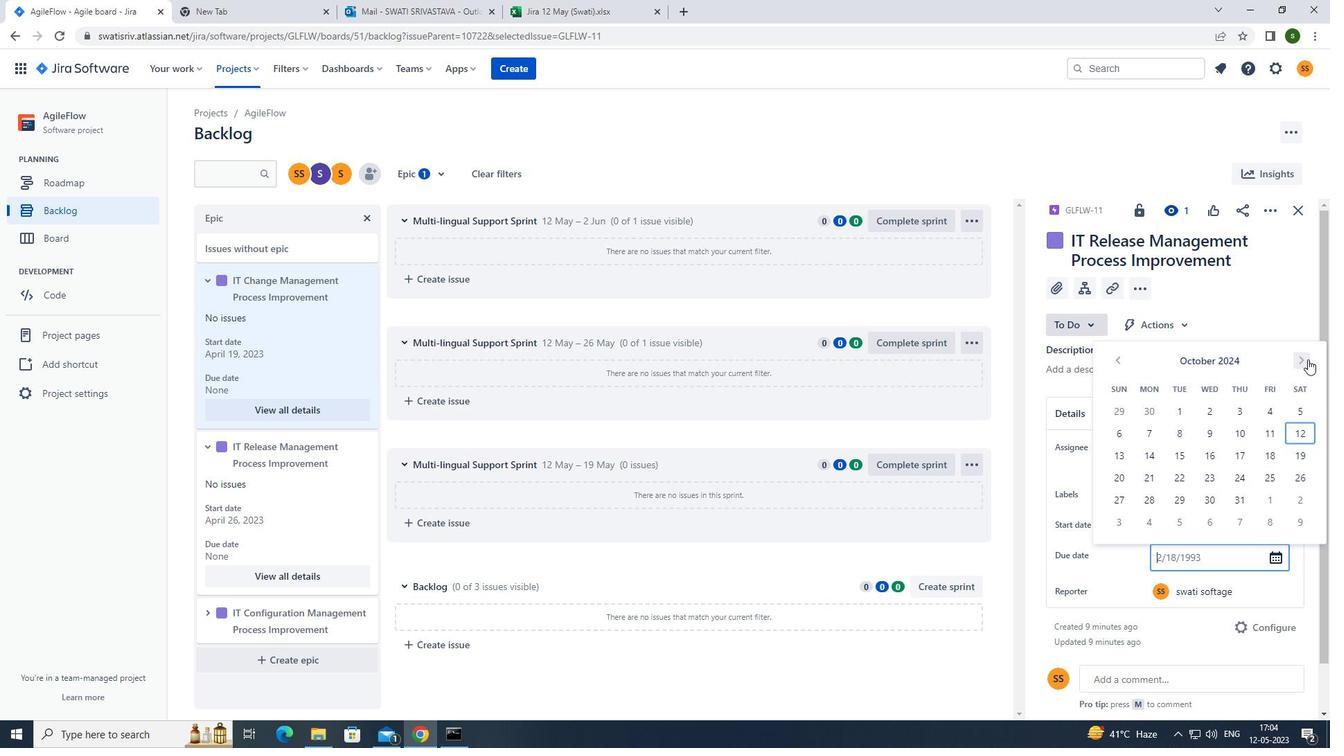 
Action: Mouse moved to (1277, 453)
Screenshot: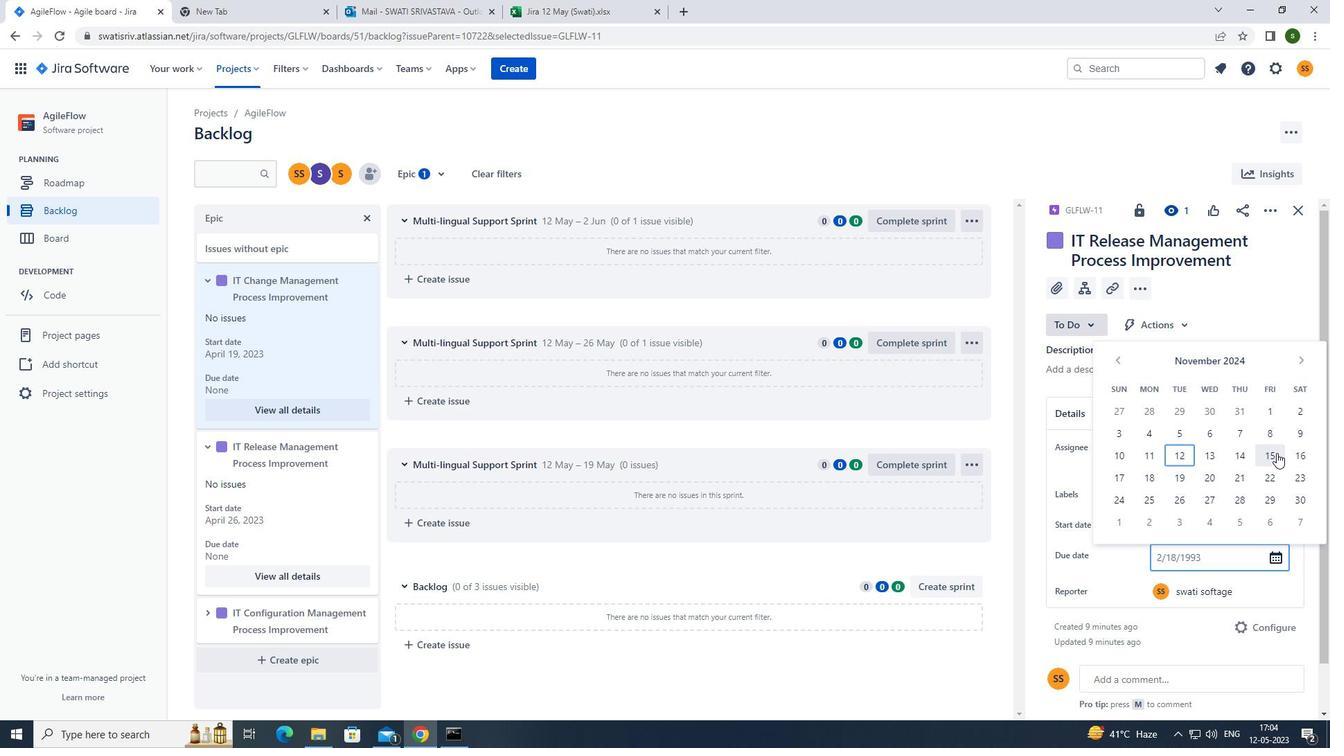 
Action: Mouse pressed left at (1277, 453)
Screenshot: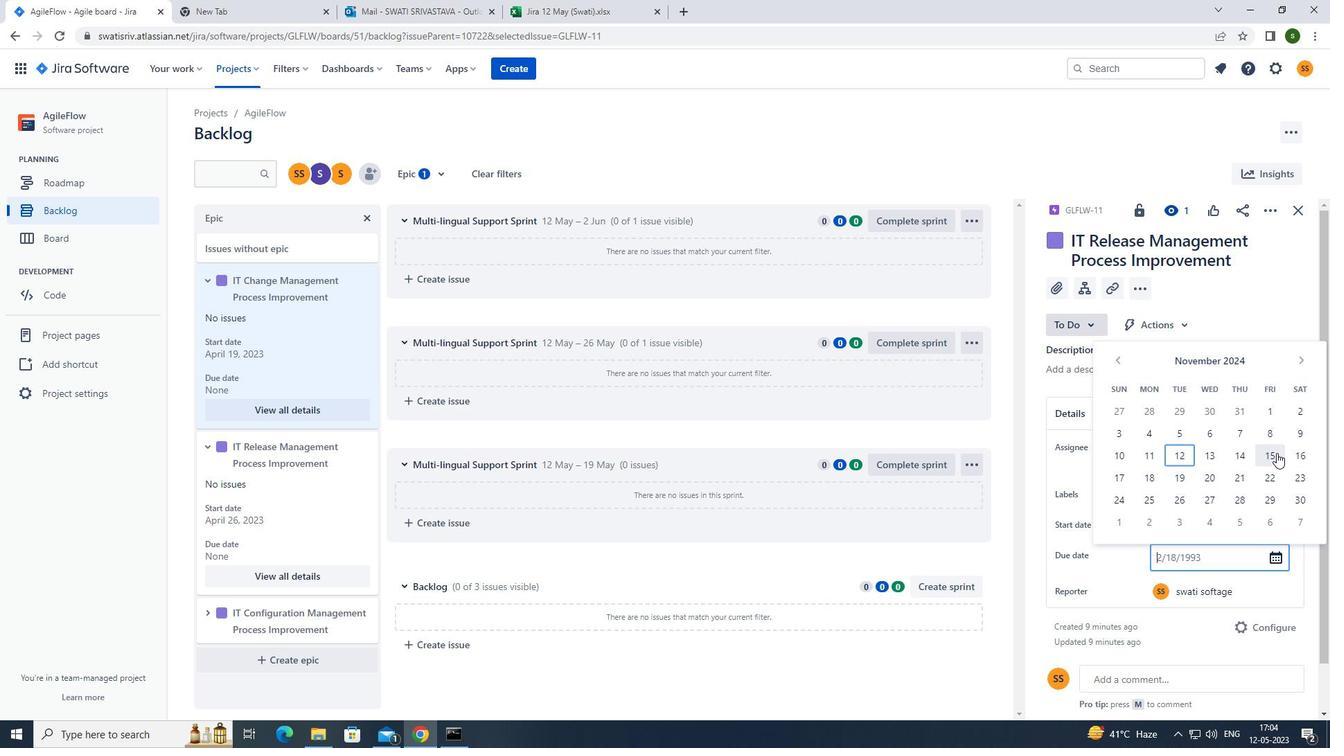 
Action: Mouse moved to (280, 530)
Screenshot: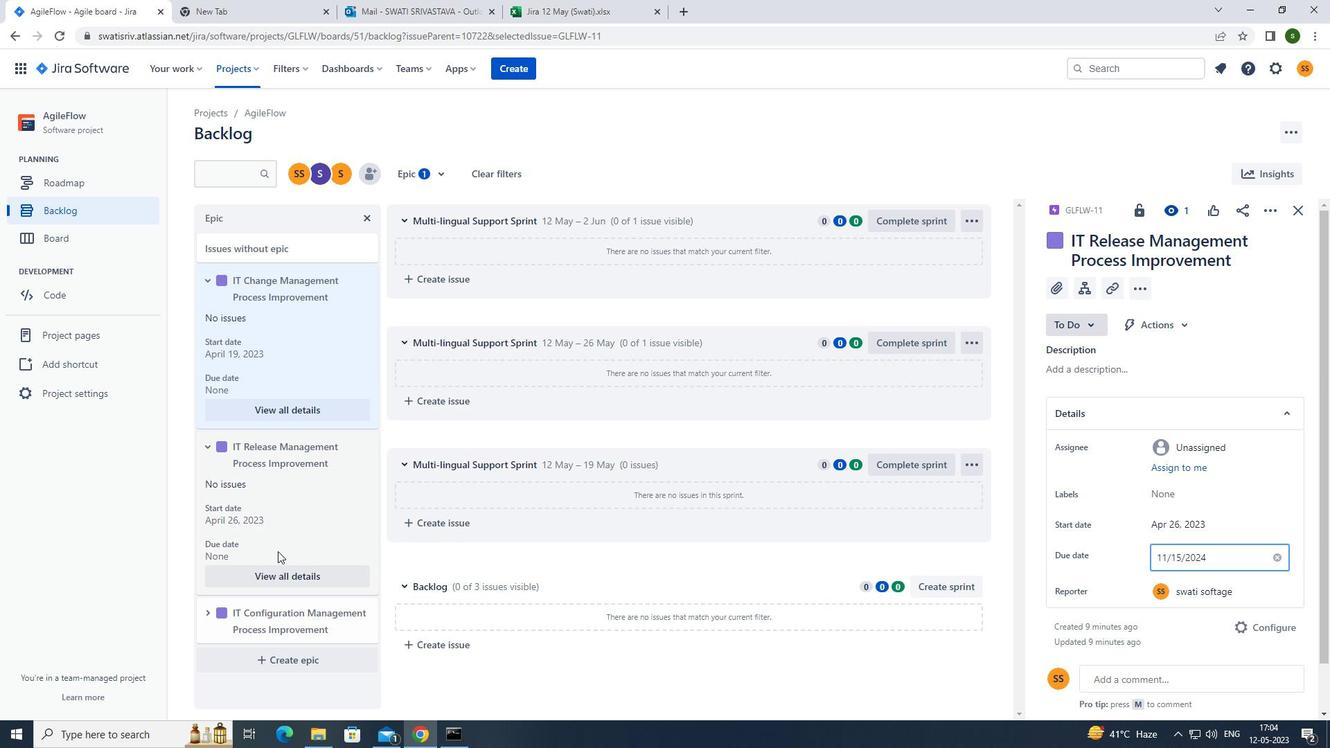 
Action: Mouse scrolled (280, 530) with delta (0, 0)
Screenshot: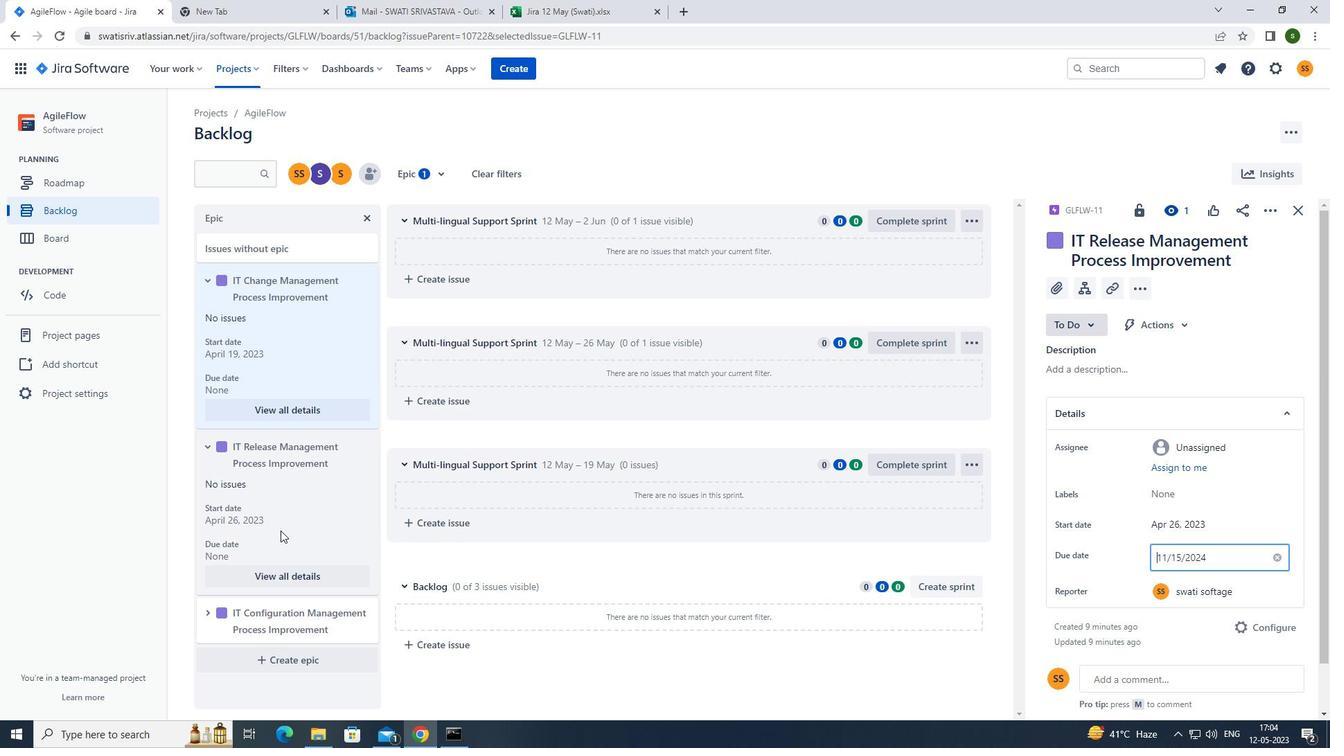 
Action: Mouse scrolled (280, 530) with delta (0, 0)
Screenshot: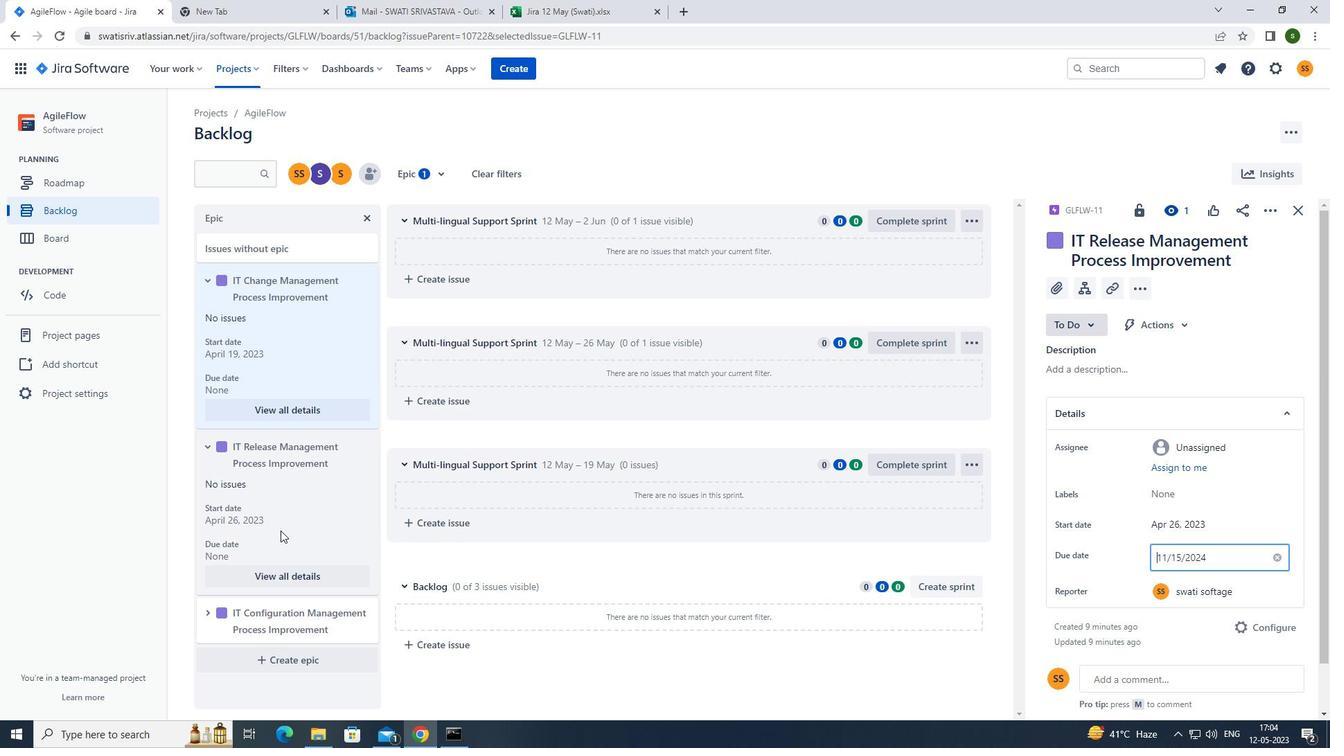
Action: Mouse moved to (203, 611)
Screenshot: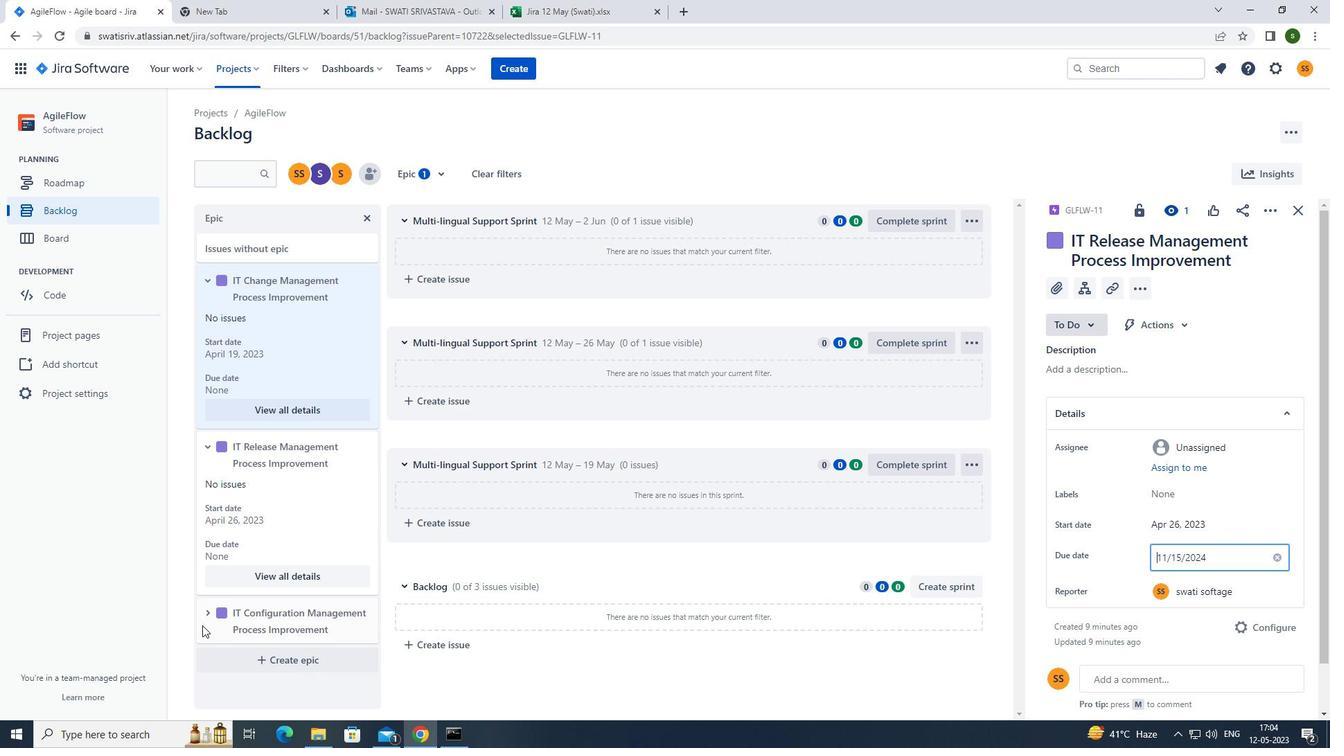
Action: Mouse pressed left at (203, 611)
Screenshot: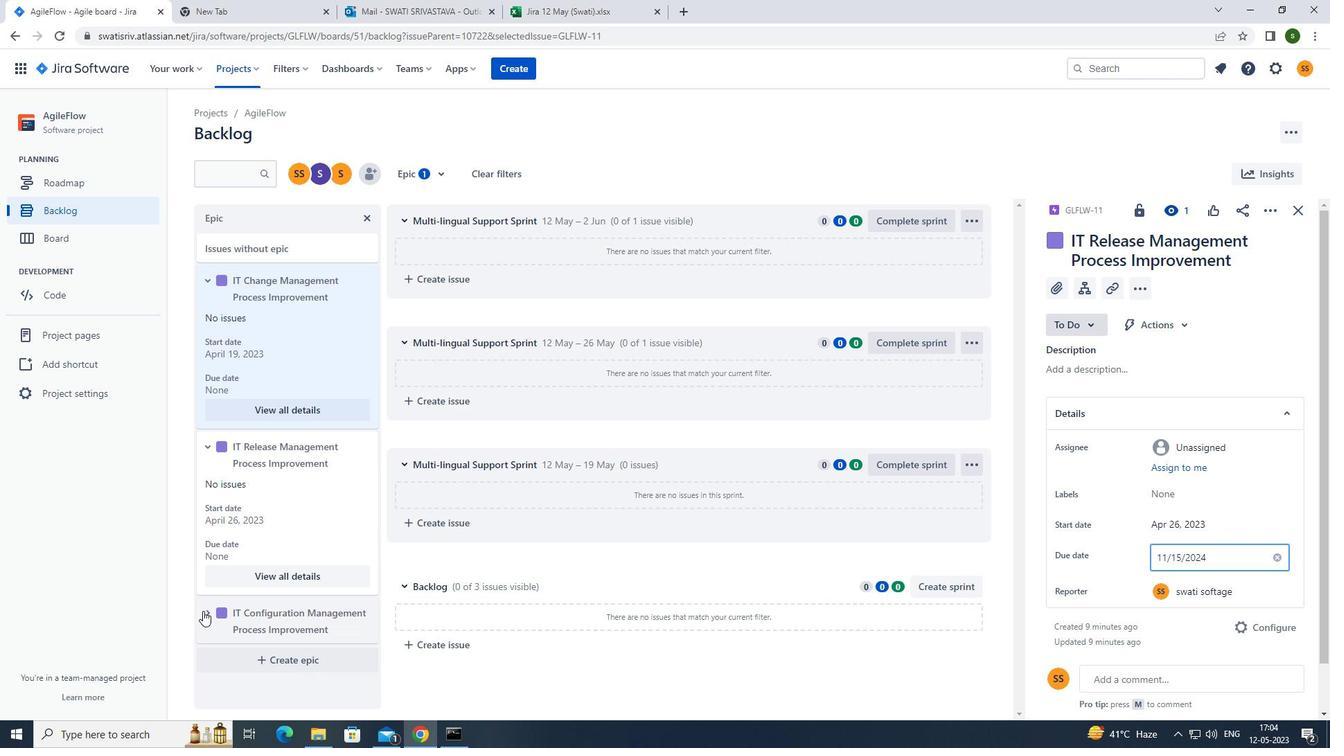 
Action: Mouse moved to (307, 641)
Screenshot: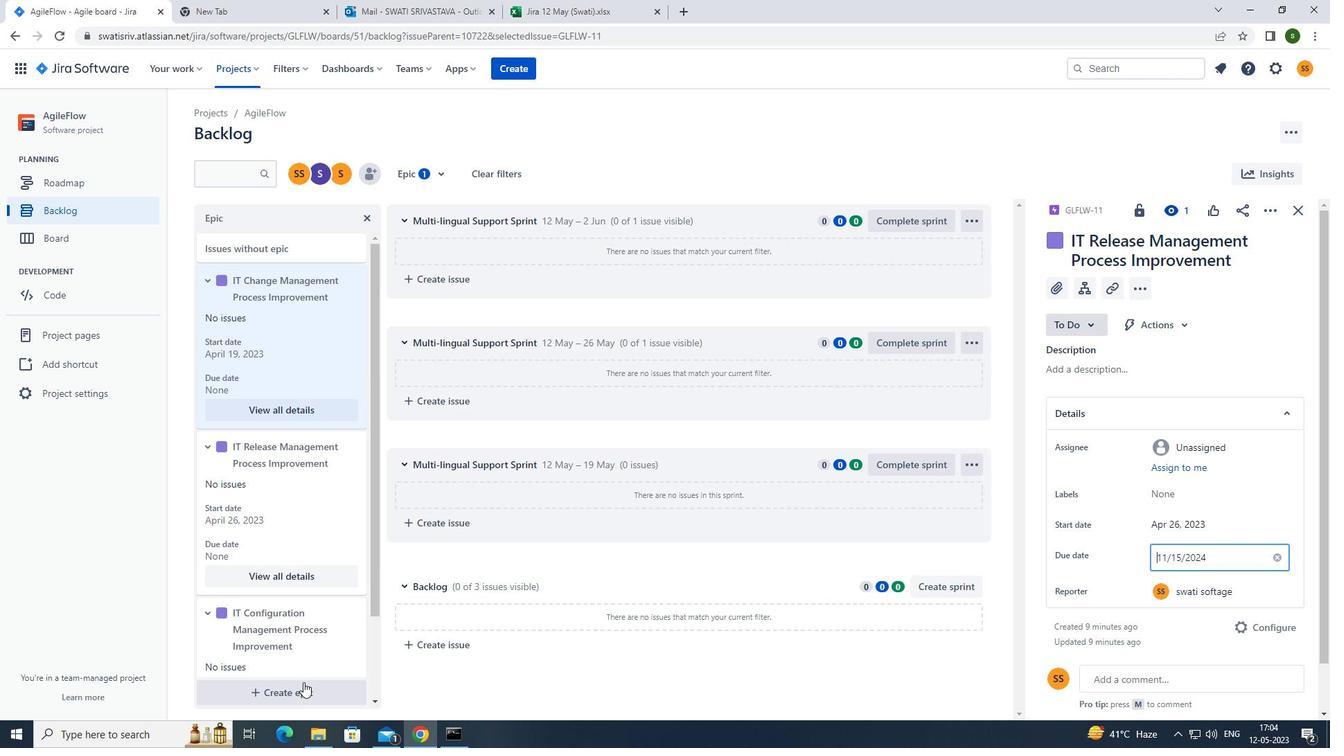
Action: Mouse scrolled (307, 640) with delta (0, 0)
Screenshot: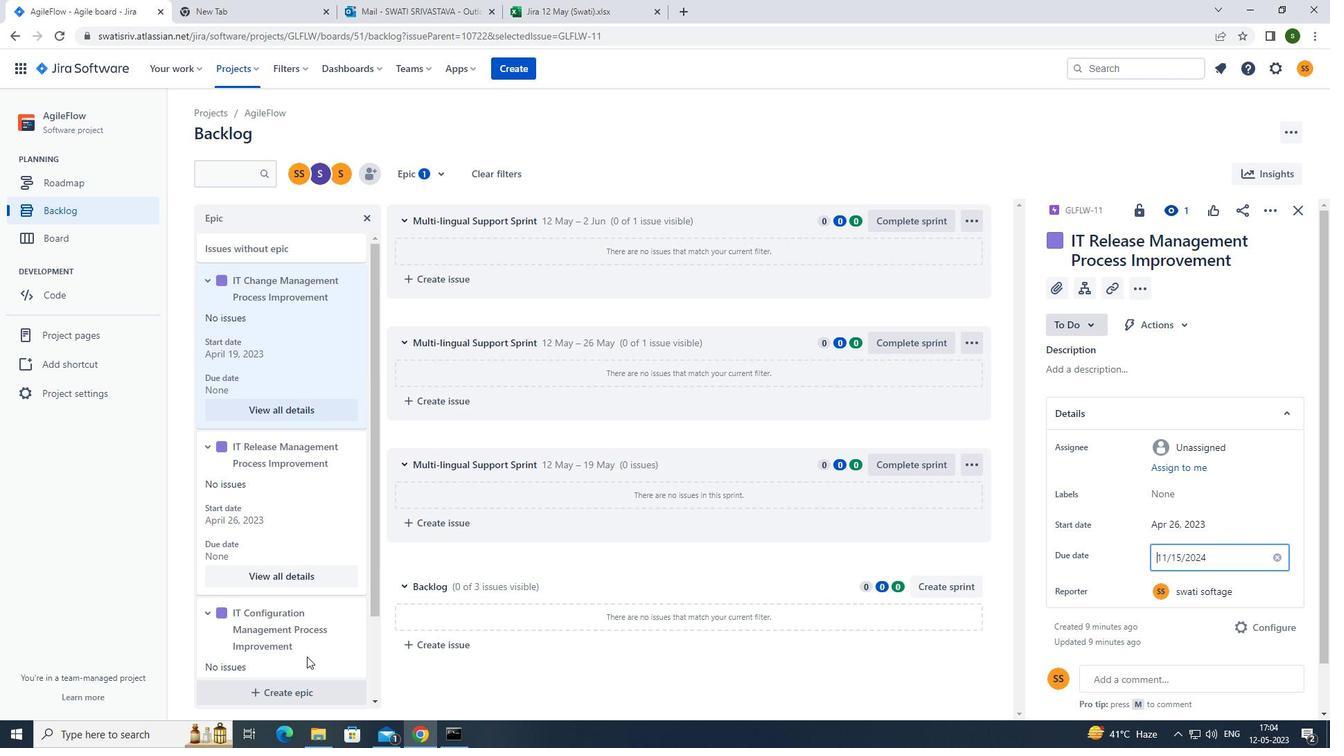 
Action: Mouse scrolled (307, 640) with delta (0, 0)
Screenshot: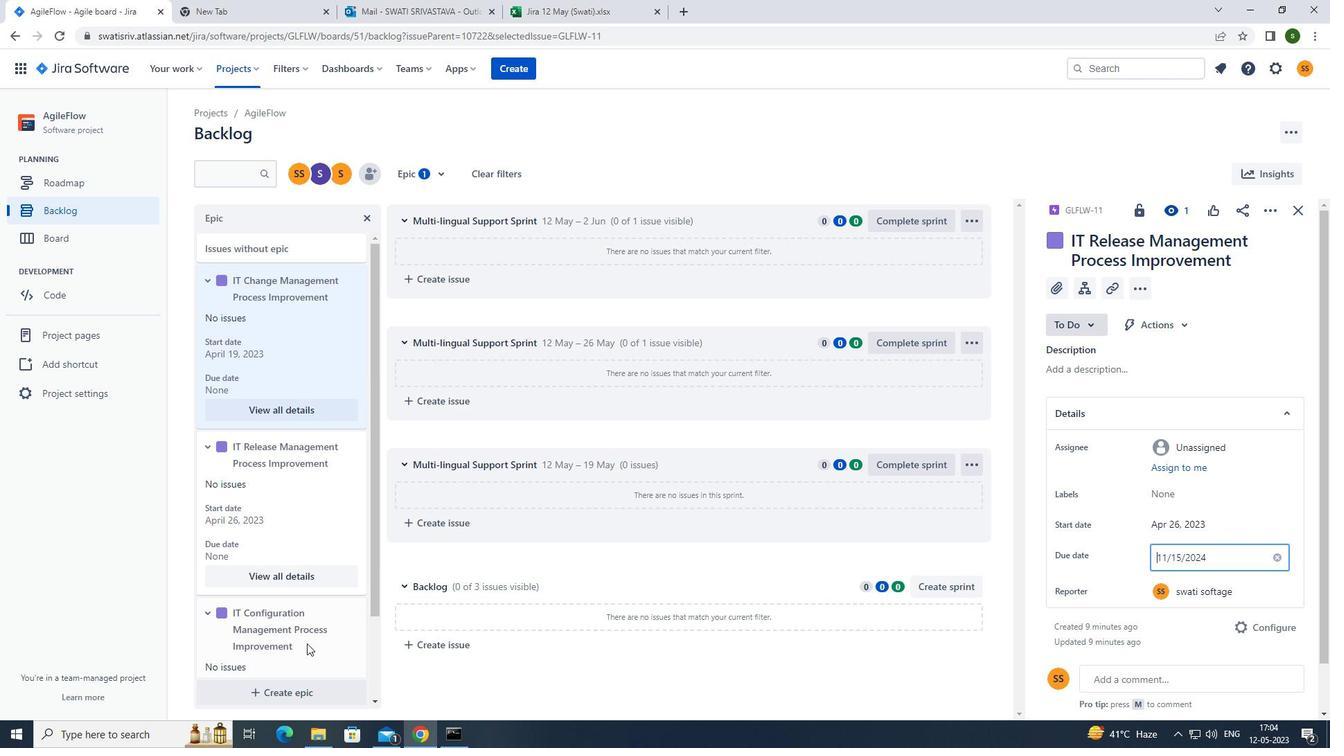 
Action: Mouse scrolled (307, 640) with delta (0, 0)
Screenshot: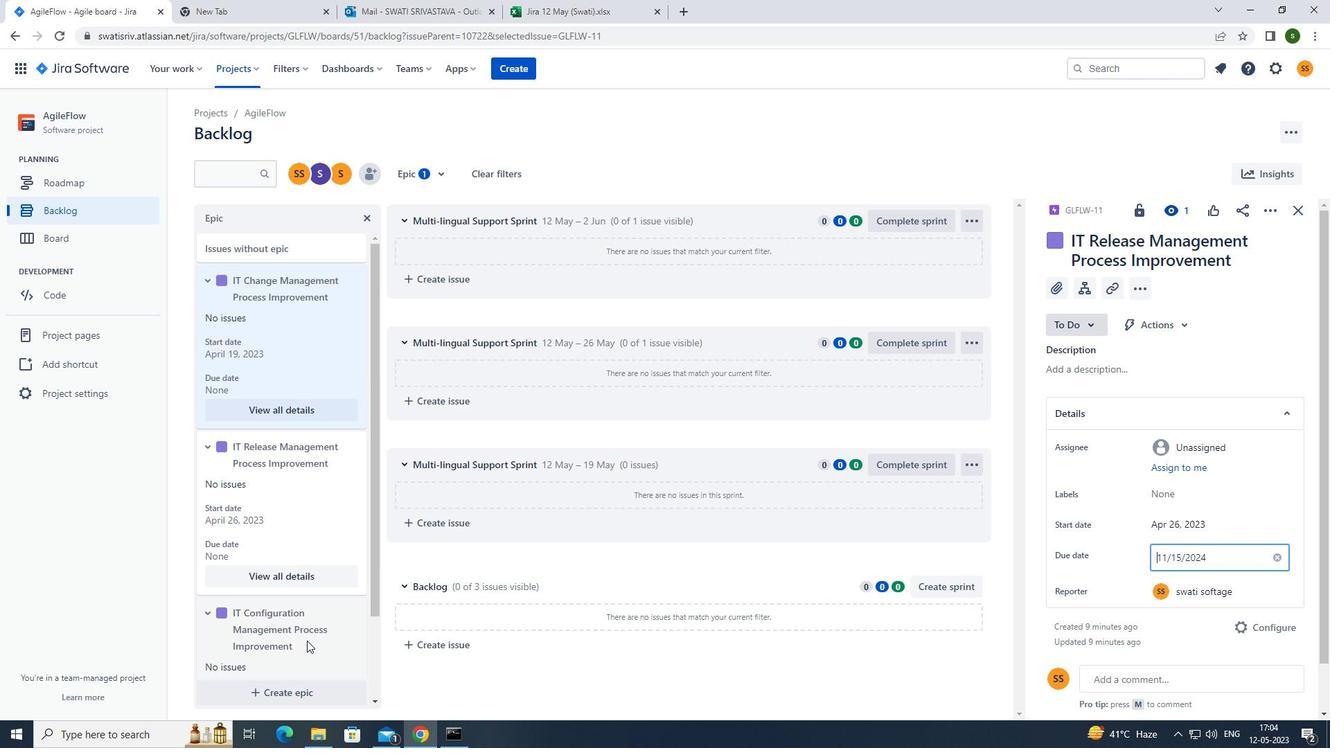 
Action: Mouse scrolled (307, 640) with delta (0, 0)
Screenshot: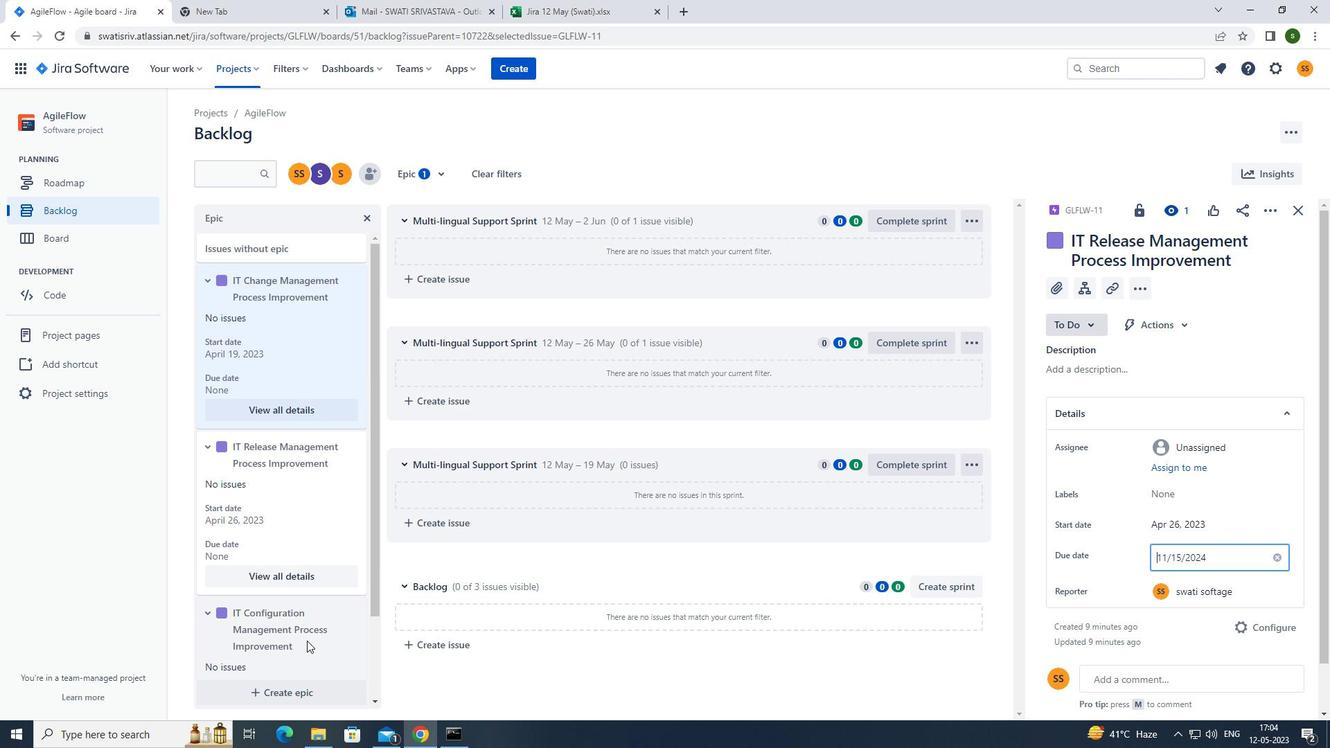 
Action: Mouse moved to (303, 656)
Screenshot: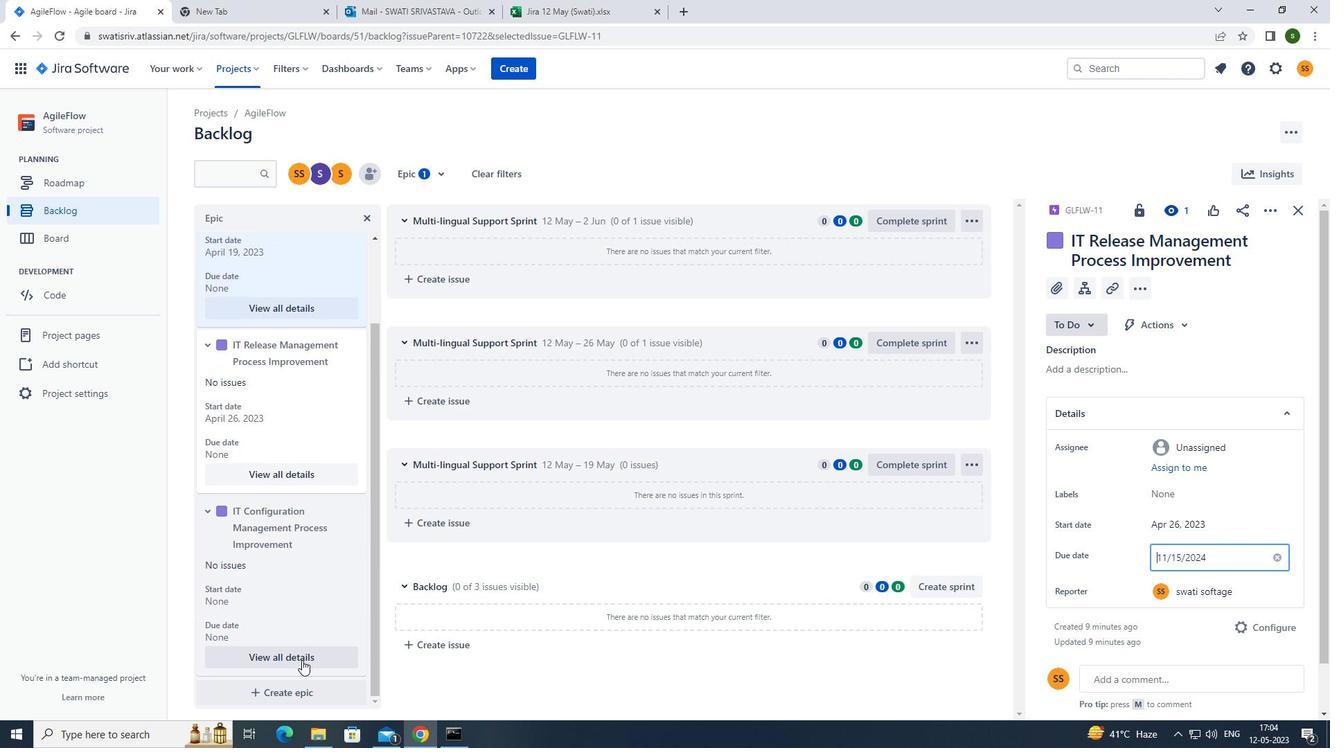 
Action: Mouse pressed left at (303, 656)
Screenshot: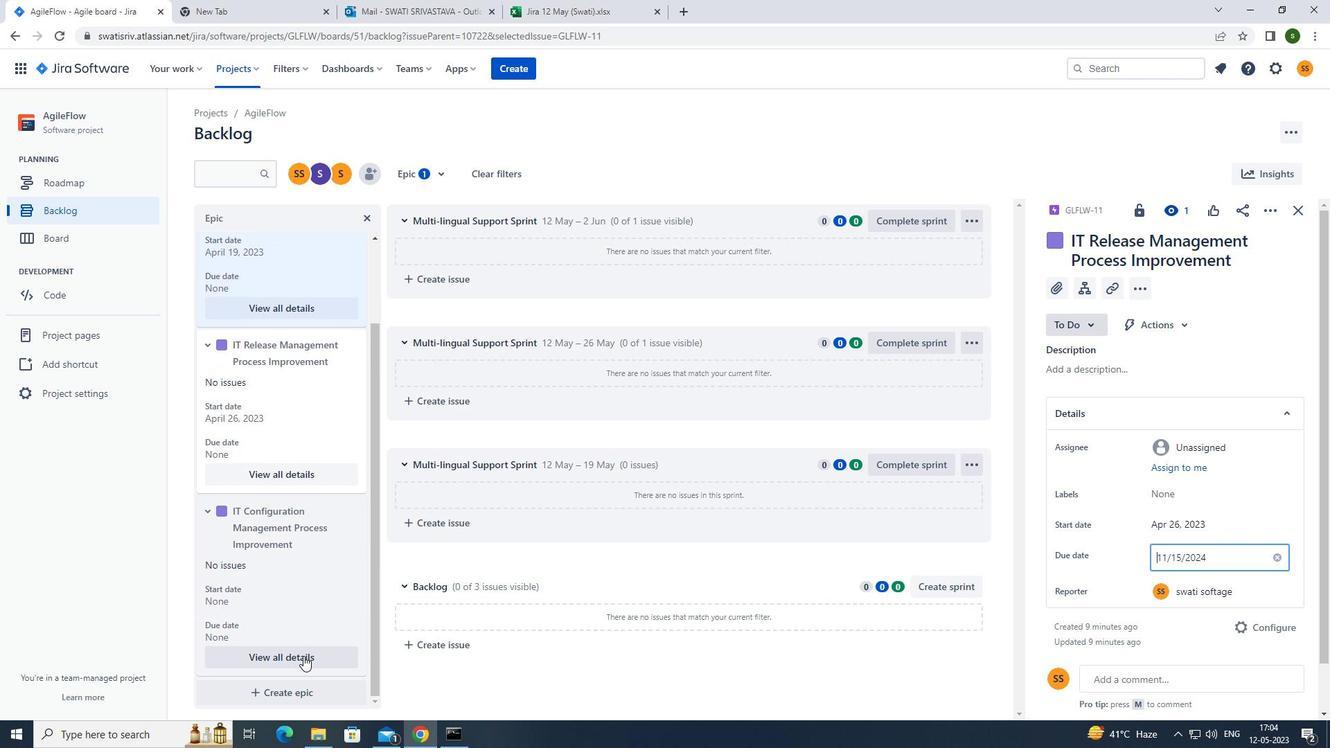 
Action: Mouse moved to (1160, 530)
Screenshot: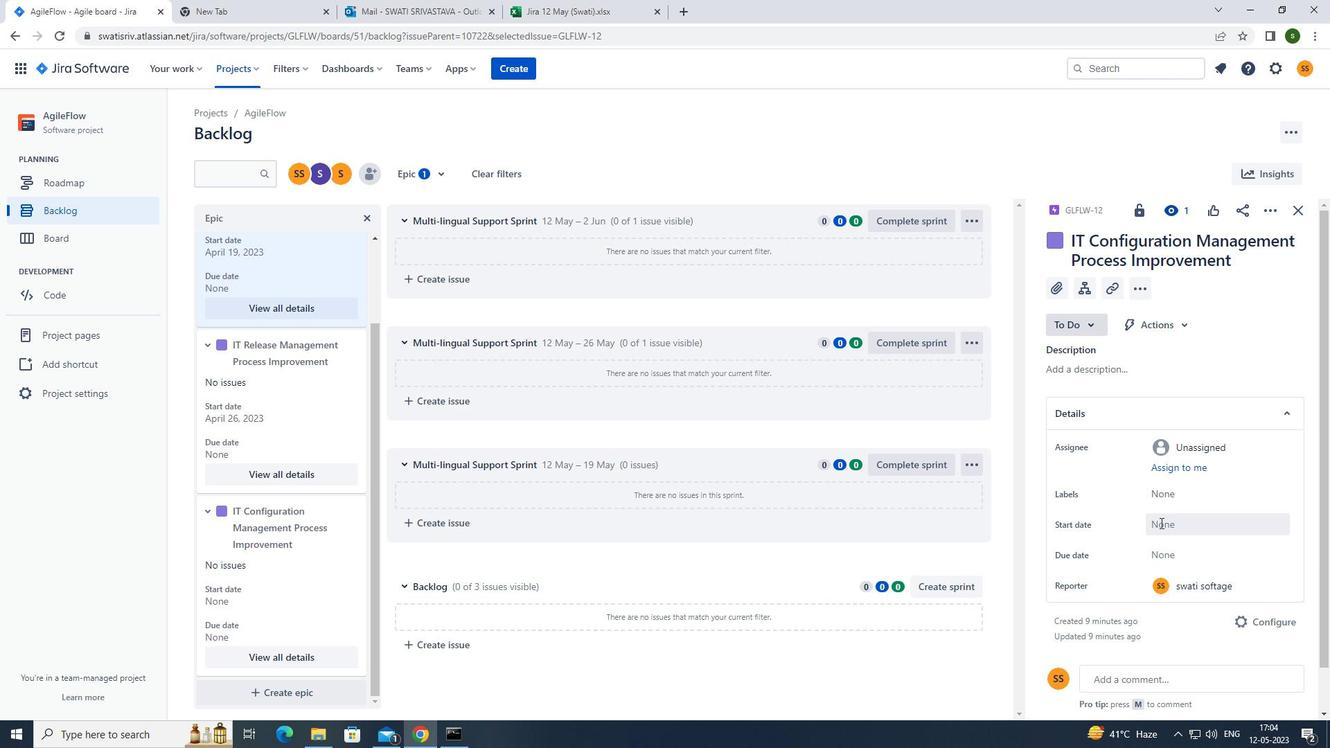 
Action: Mouse pressed left at (1160, 530)
Screenshot: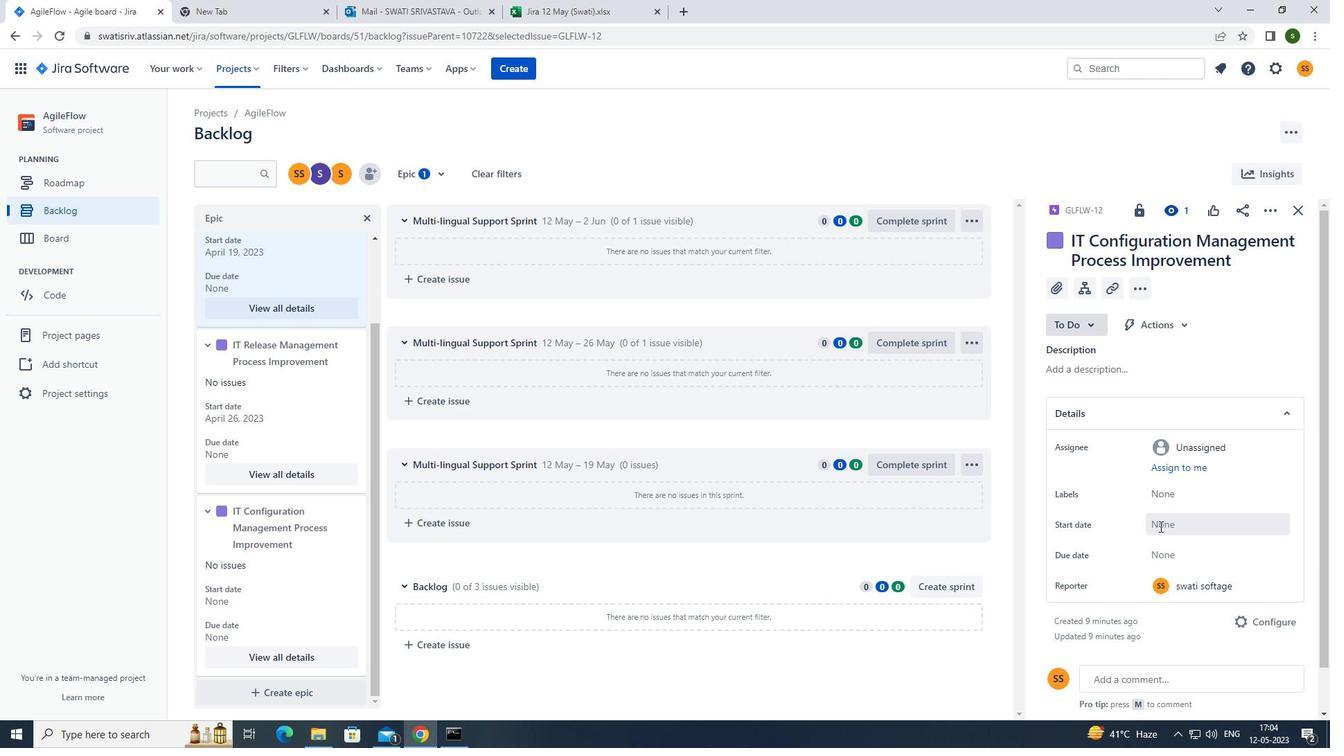 
Action: Mouse moved to (1303, 323)
Screenshot: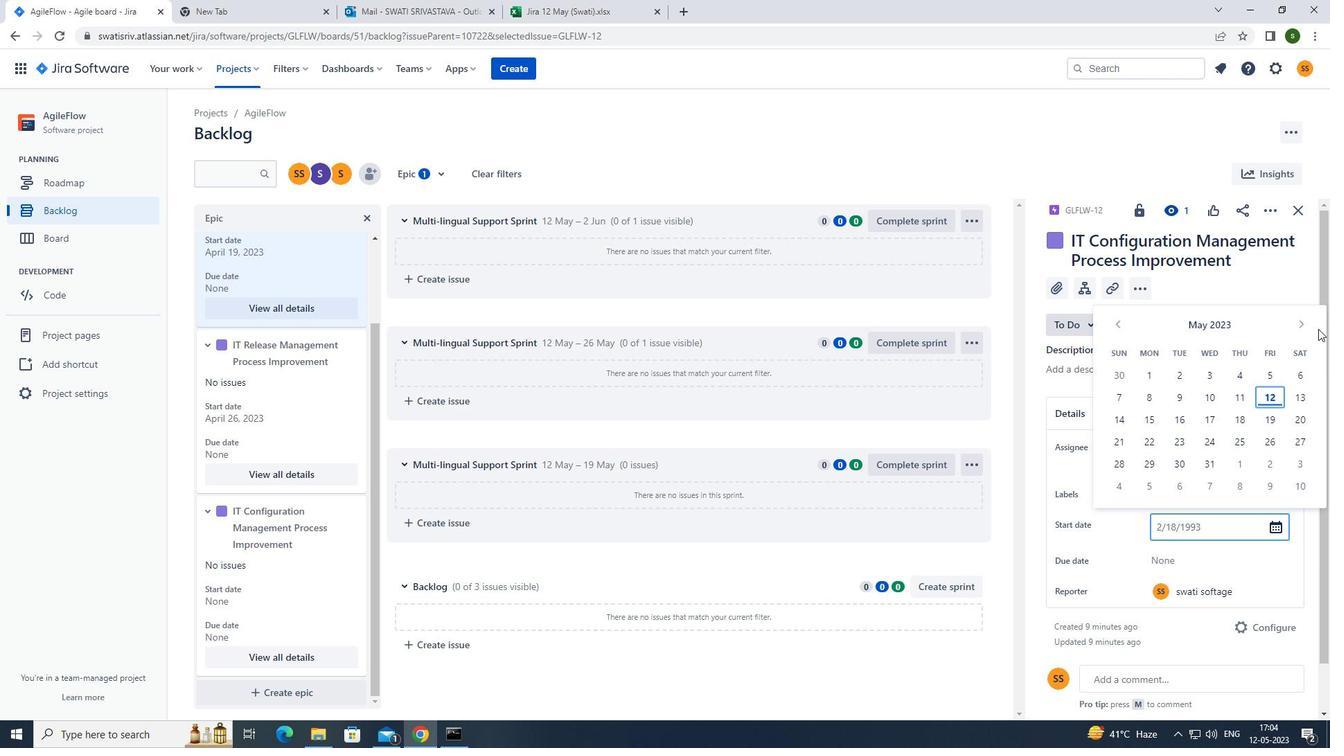 
Action: Mouse pressed left at (1303, 323)
Screenshot: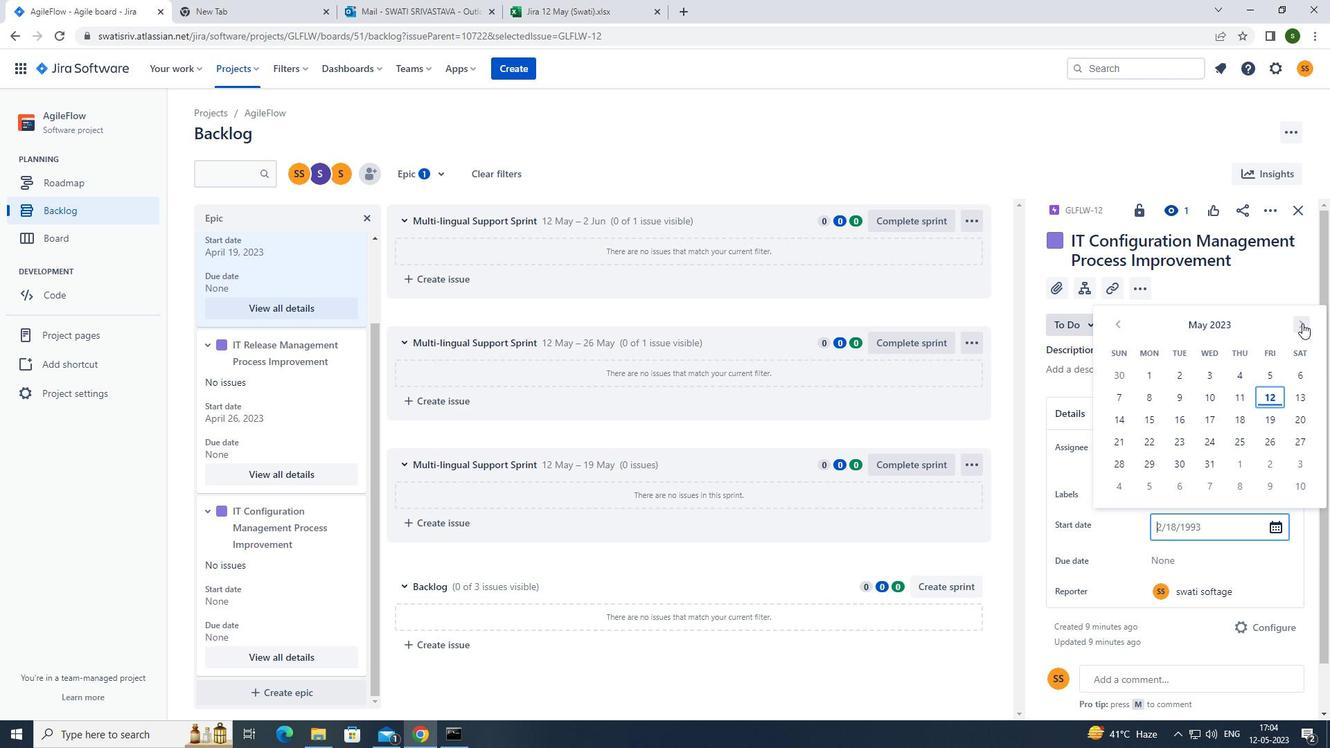 
Action: Mouse pressed left at (1303, 323)
Screenshot: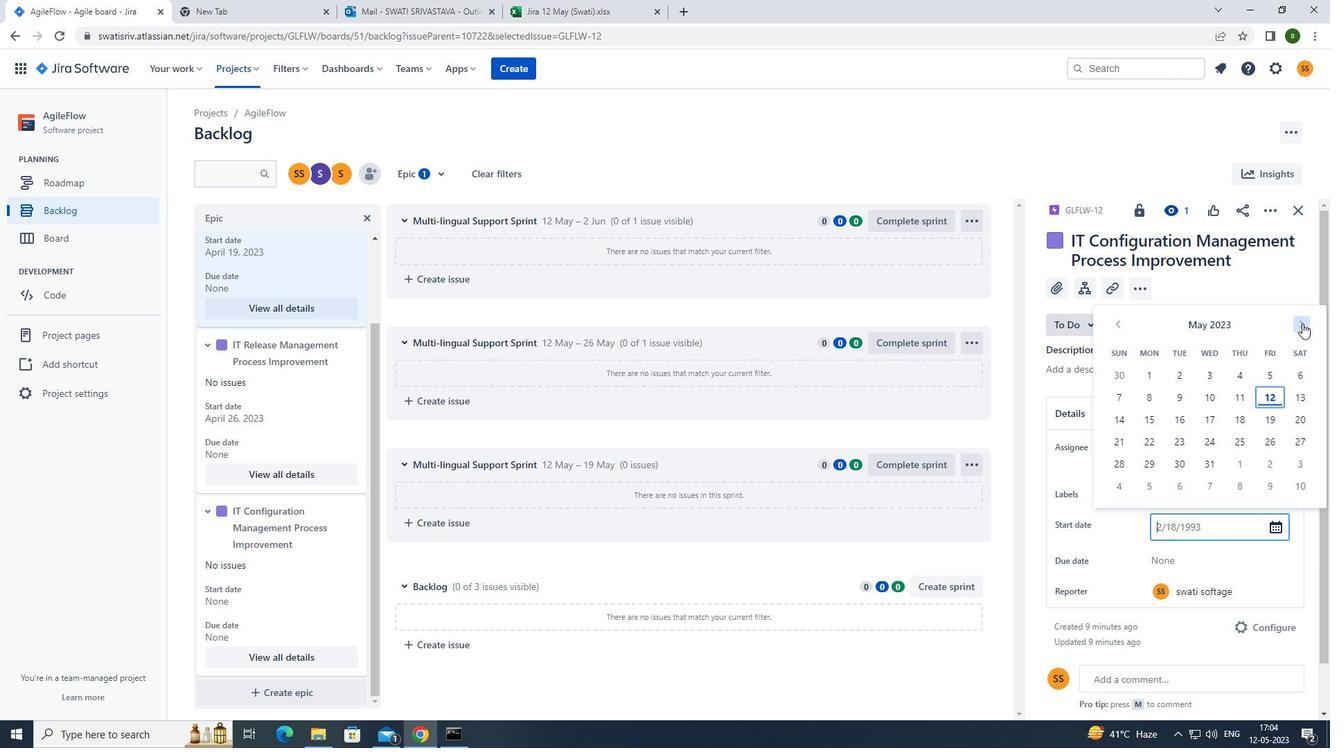 
Action: Mouse pressed left at (1303, 323)
Screenshot: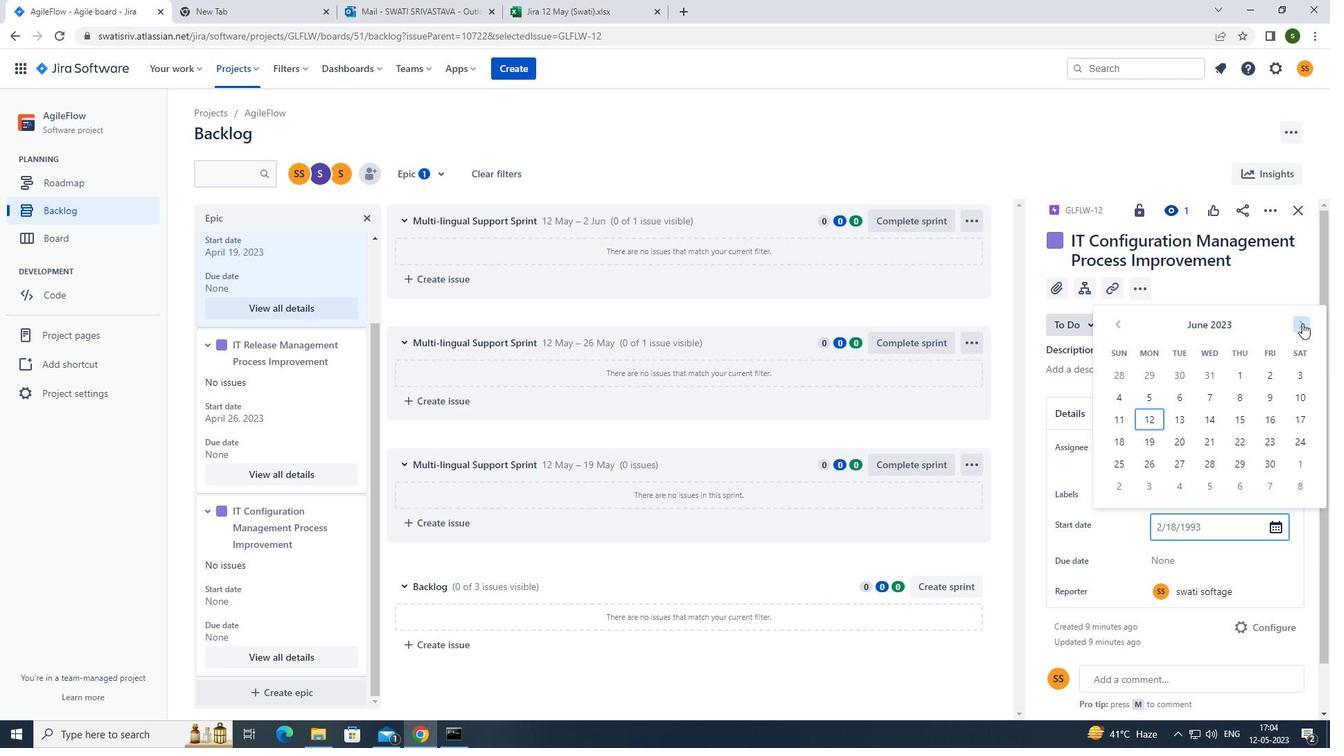 
Action: Mouse pressed left at (1303, 323)
Screenshot: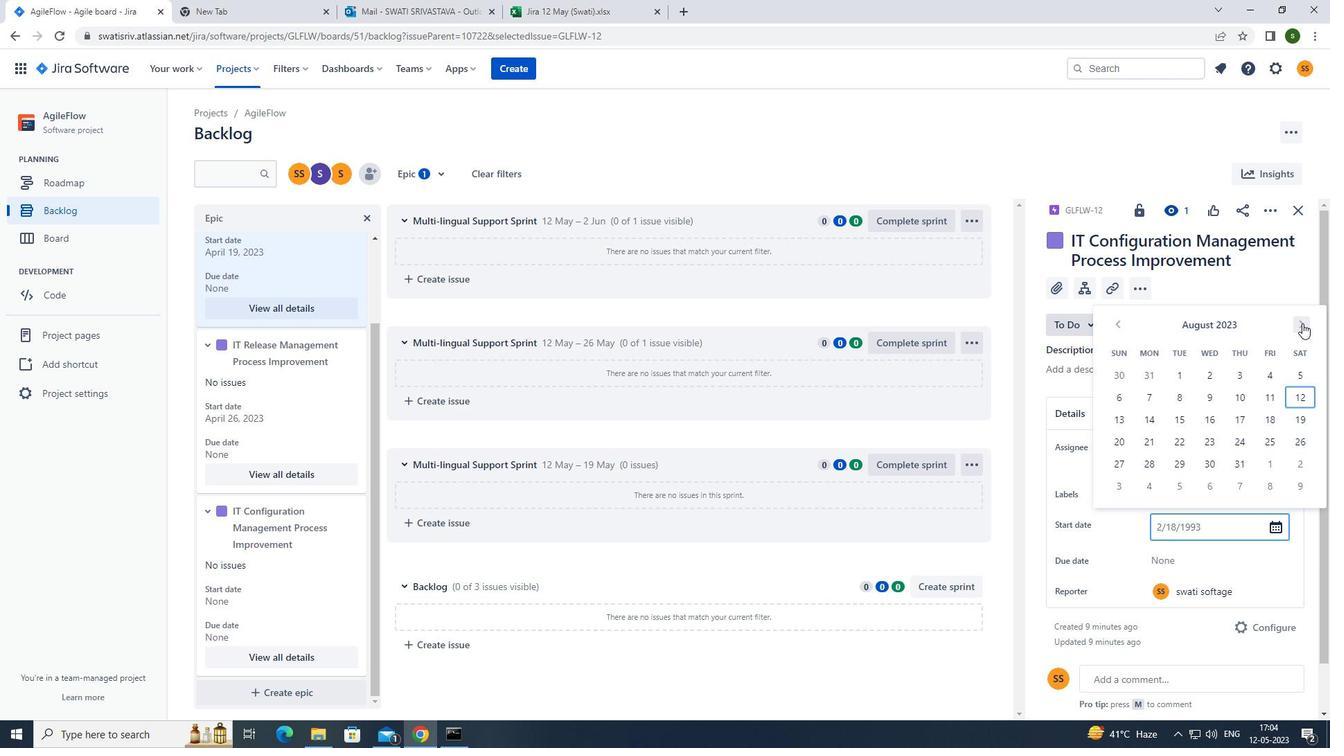 
Action: Mouse pressed left at (1303, 323)
Screenshot: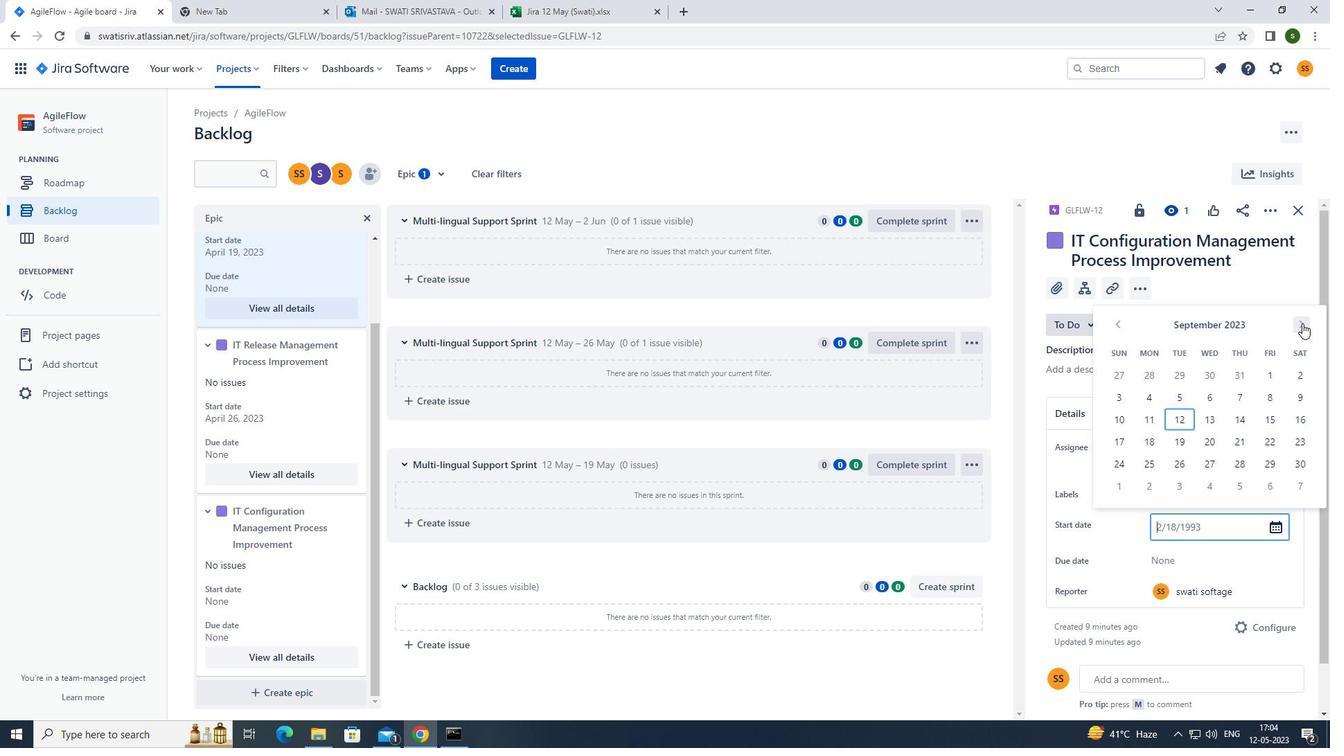 
Action: Mouse pressed left at (1303, 323)
Screenshot: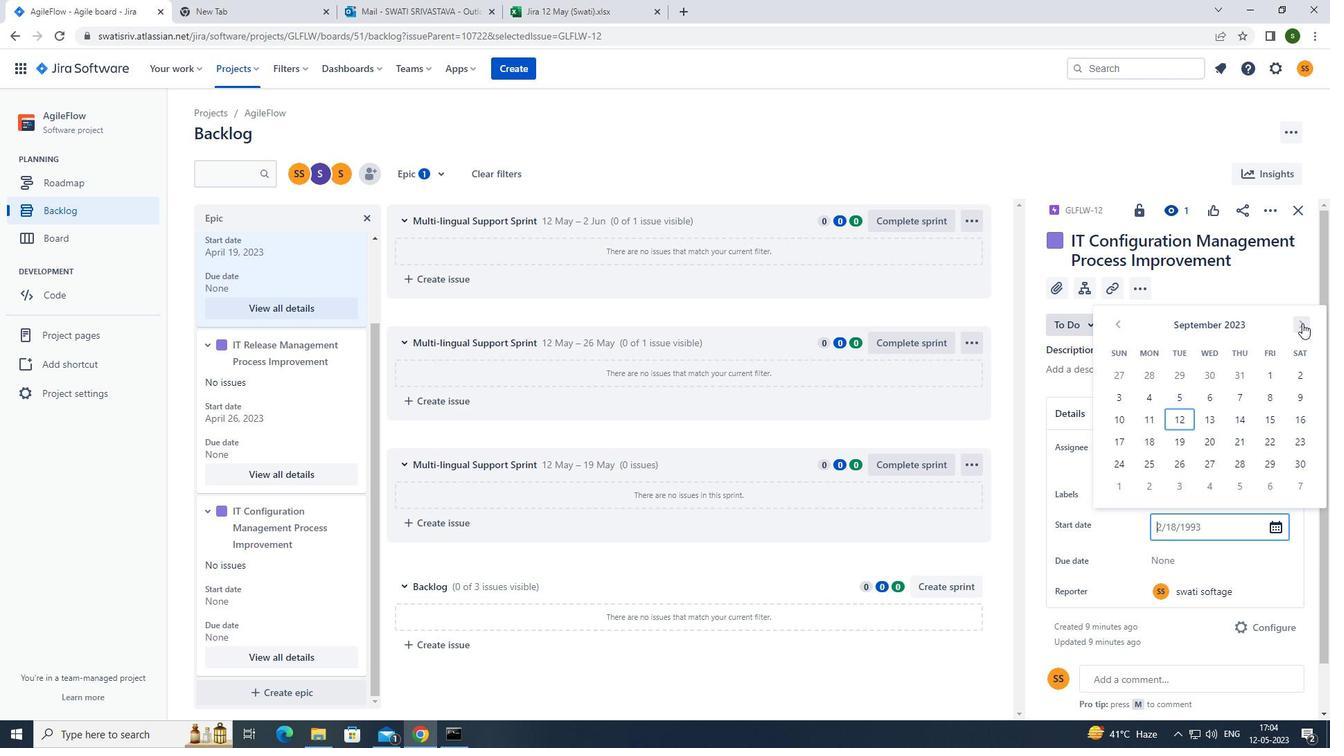 
Action: Mouse pressed left at (1303, 323)
Screenshot: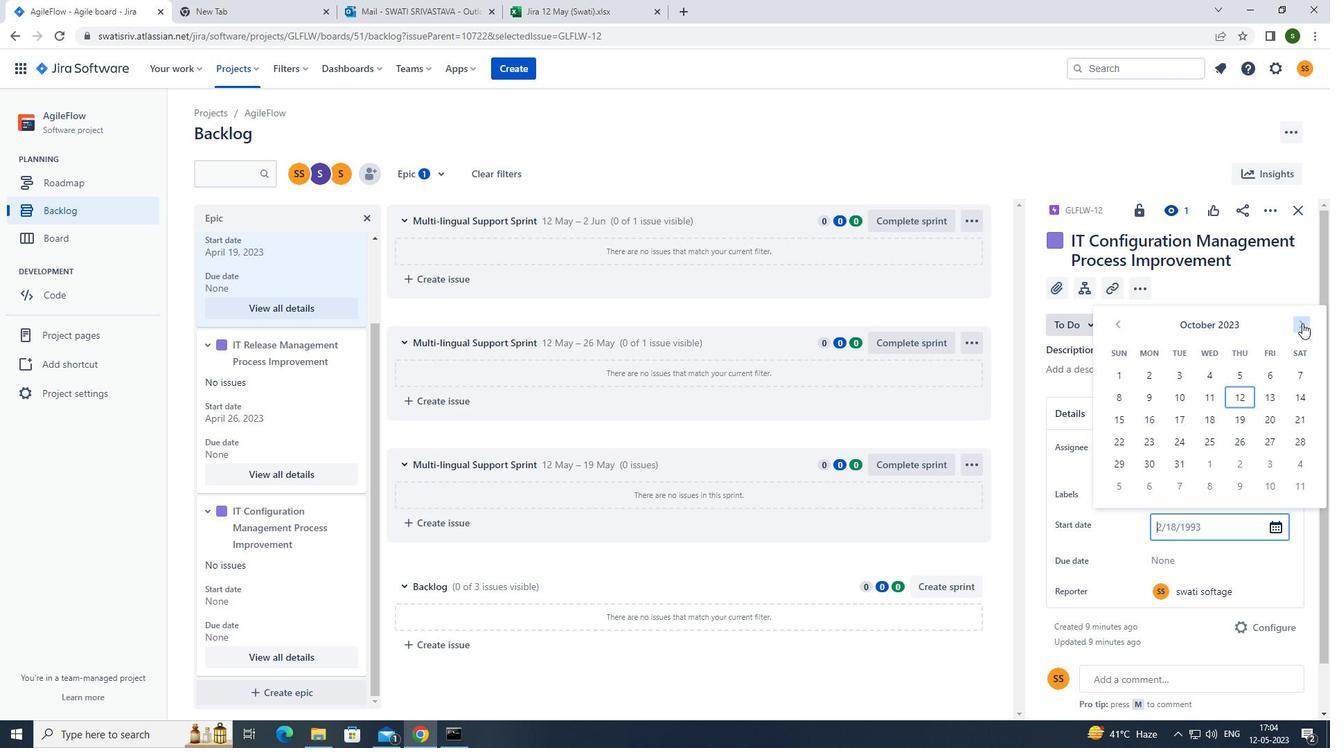 
Action: Mouse pressed left at (1303, 323)
Screenshot: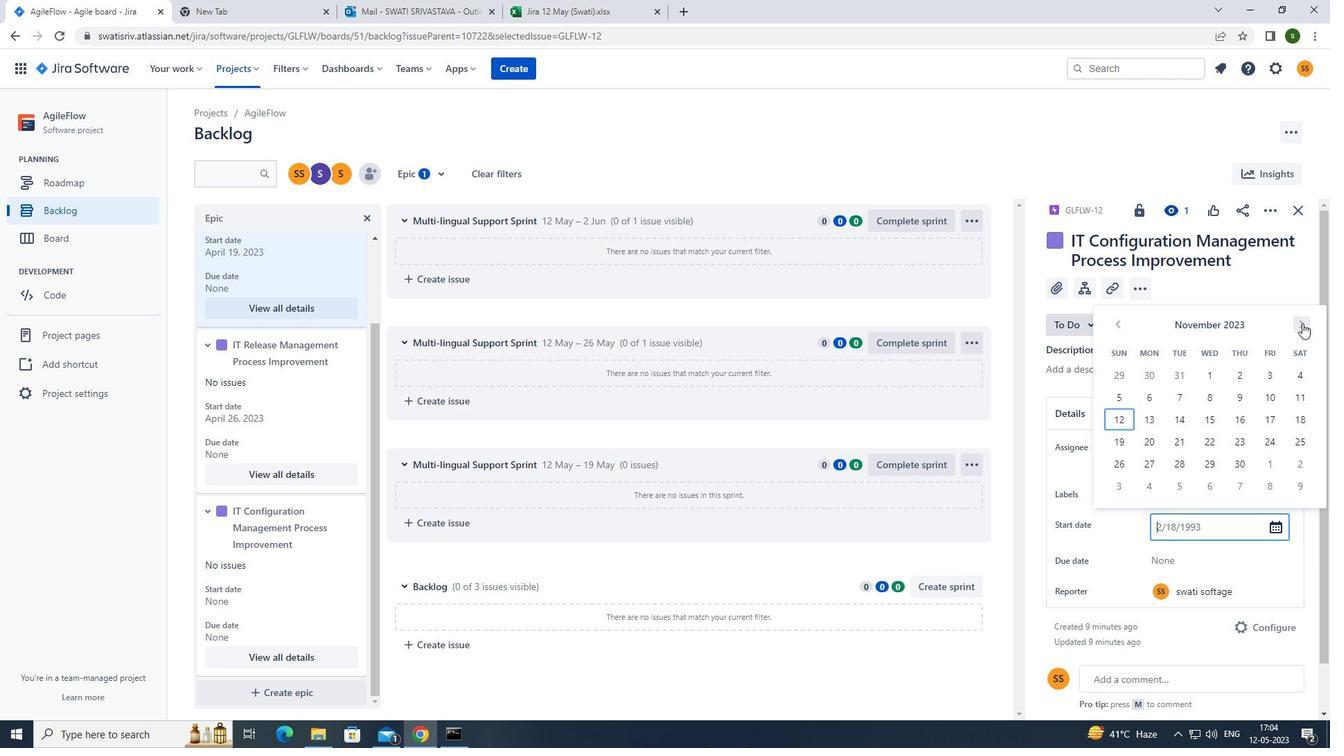 
Action: Mouse pressed left at (1303, 323)
Screenshot: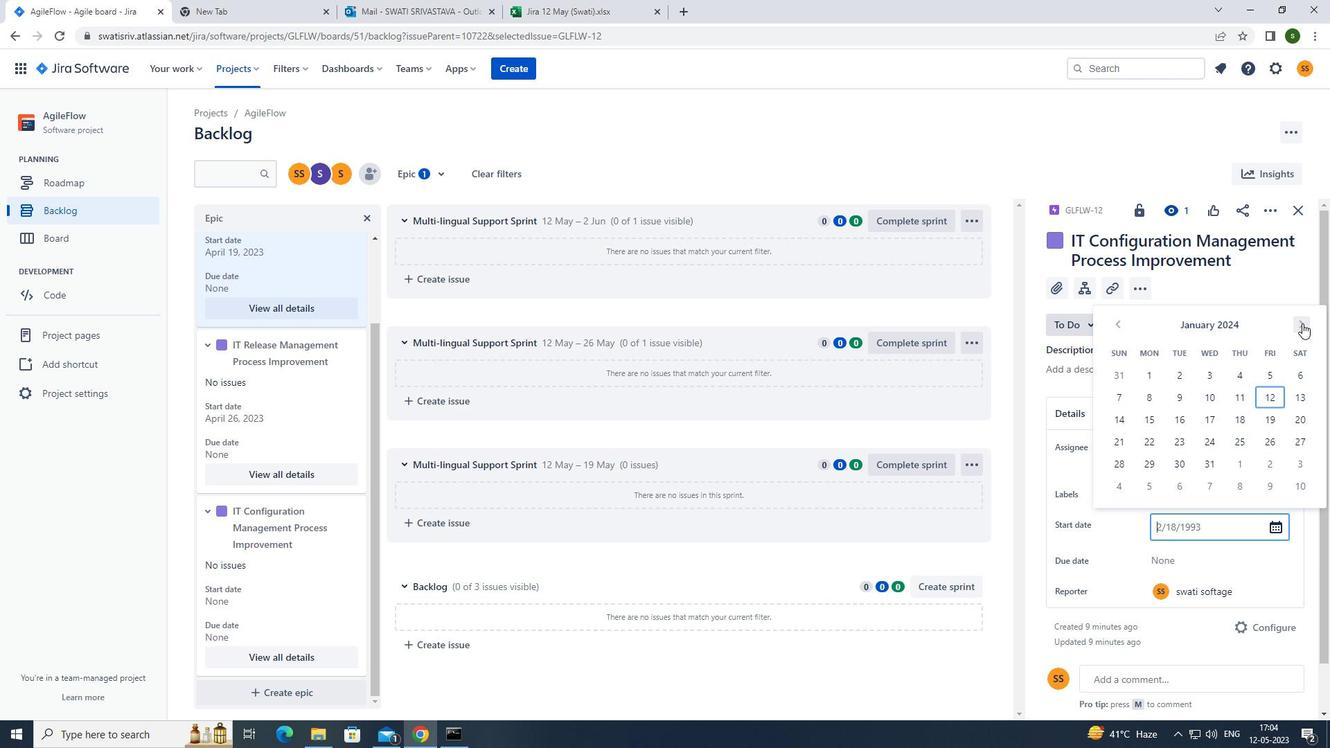
Action: Mouse pressed left at (1303, 323)
Screenshot: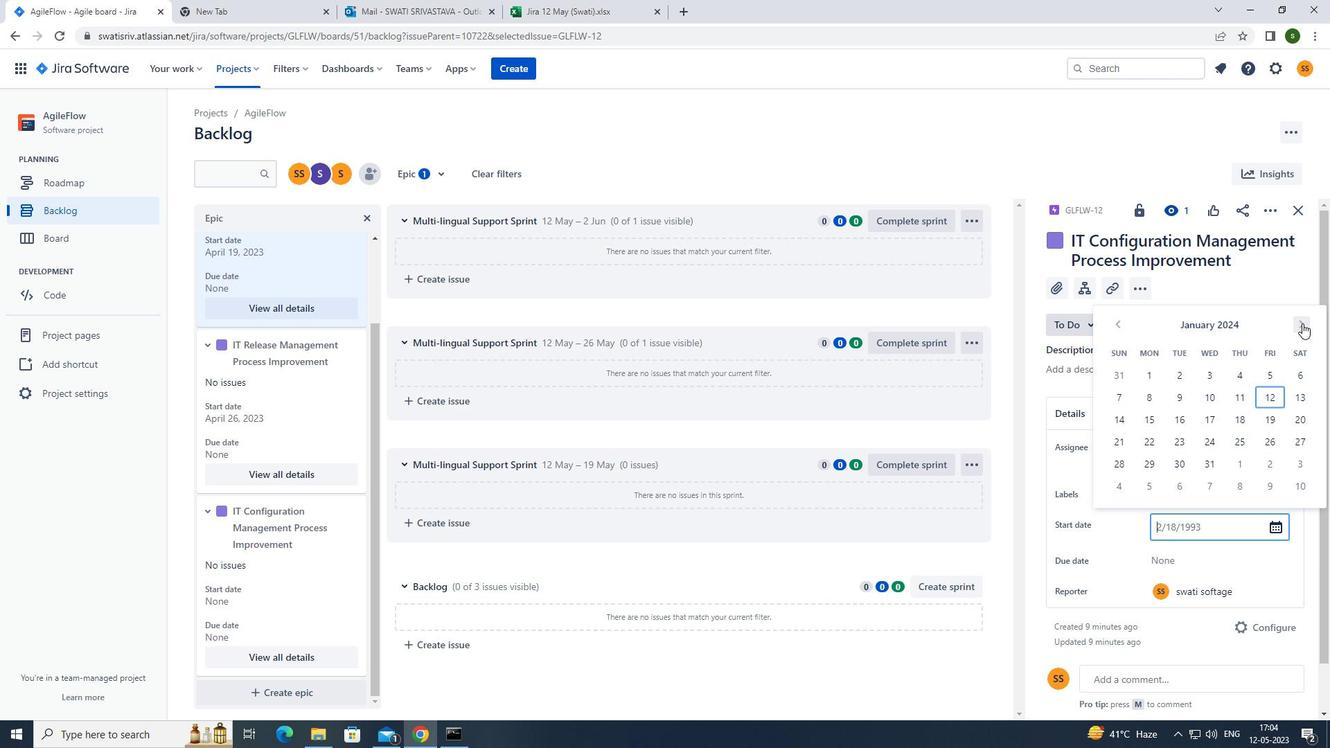 
Action: Mouse pressed left at (1303, 323)
Screenshot: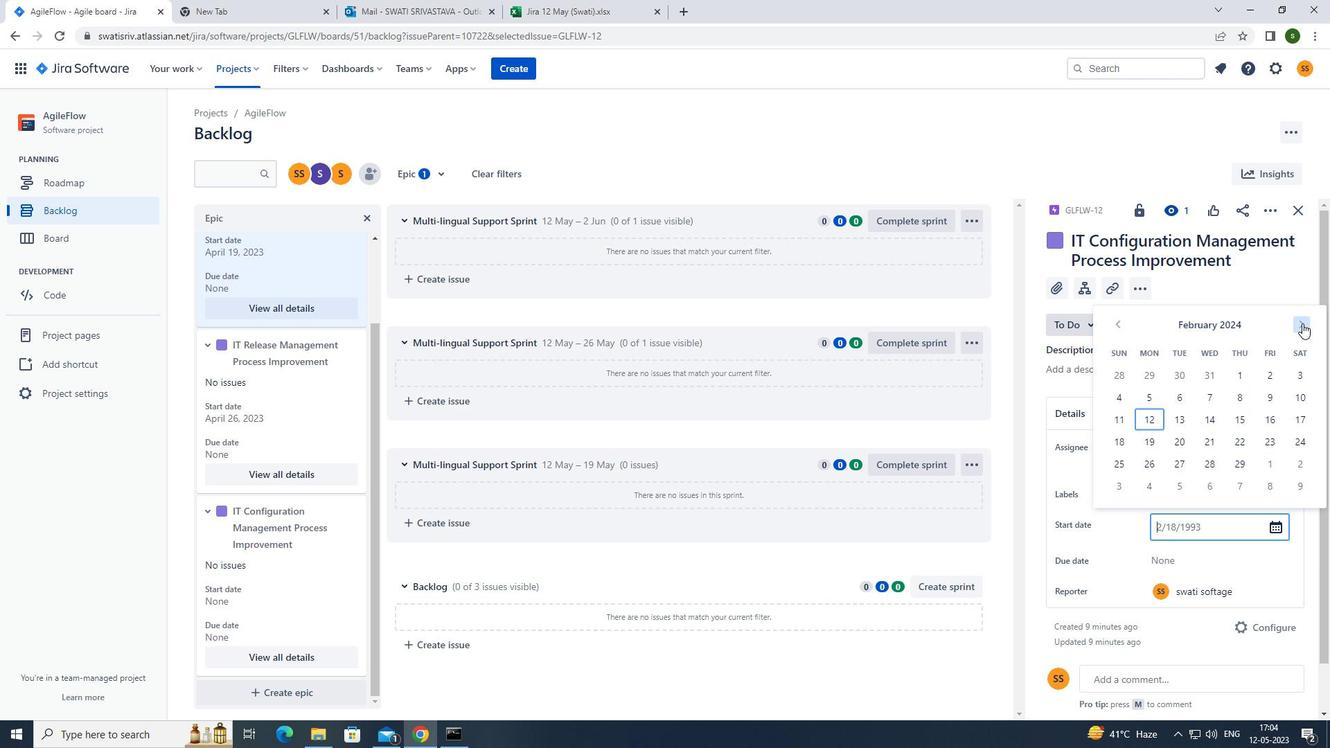 
Action: Mouse pressed left at (1303, 323)
Screenshot: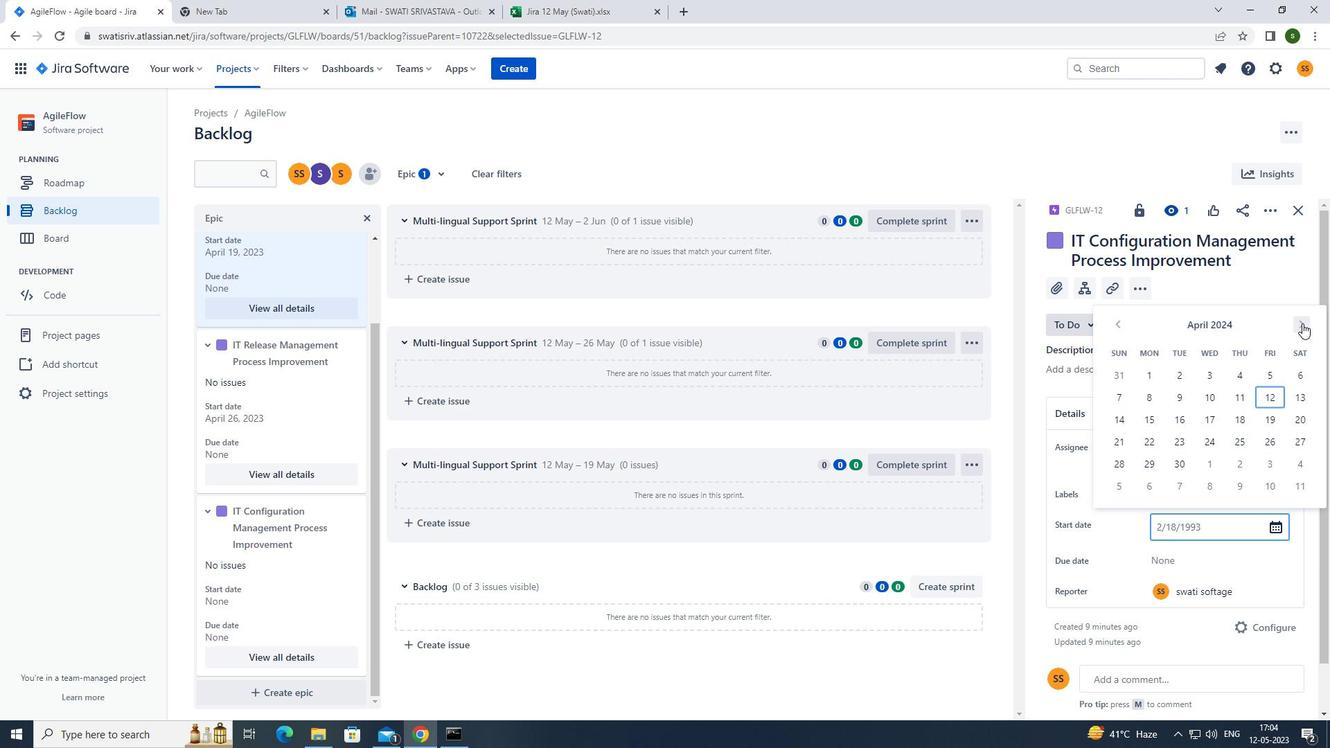 
Action: Mouse pressed left at (1303, 323)
Screenshot: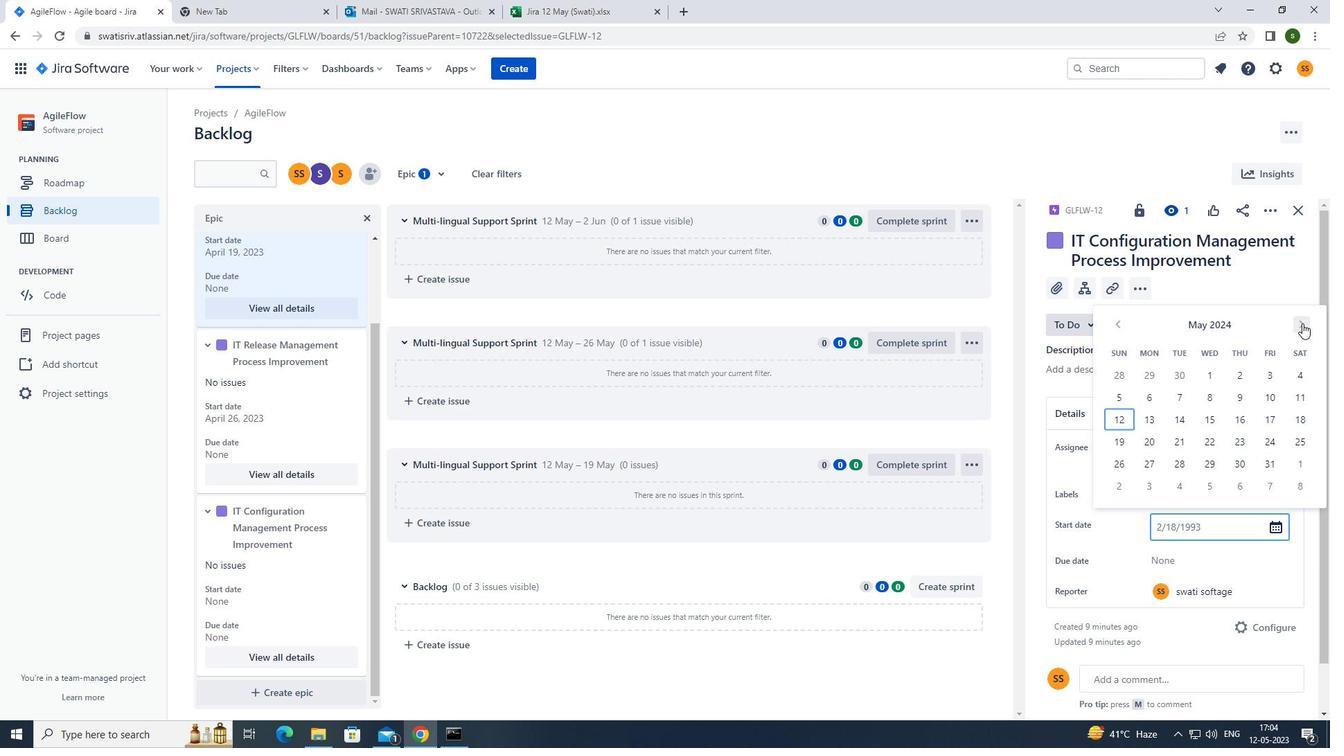 
Action: Mouse moved to (1155, 422)
Screenshot: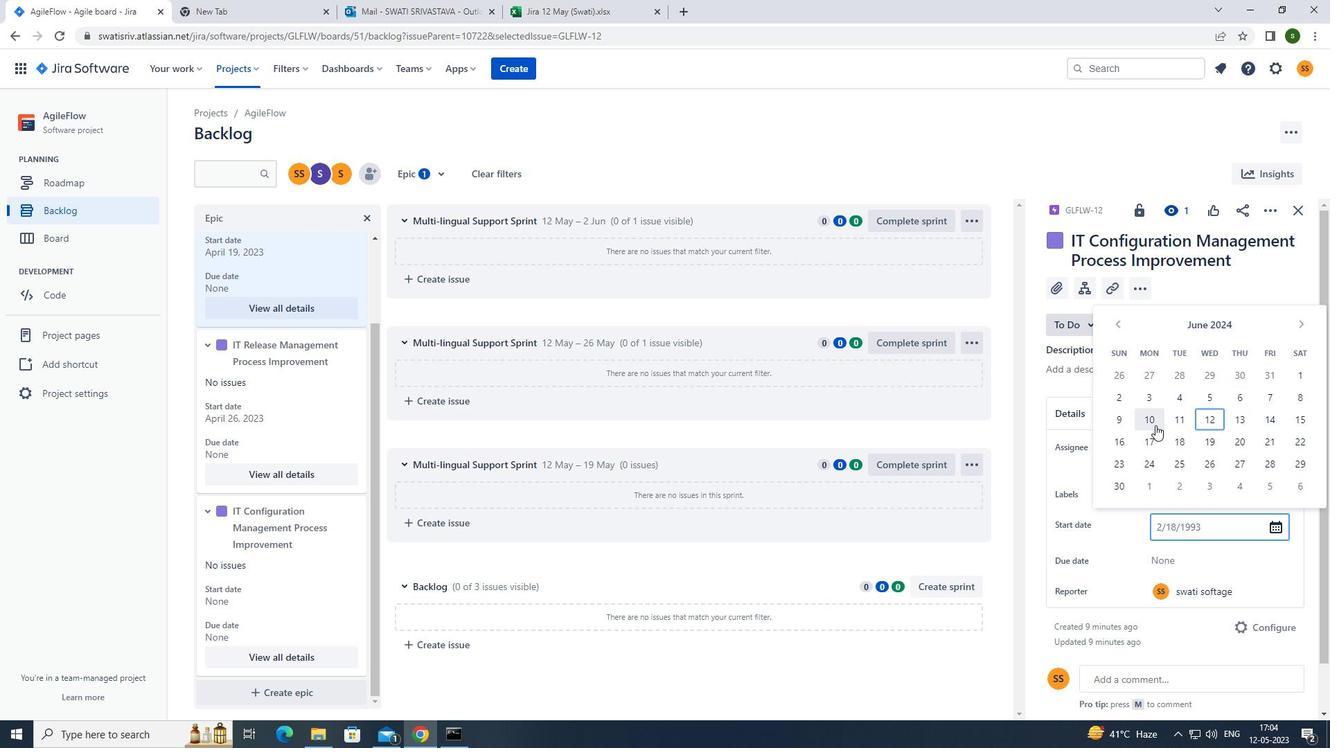 
Action: Mouse pressed left at (1155, 422)
Screenshot: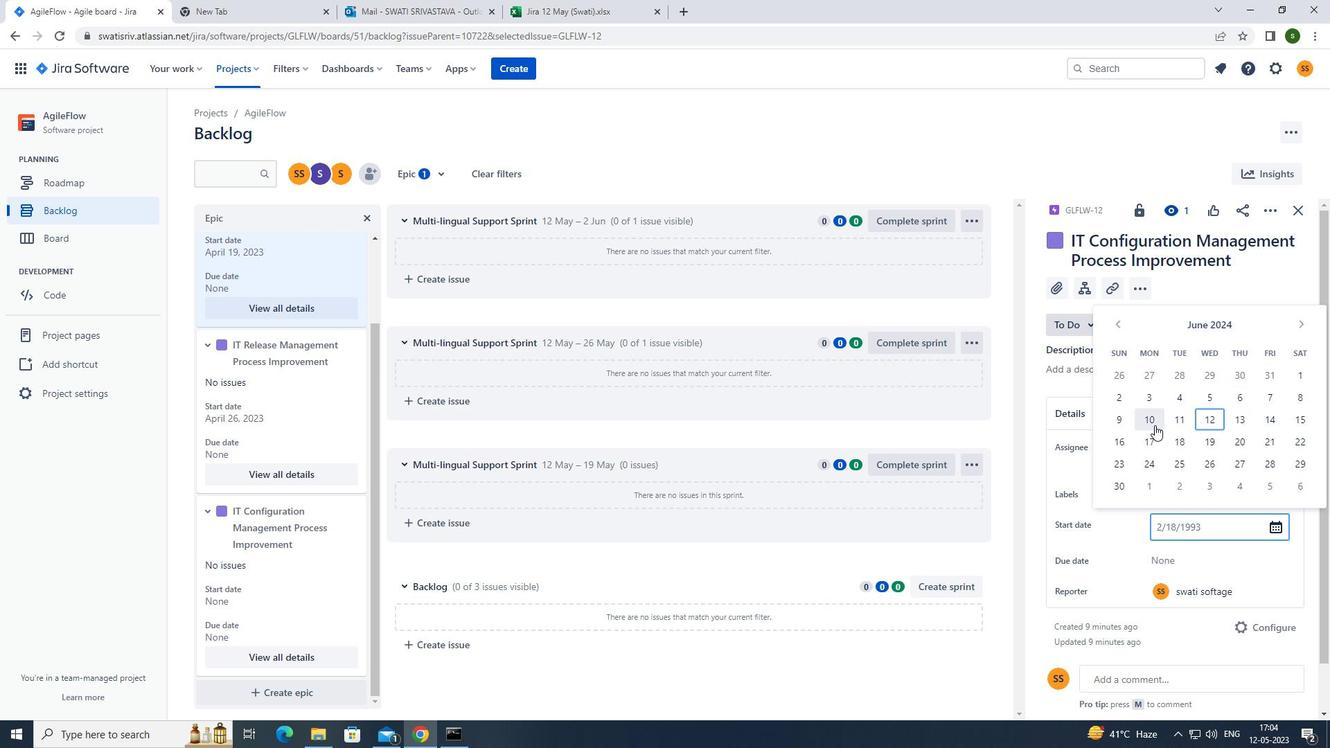 
Action: Mouse moved to (1188, 555)
Screenshot: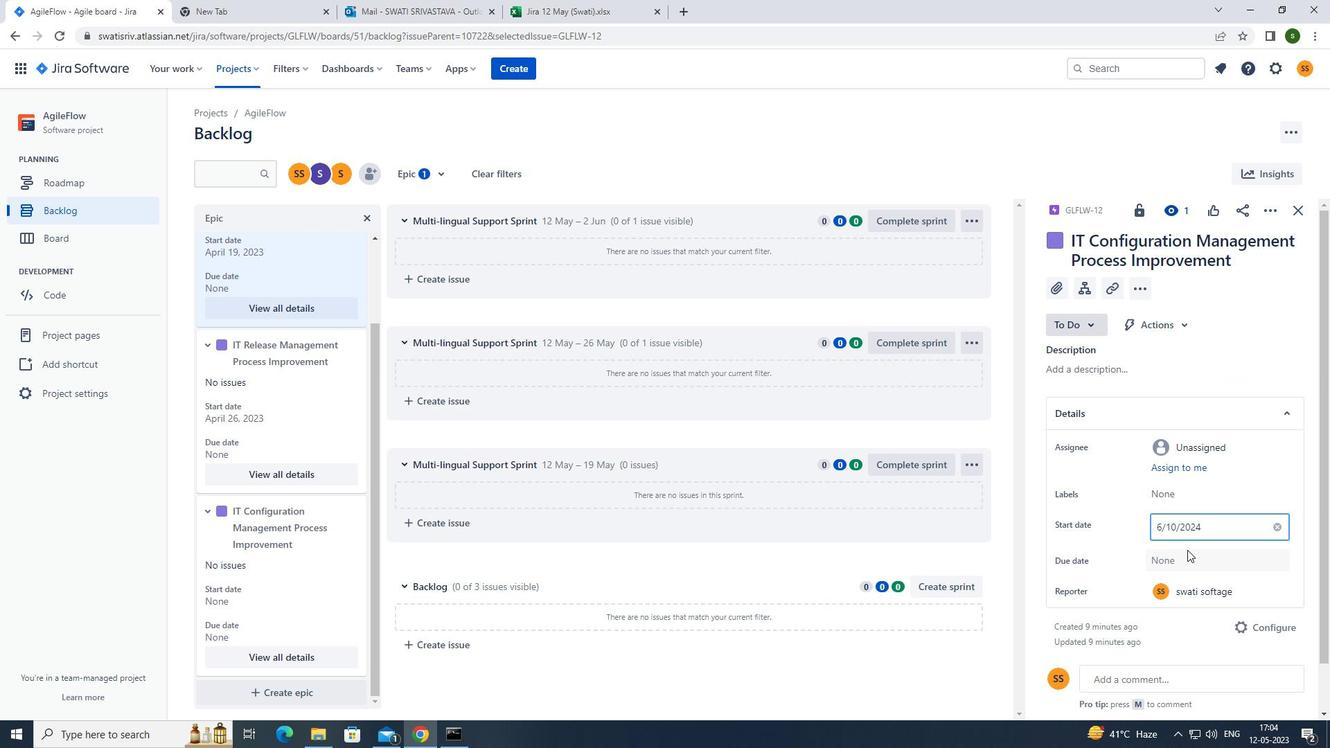 
Action: Mouse pressed left at (1188, 555)
Screenshot: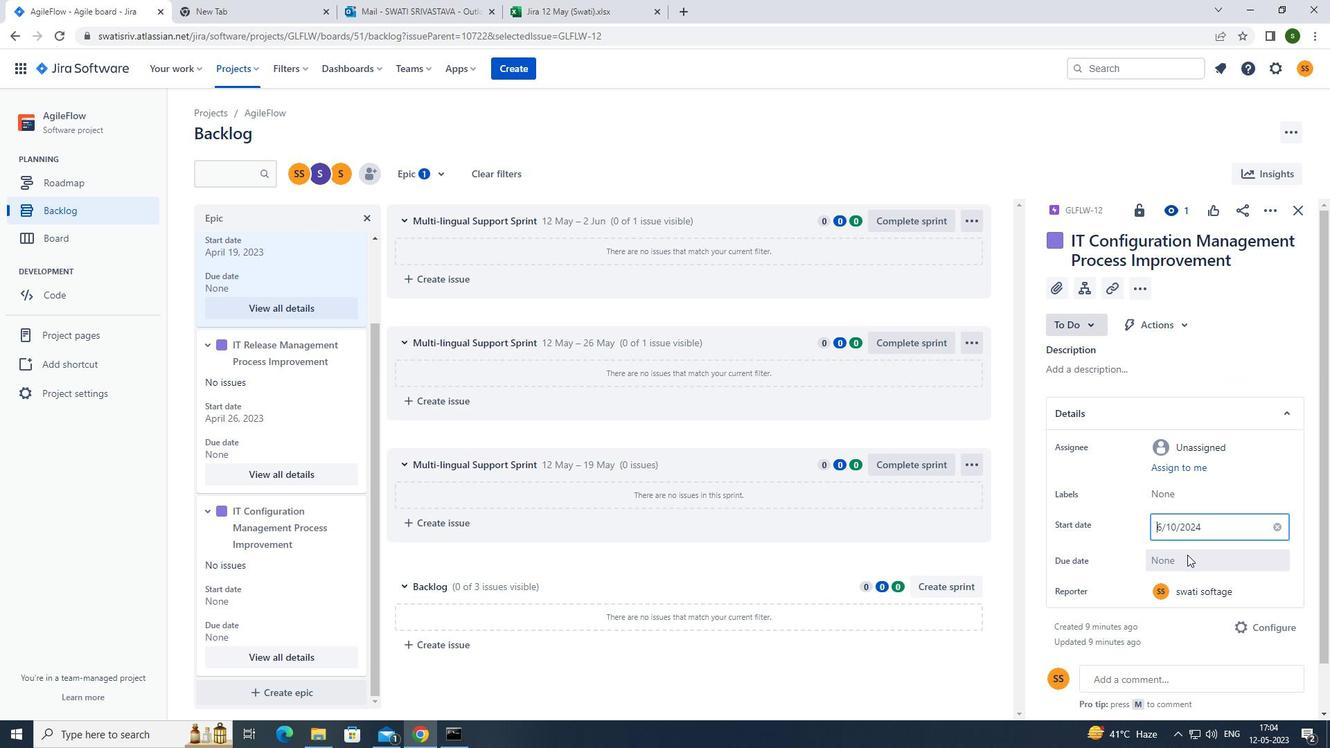 
Action: Mouse moved to (1295, 354)
Screenshot: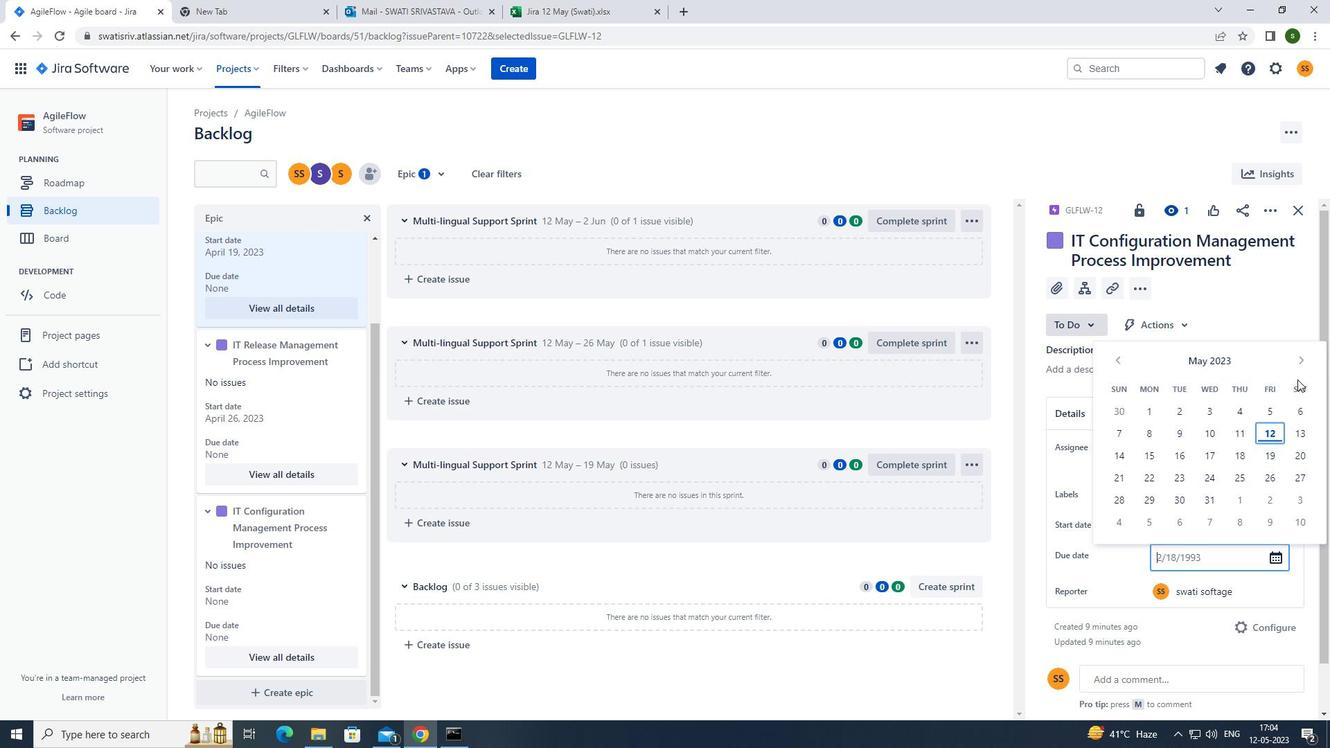 
Action: Mouse pressed left at (1295, 354)
Screenshot: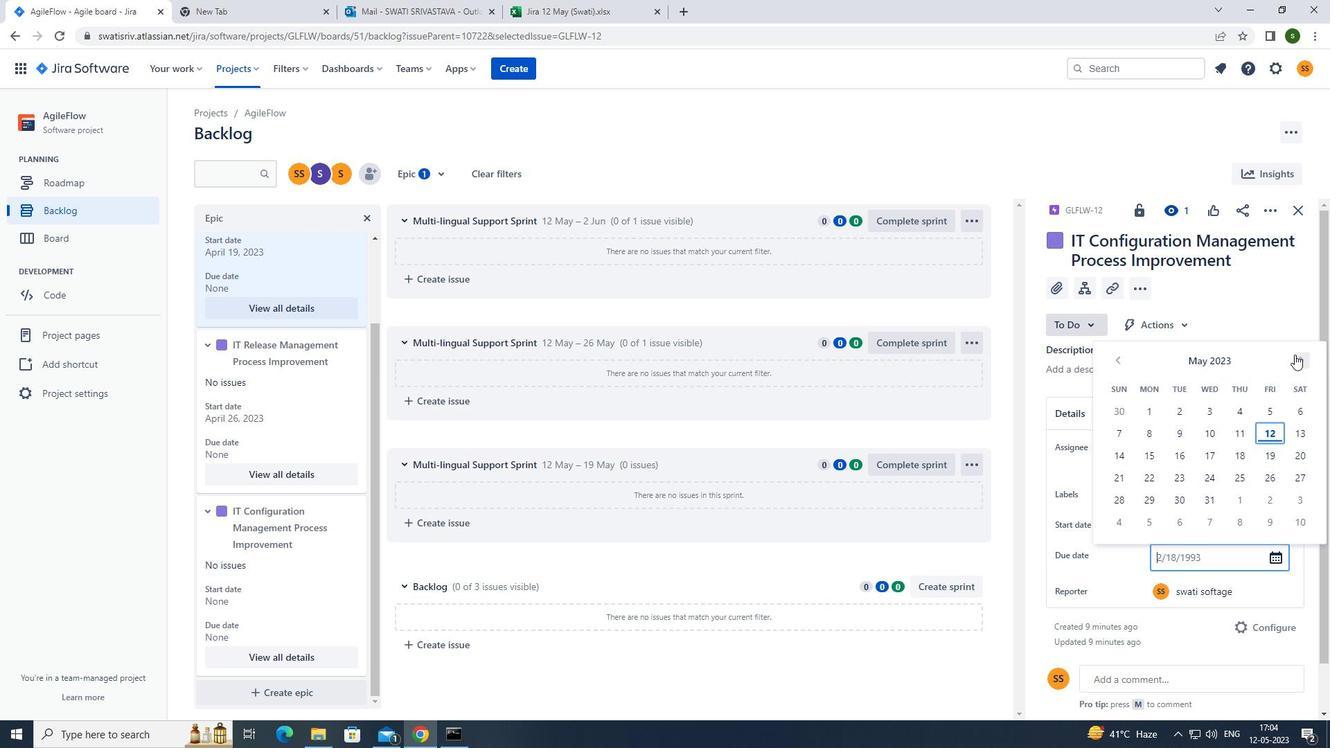 
Action: Mouse pressed left at (1295, 354)
Screenshot: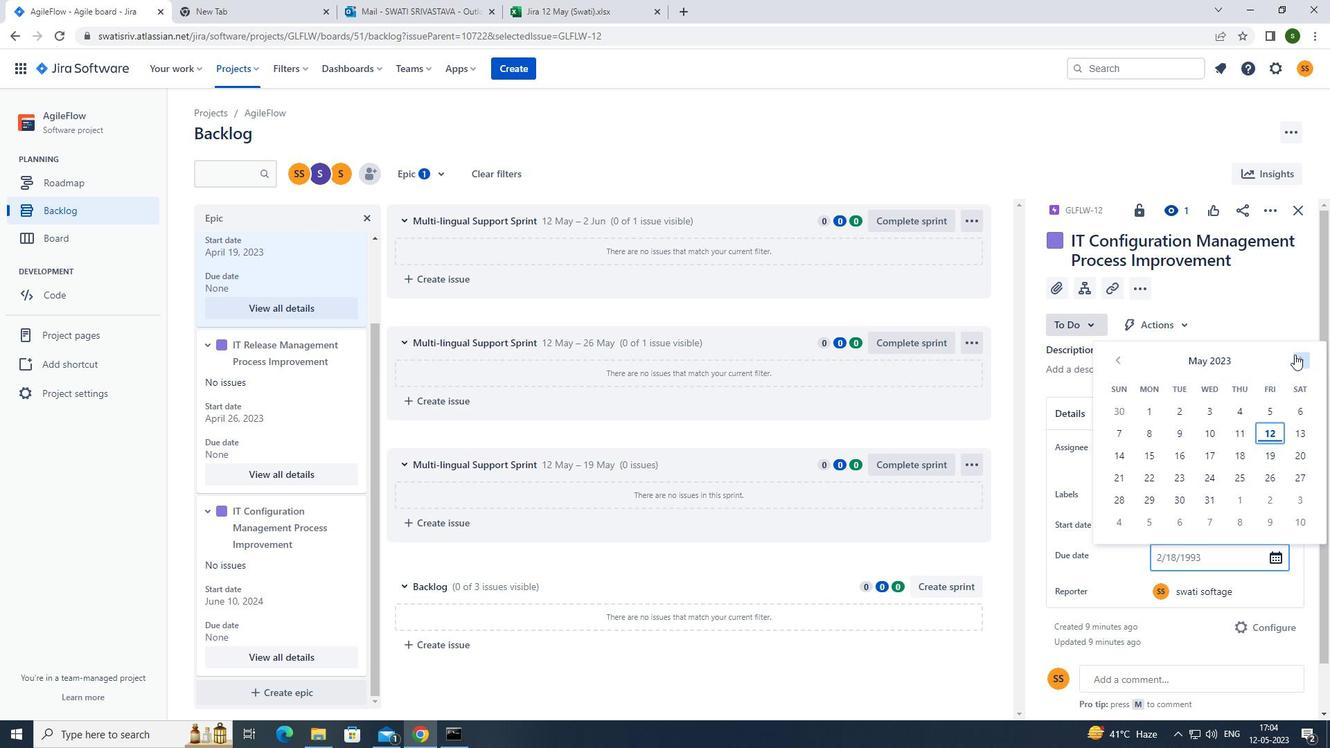 
Action: Mouse pressed left at (1295, 354)
Screenshot: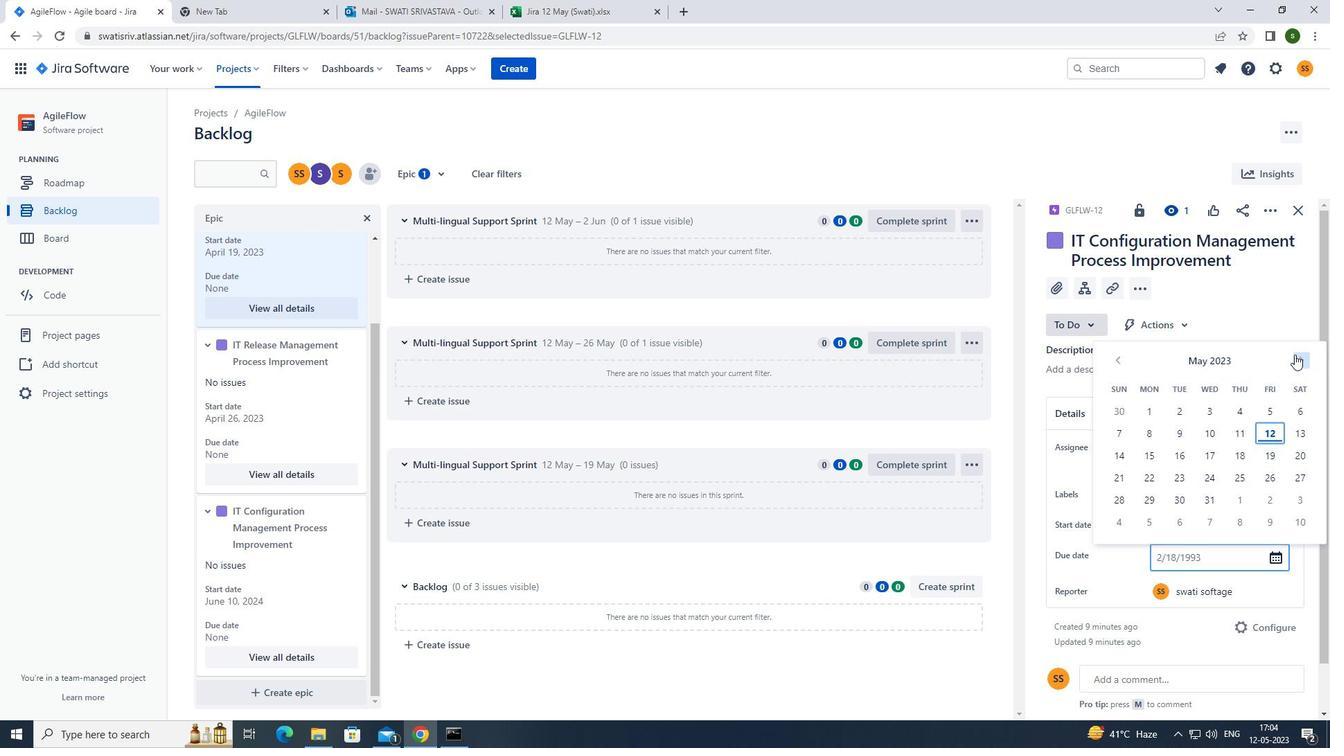 
Action: Mouse pressed left at (1295, 354)
Screenshot: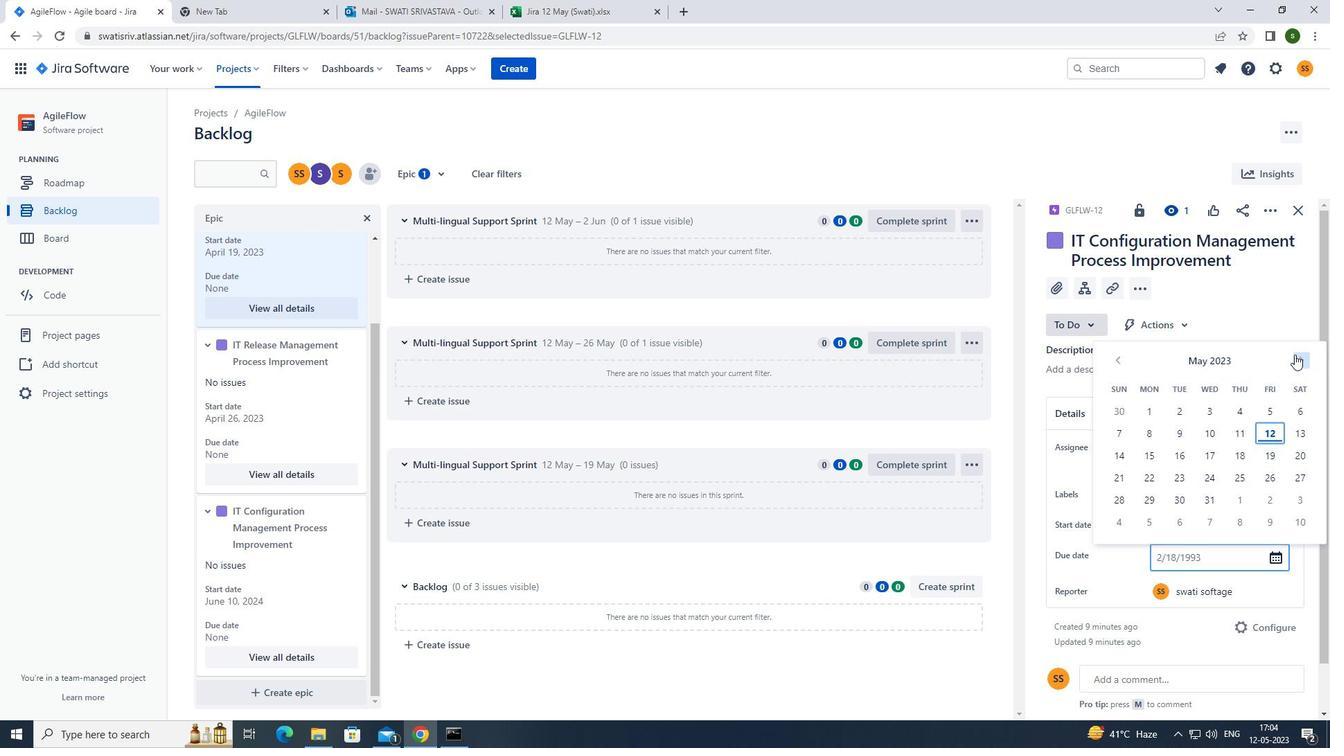 
Action: Mouse pressed left at (1295, 354)
Screenshot: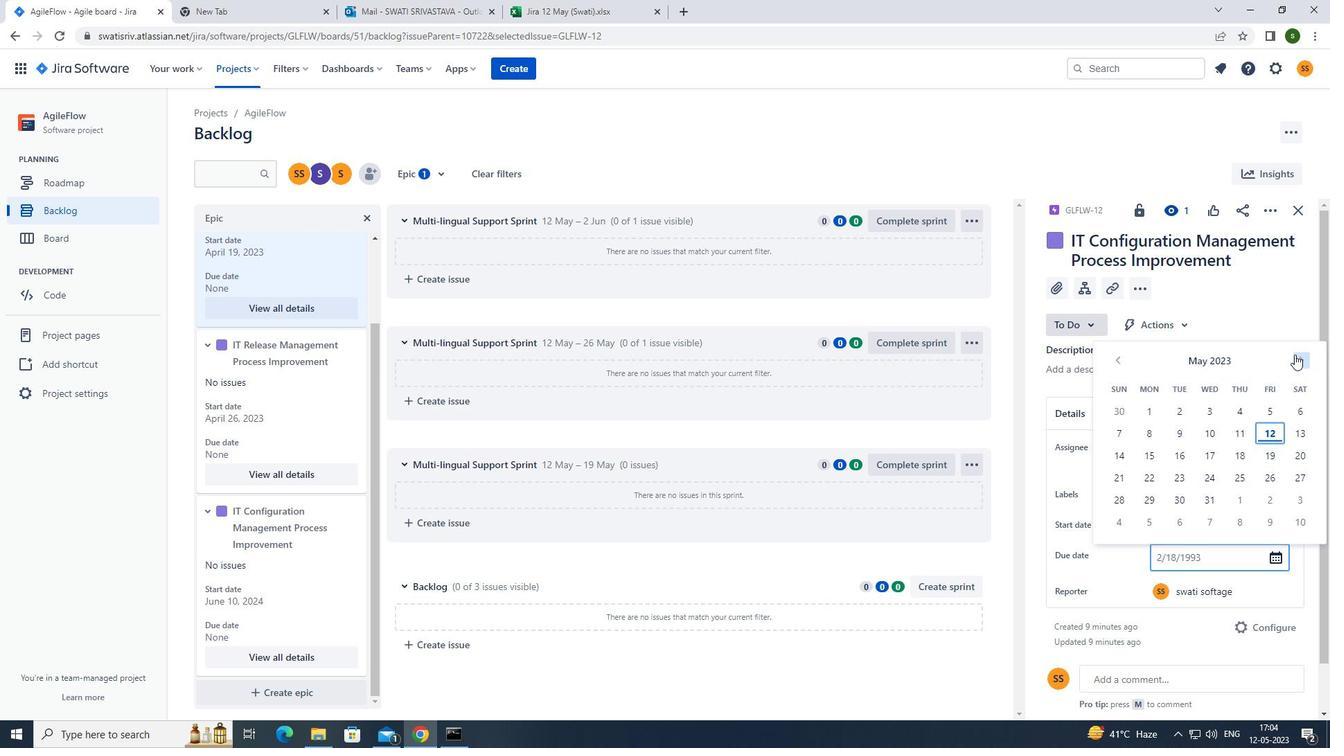 
Action: Mouse pressed left at (1295, 354)
Screenshot: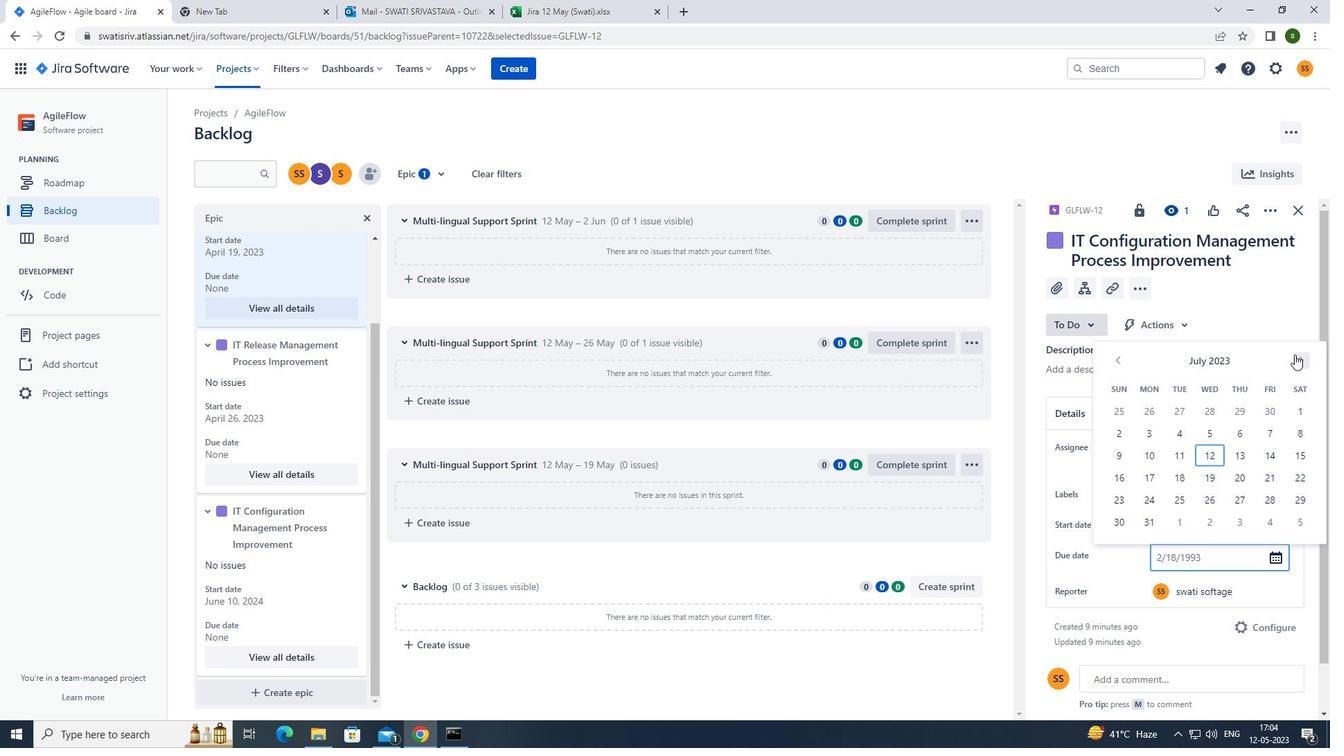 
Action: Mouse pressed left at (1295, 354)
Screenshot: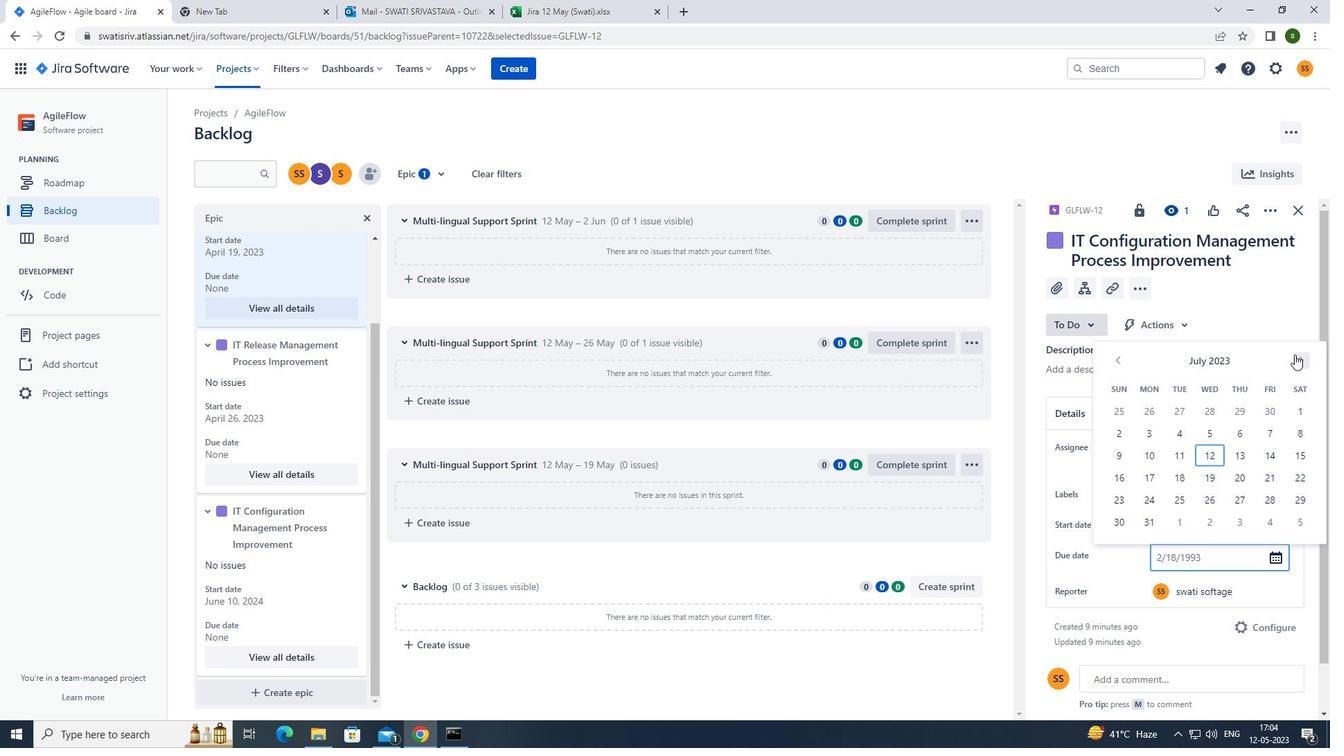 
Action: Mouse pressed left at (1295, 354)
Screenshot: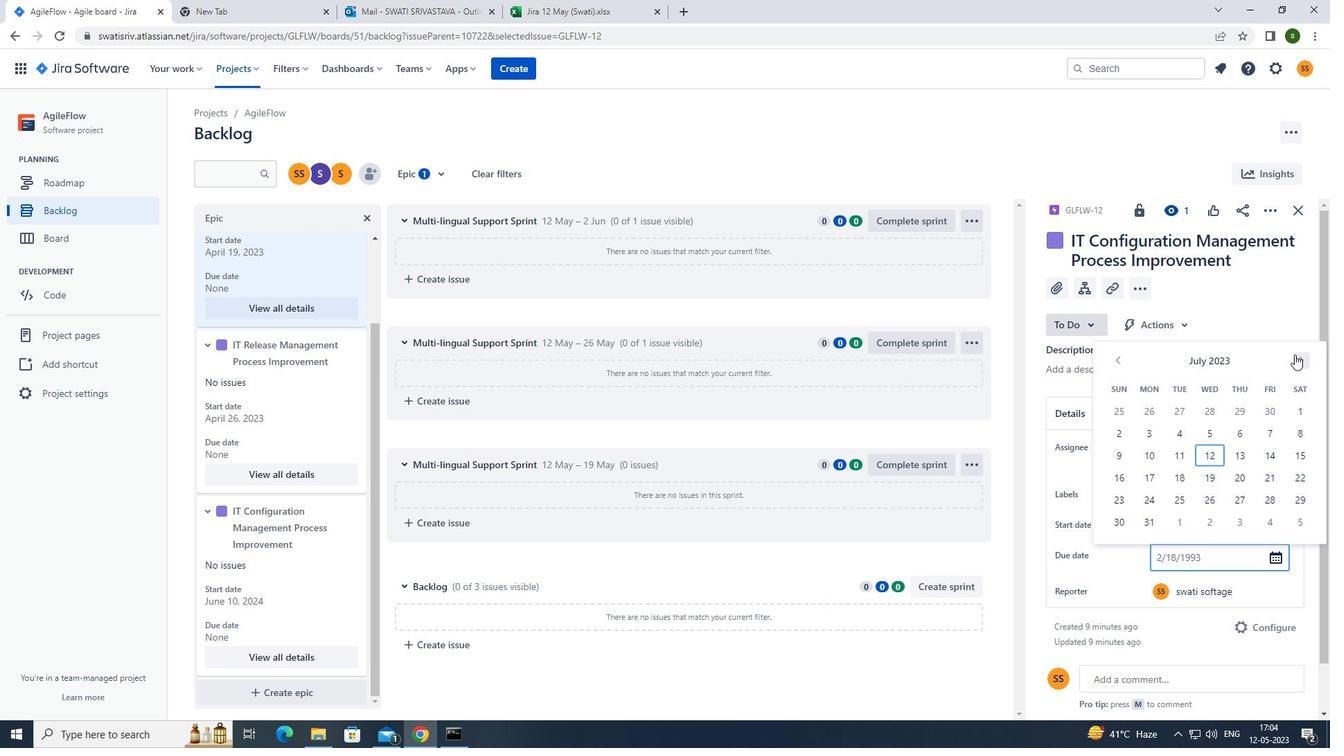 
Action: Mouse moved to (1298, 356)
Screenshot: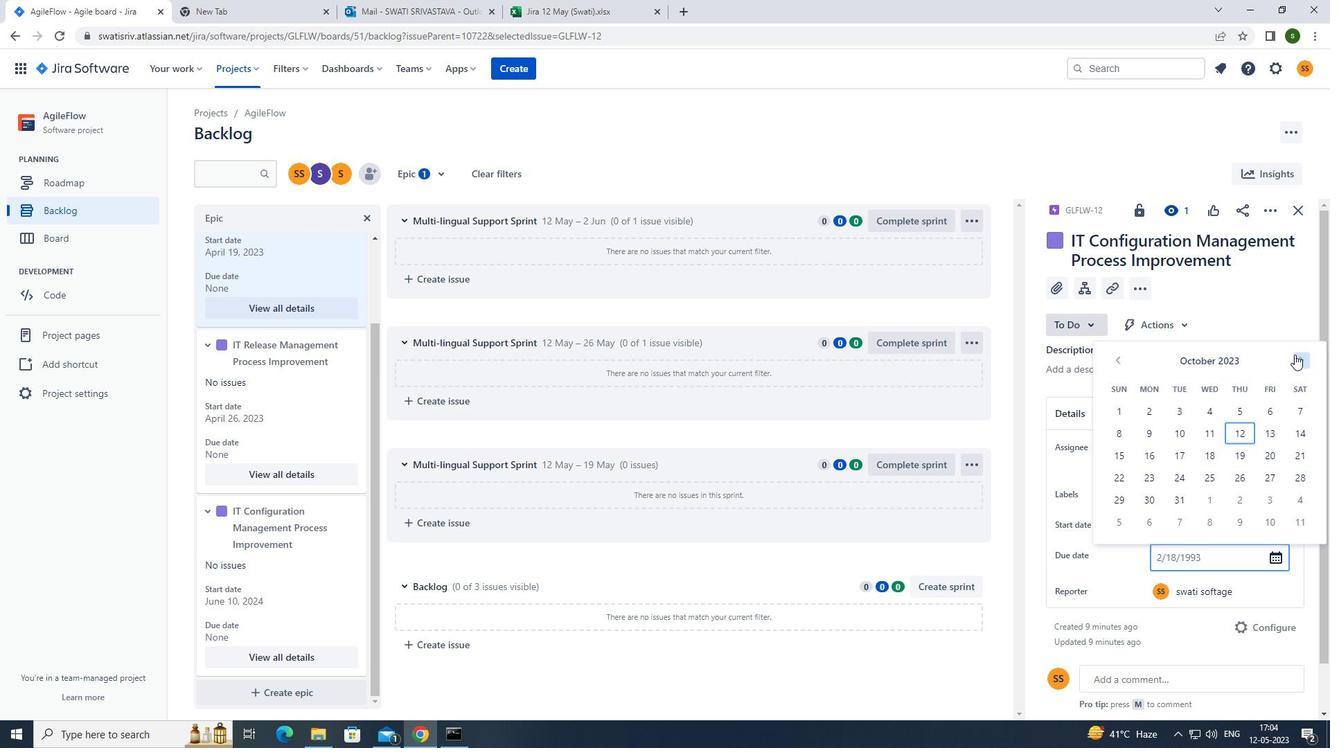 
Action: Mouse pressed left at (1298, 356)
Screenshot: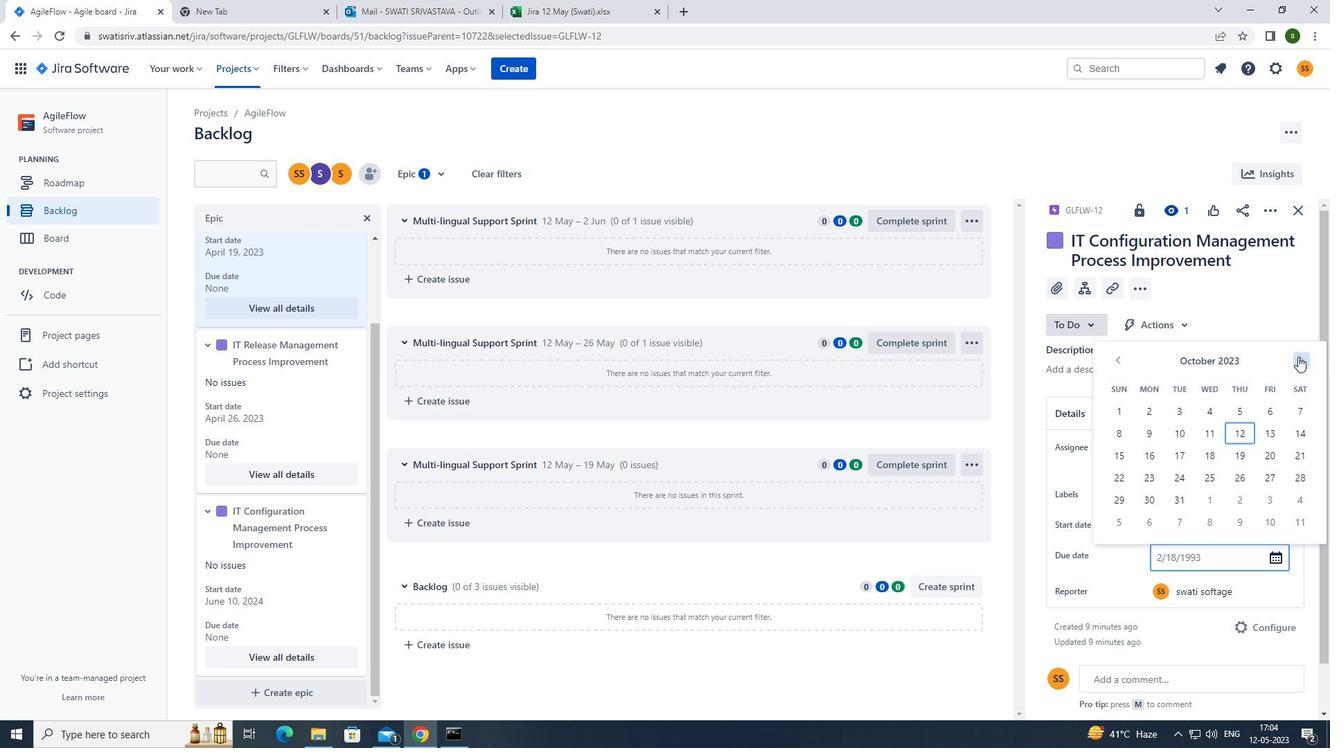 
Action: Mouse moved to (1300, 360)
Screenshot: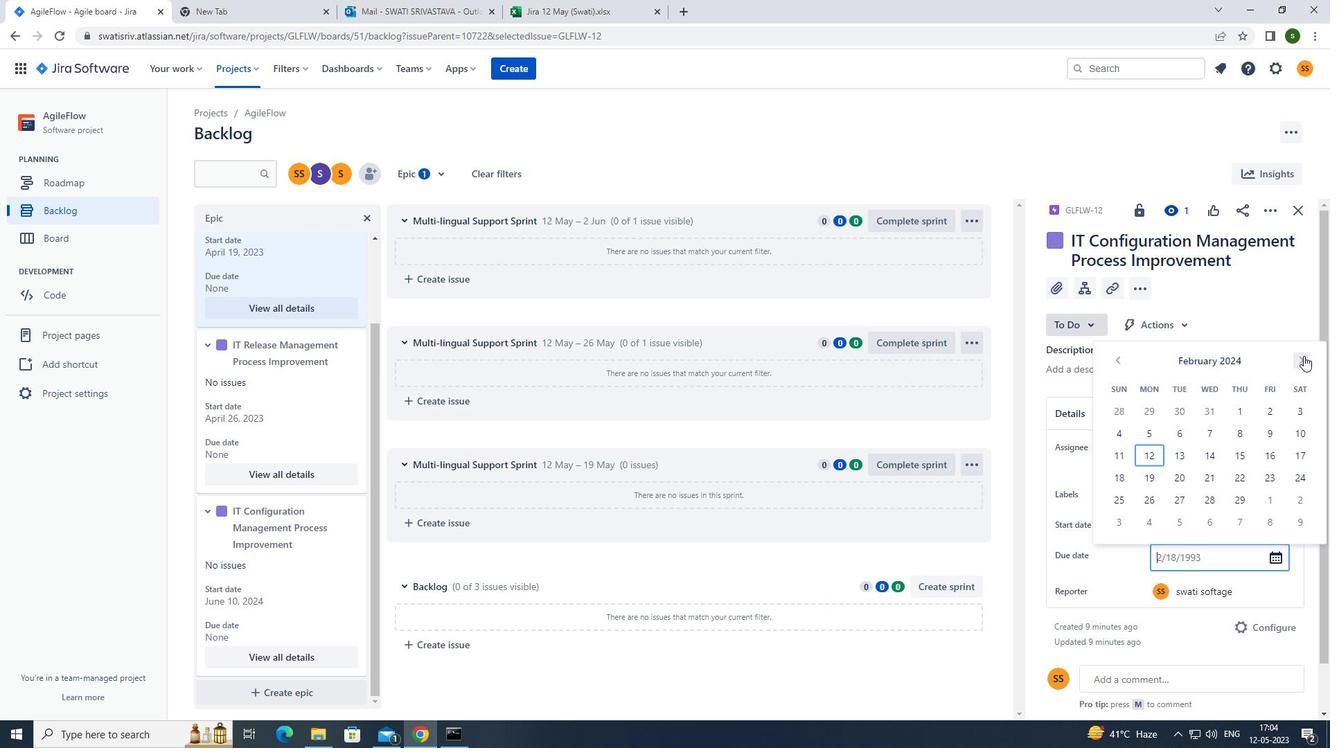 
Action: Mouse pressed left at (1300, 360)
Screenshot: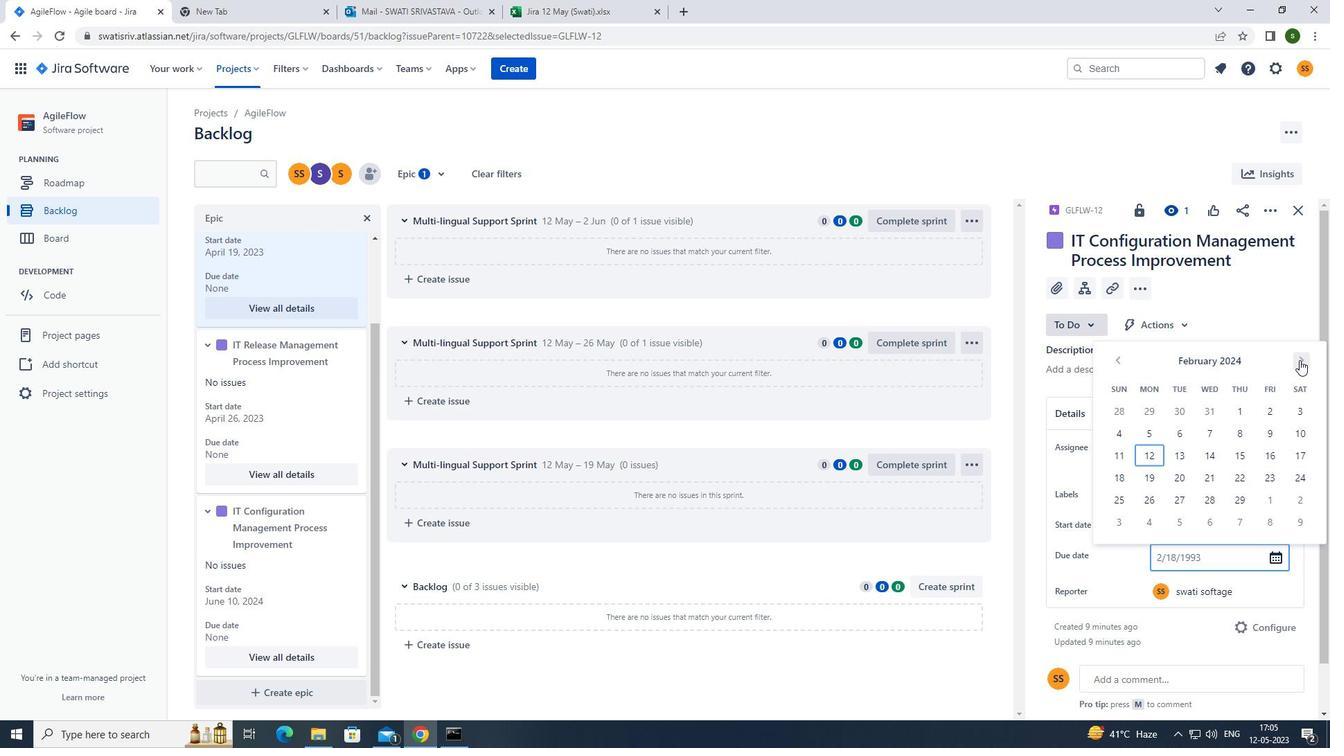 
Action: Mouse pressed left at (1300, 360)
Screenshot: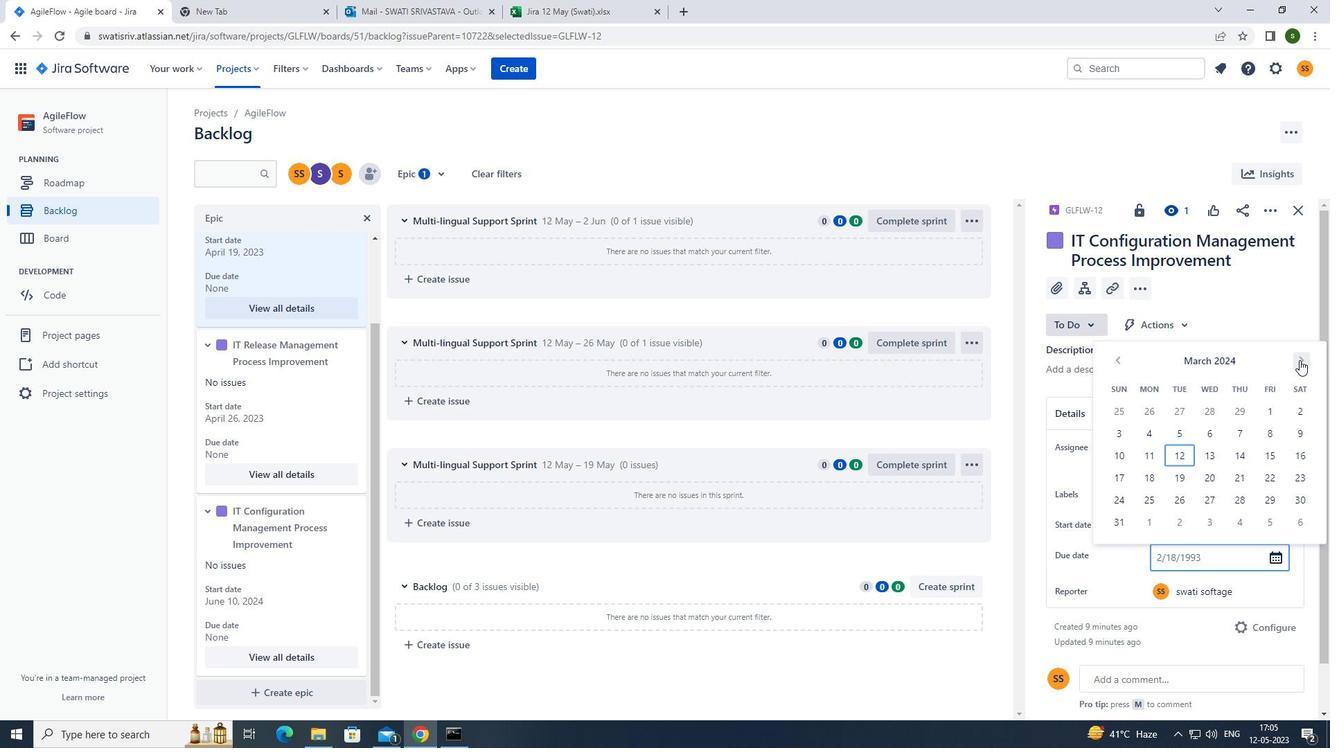 
Action: Mouse pressed left at (1300, 360)
Screenshot: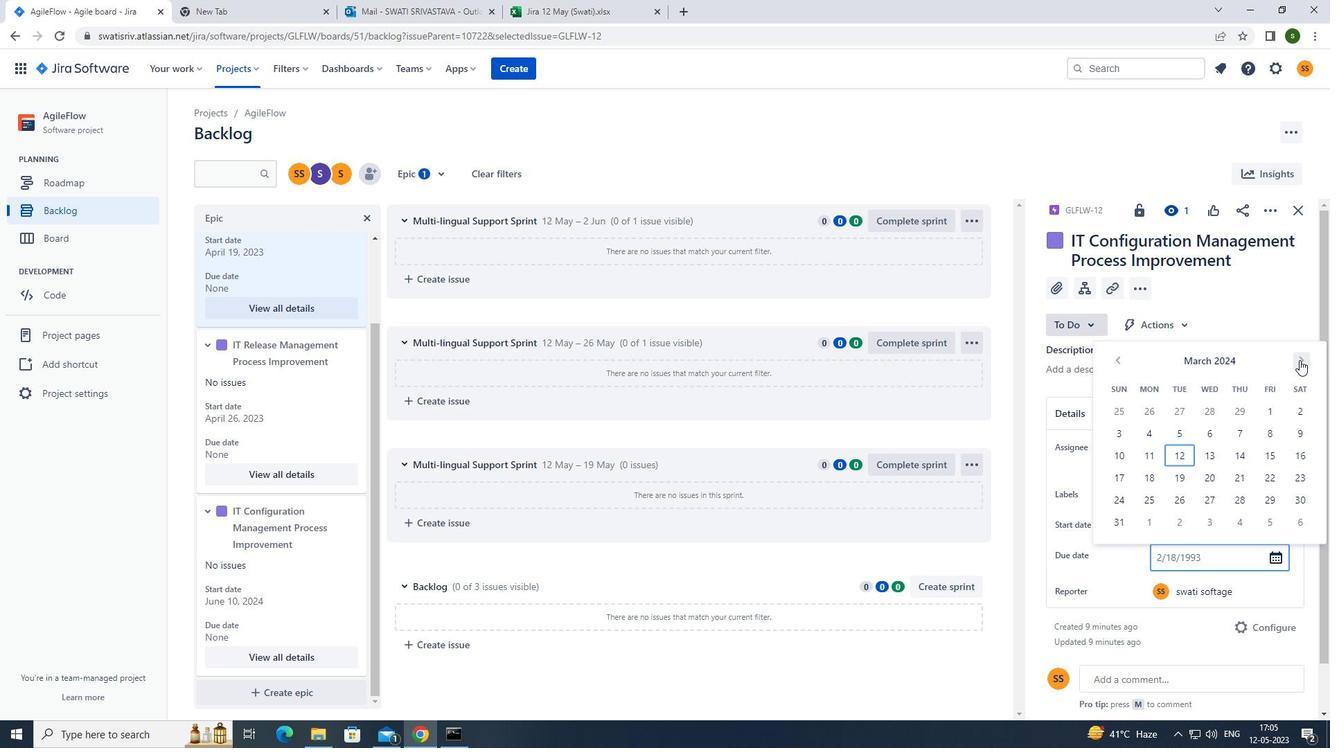 
Action: Mouse pressed left at (1300, 360)
Screenshot: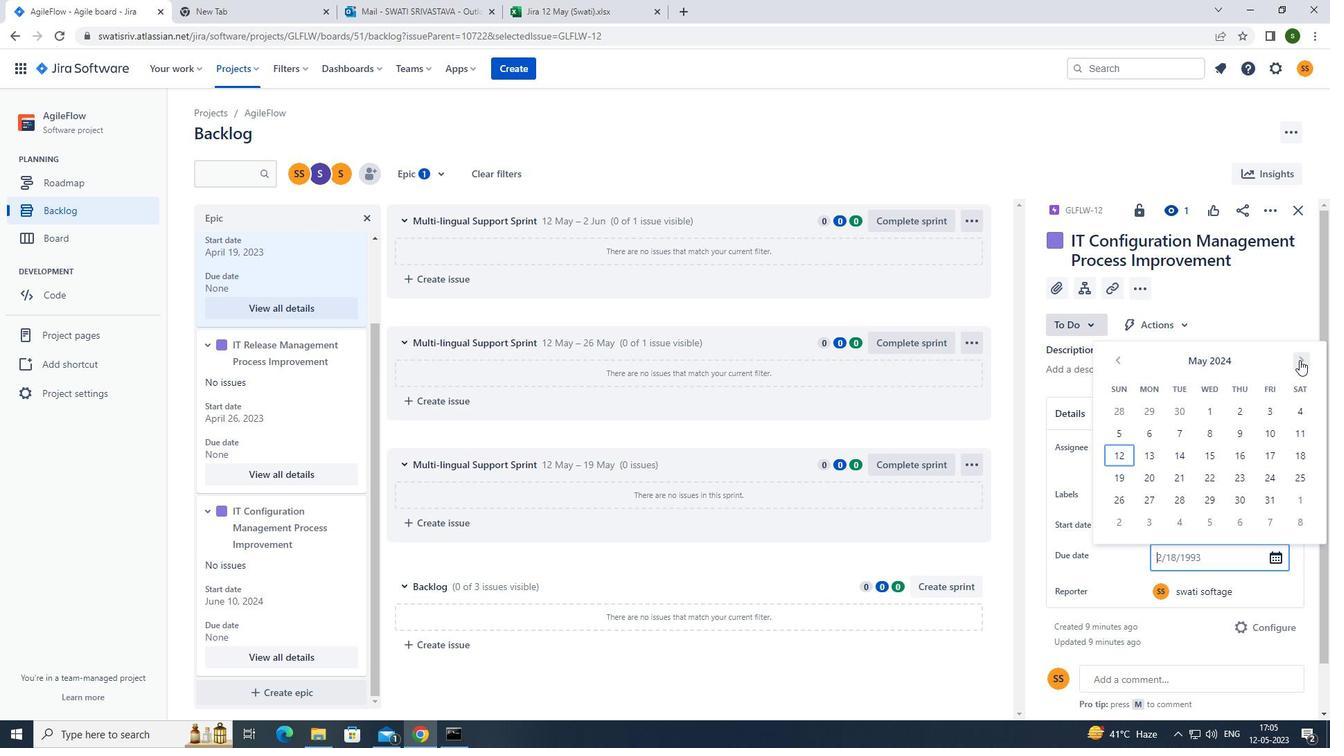
Action: Mouse pressed left at (1300, 360)
Screenshot: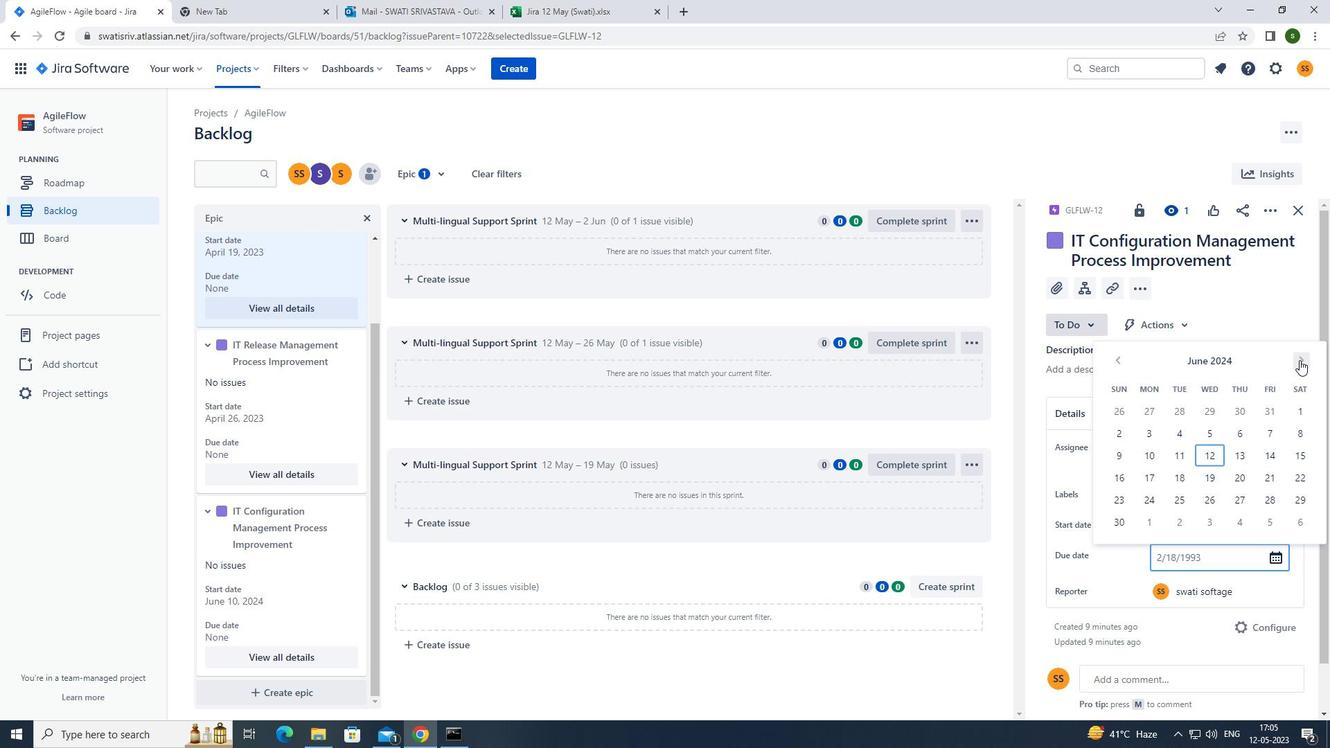 
Action: Mouse pressed left at (1300, 360)
Screenshot: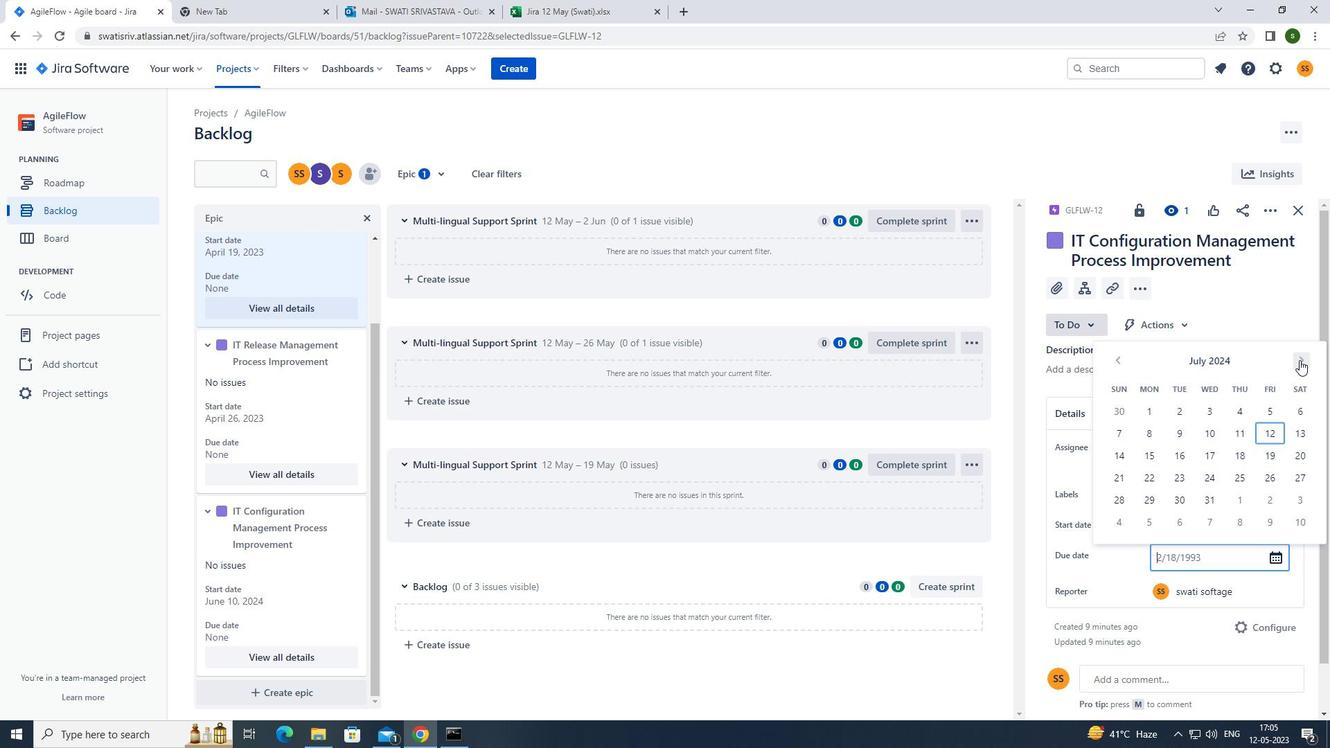 
Action: Mouse moved to (1216, 429)
Screenshot: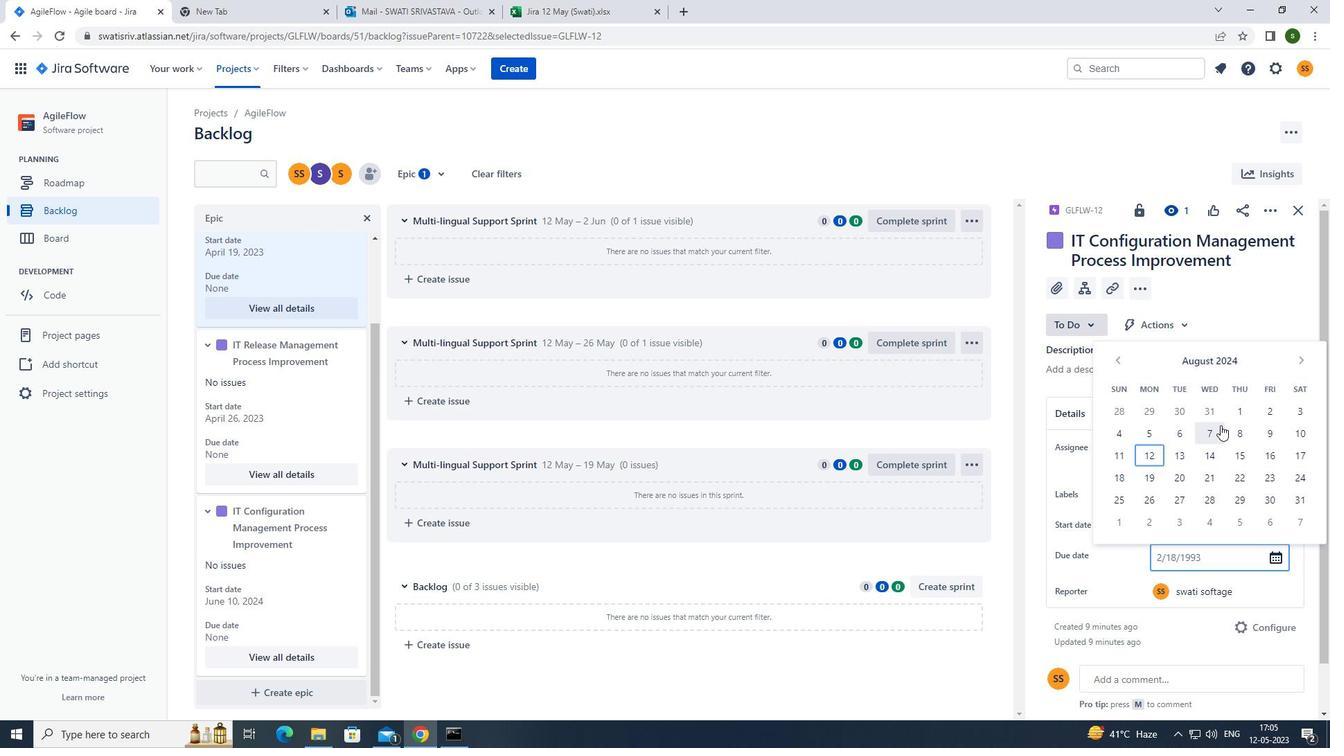 
Action: Mouse pressed left at (1216, 429)
Screenshot: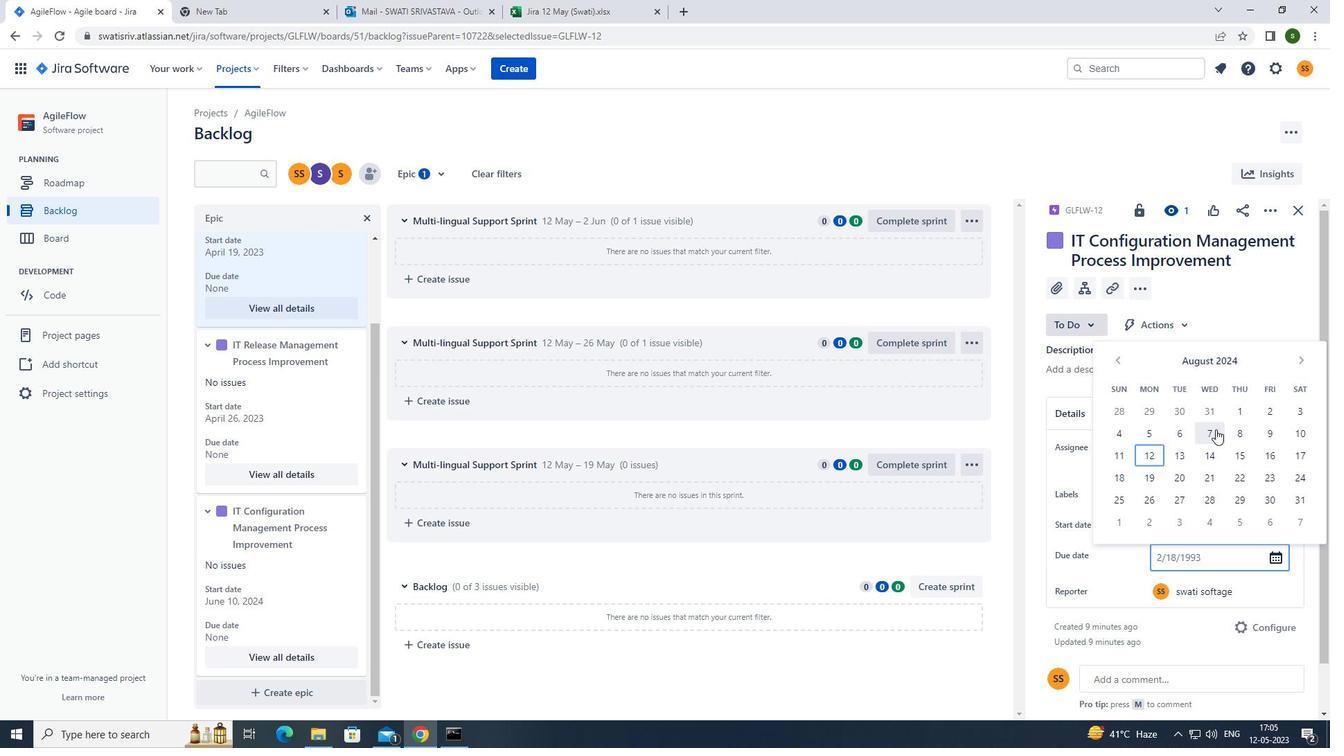 
Action: Mouse moved to (892, 152)
Screenshot: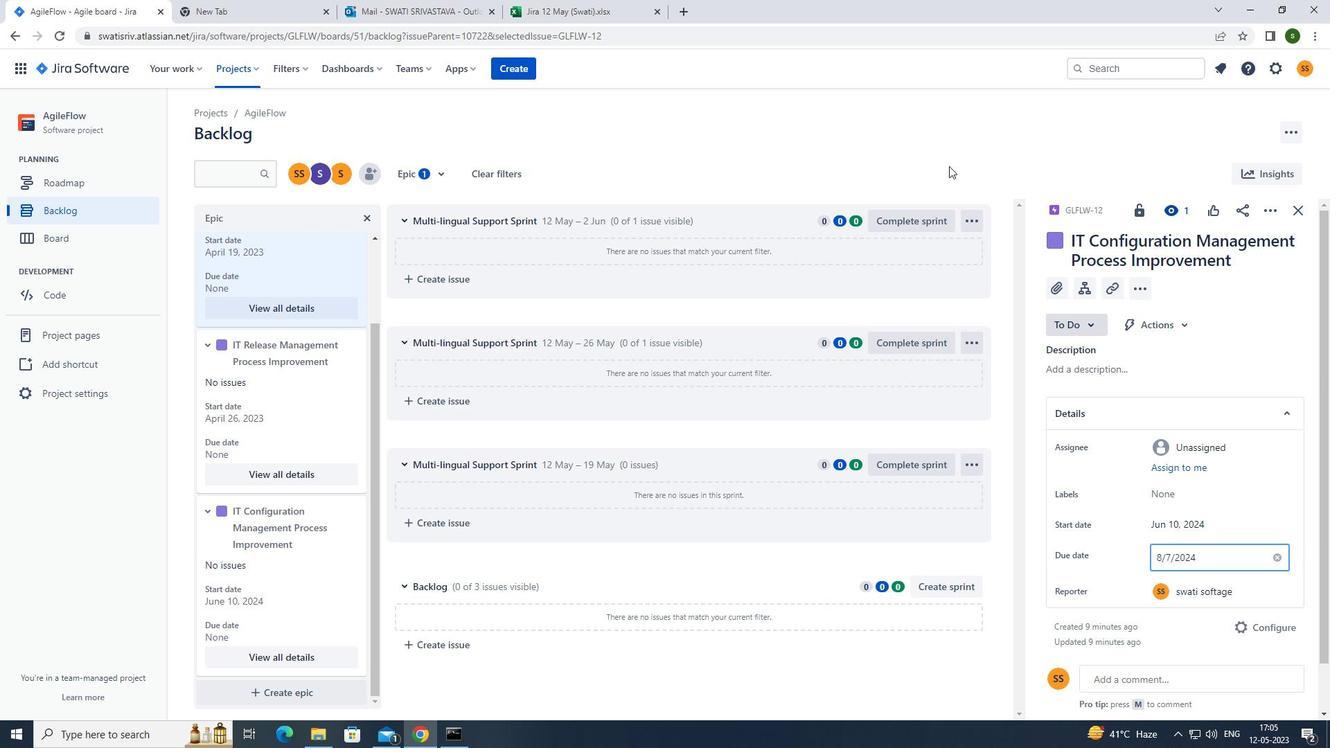 
Action: Mouse pressed left at (892, 152)
Screenshot: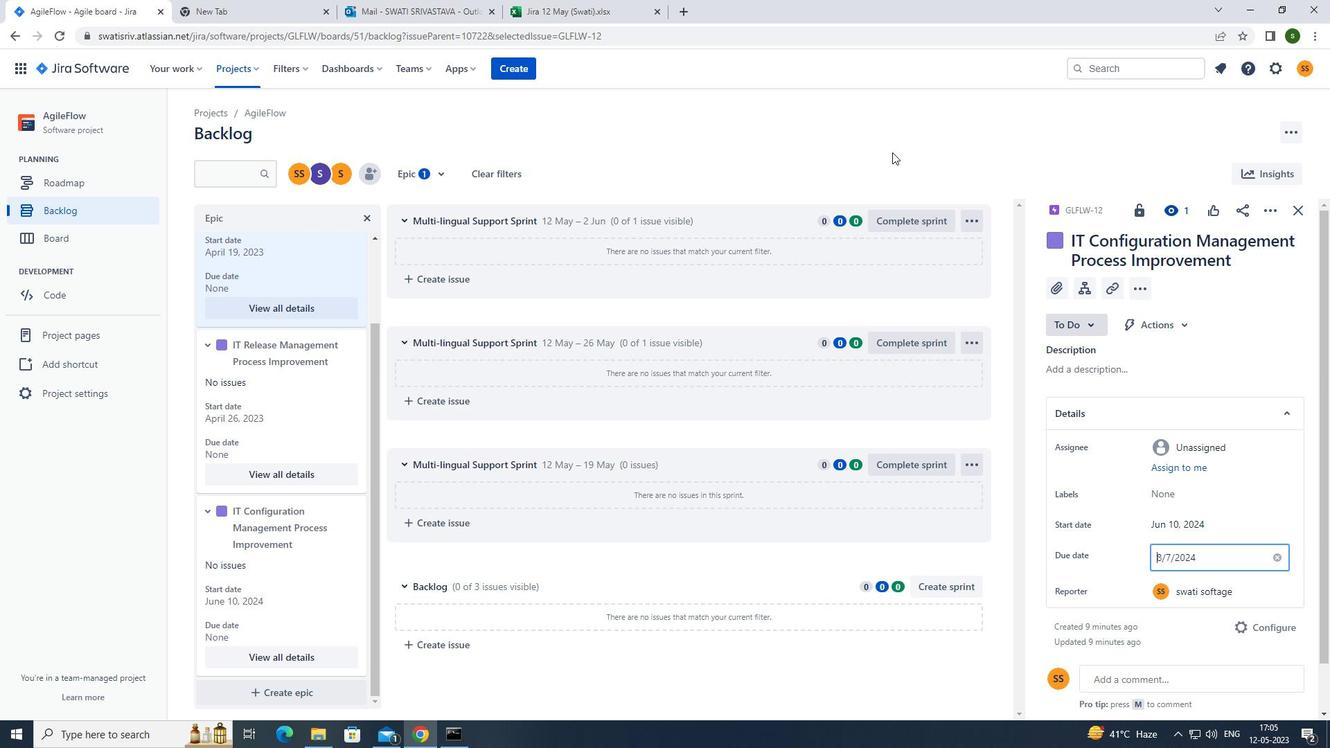 
